 Task: Look for space in Sapucaia, Brazil from 1st June, 2023 to 9th June, 2023 for 6 adults in price range Rs.6000 to Rs.12000. Place can be entire place with 3 bedrooms having 3 beds and 3 bathrooms. Property type can be house, flat, guest house. Booking option can be shelf check-in. Required host language is Spanish.
Action: Mouse moved to (273, 134)
Screenshot: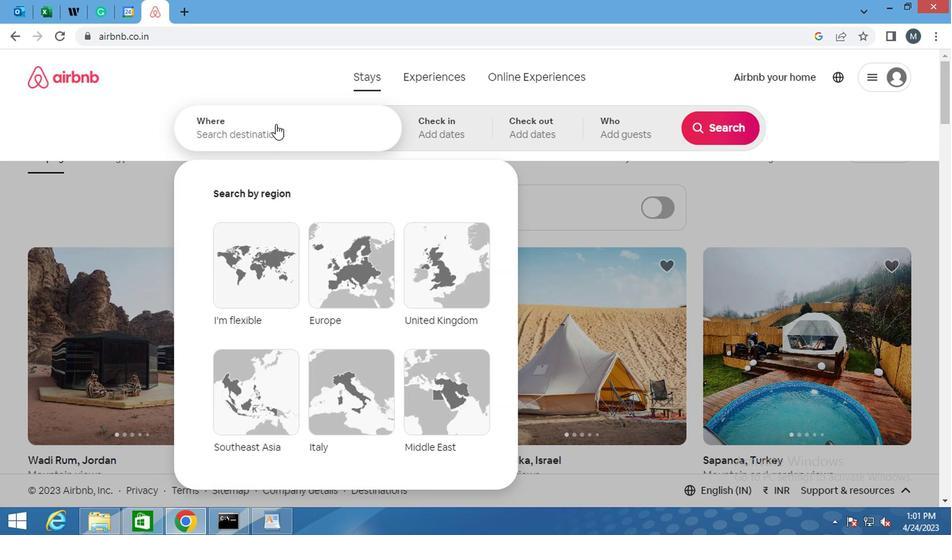 
Action: Key pressed <Key.shift>SAPUCAIA,<Key.shift>BRAZIL<Key.enter>
Screenshot: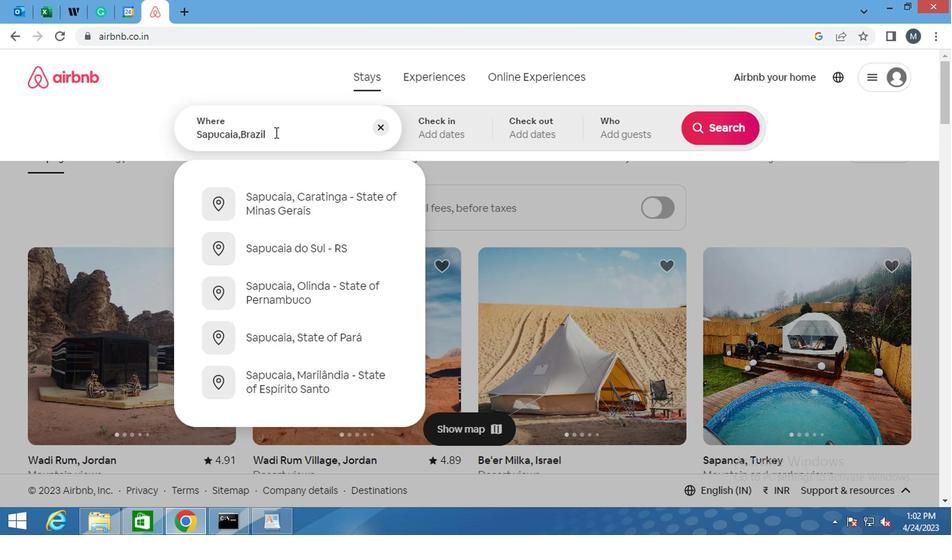 
Action: Mouse moved to (285, 156)
Screenshot: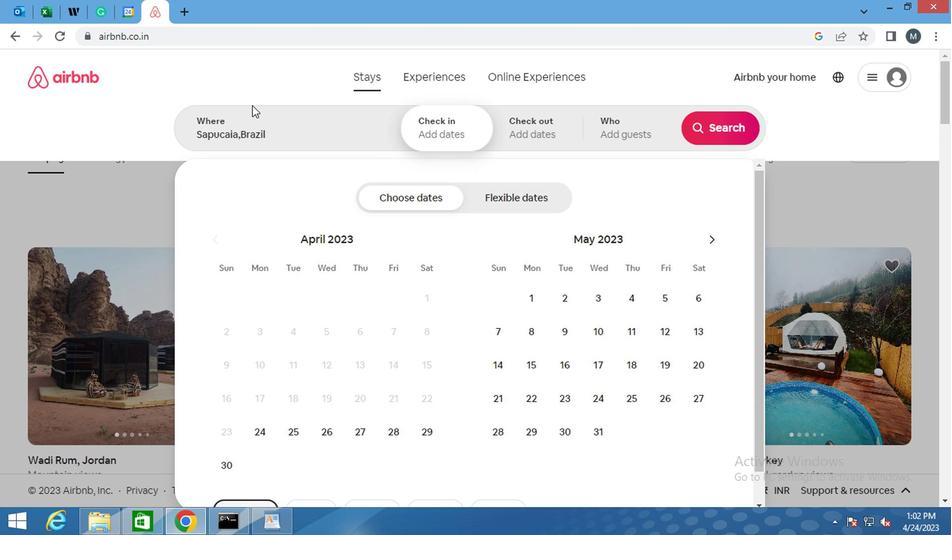 
Action: Mouse scrolled (285, 155) with delta (0, 0)
Screenshot: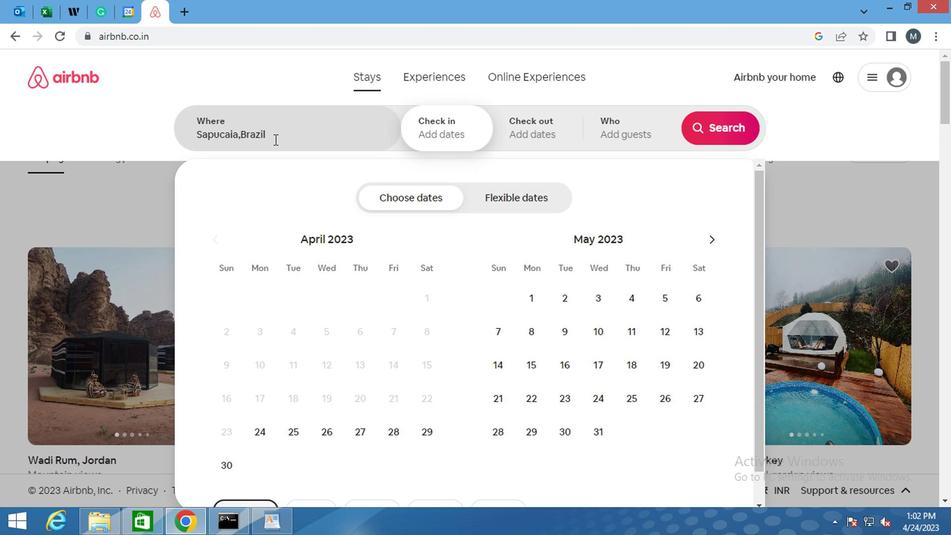 
Action: Mouse moved to (288, 142)
Screenshot: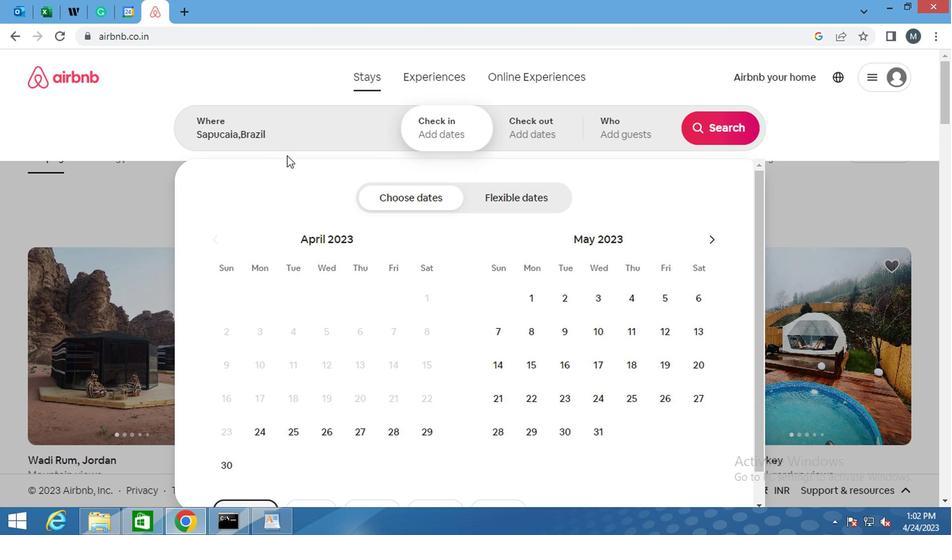 
Action: Mouse scrolled (288, 142) with delta (0, 0)
Screenshot: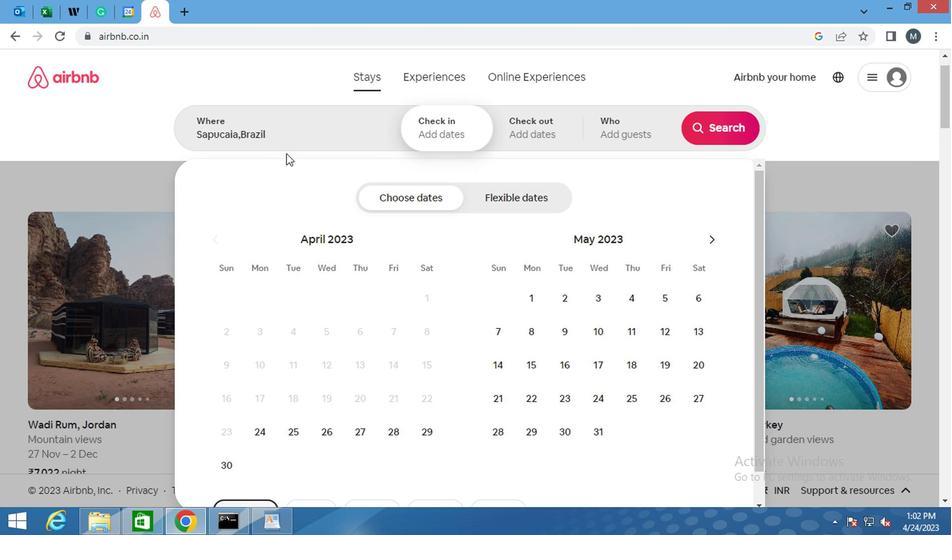 
Action: Mouse scrolled (288, 142) with delta (0, 0)
Screenshot: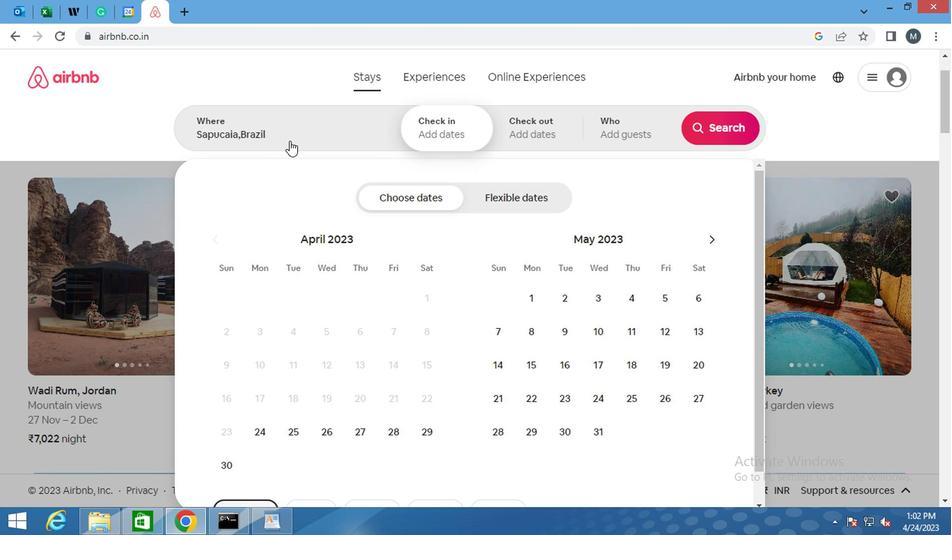 
Action: Mouse moved to (289, 142)
Screenshot: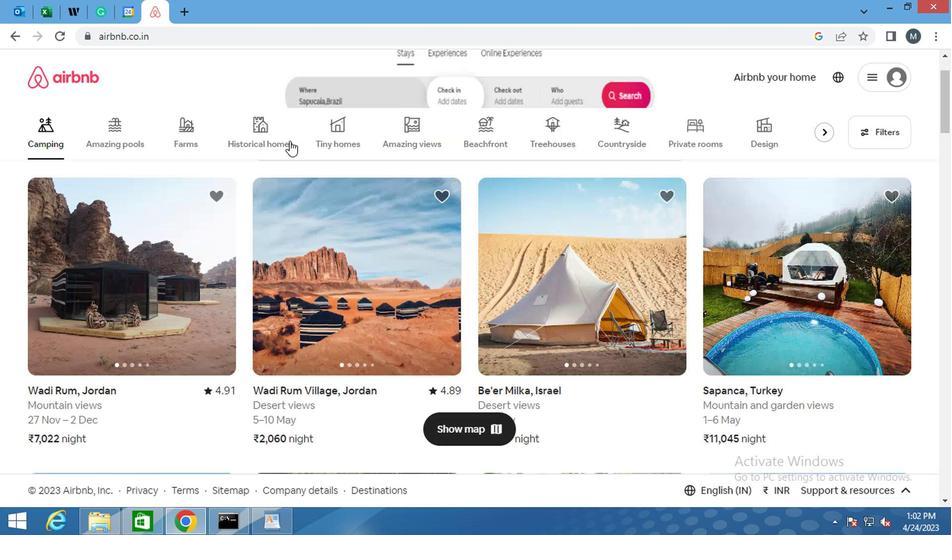 
Action: Mouse scrolled (289, 141) with delta (0, 0)
Screenshot: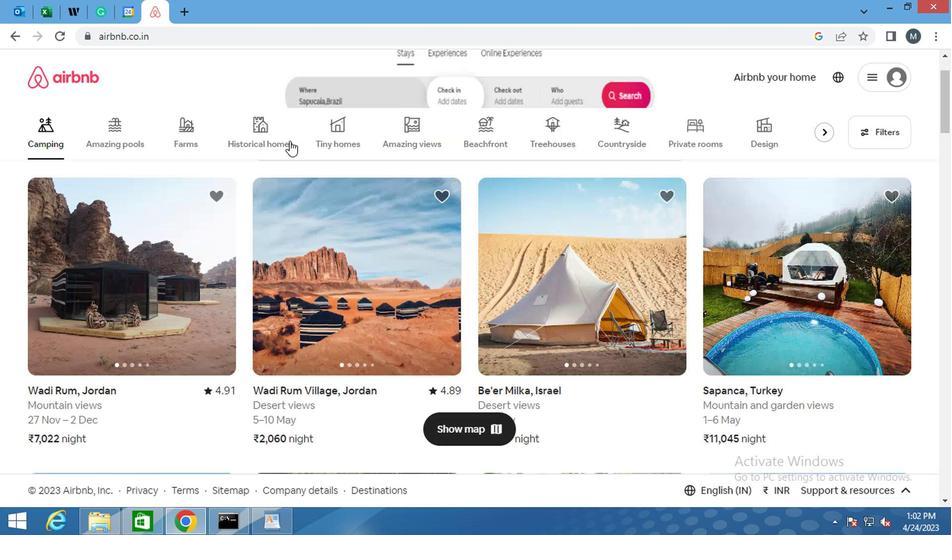 
Action: Mouse moved to (372, 163)
Screenshot: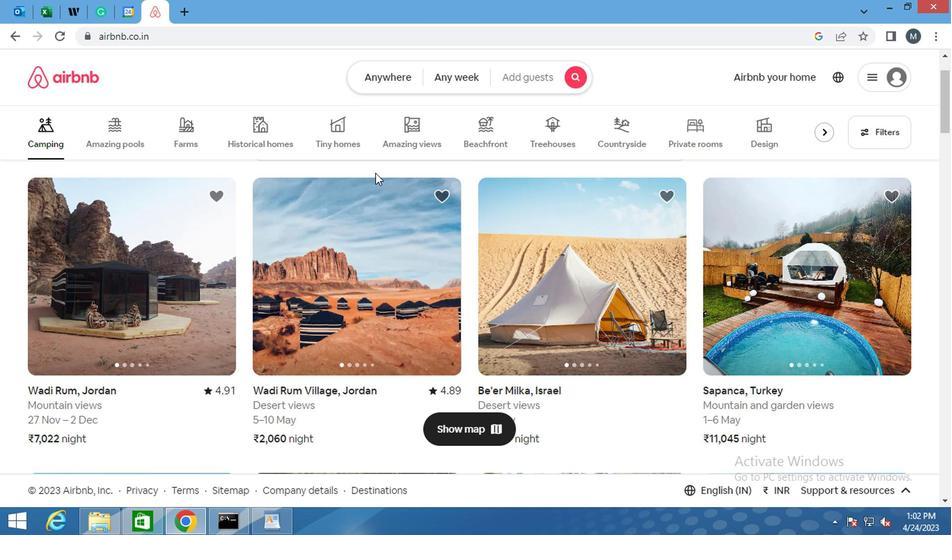 
Action: Mouse scrolled (372, 163) with delta (0, 0)
Screenshot: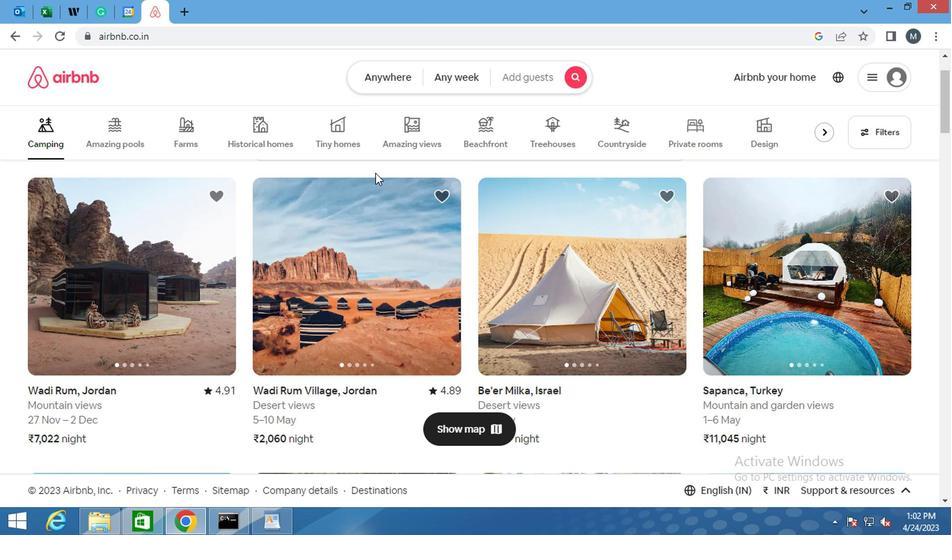 
Action: Mouse moved to (372, 159)
Screenshot: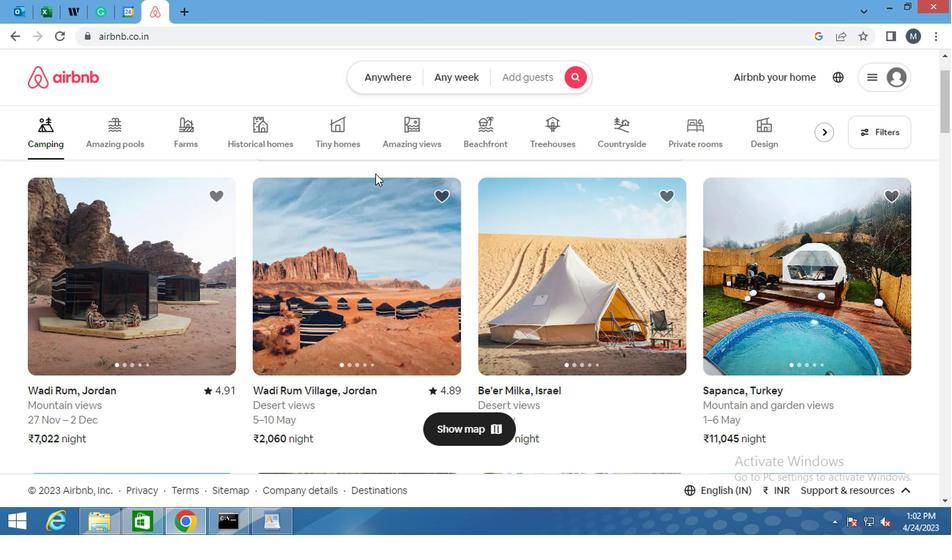 
Action: Mouse scrolled (372, 160) with delta (0, 0)
Screenshot: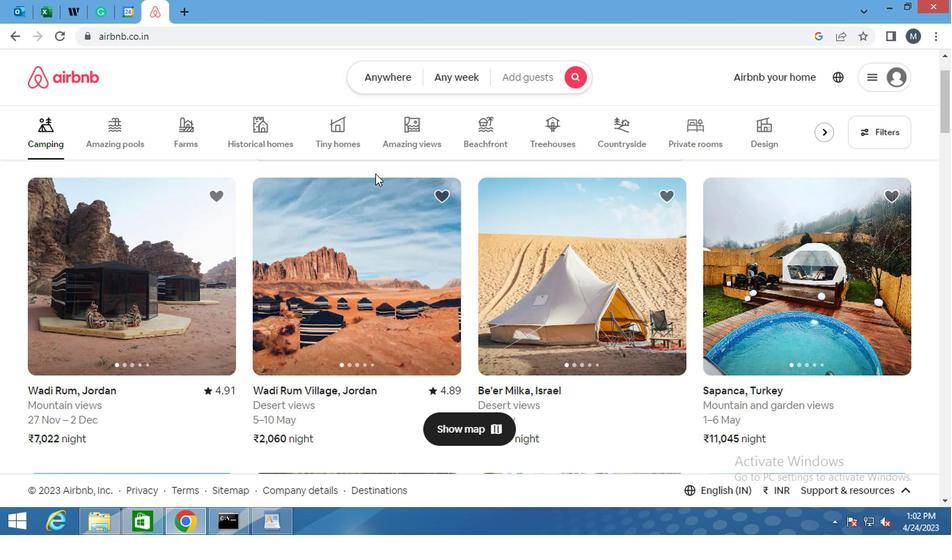 
Action: Mouse moved to (400, 174)
Screenshot: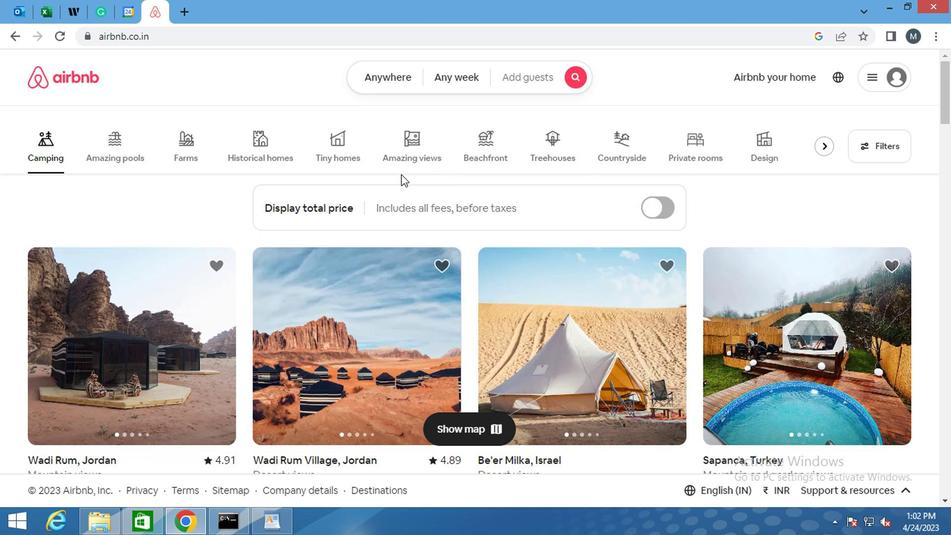 
Action: Mouse scrolled (400, 174) with delta (0, 0)
Screenshot: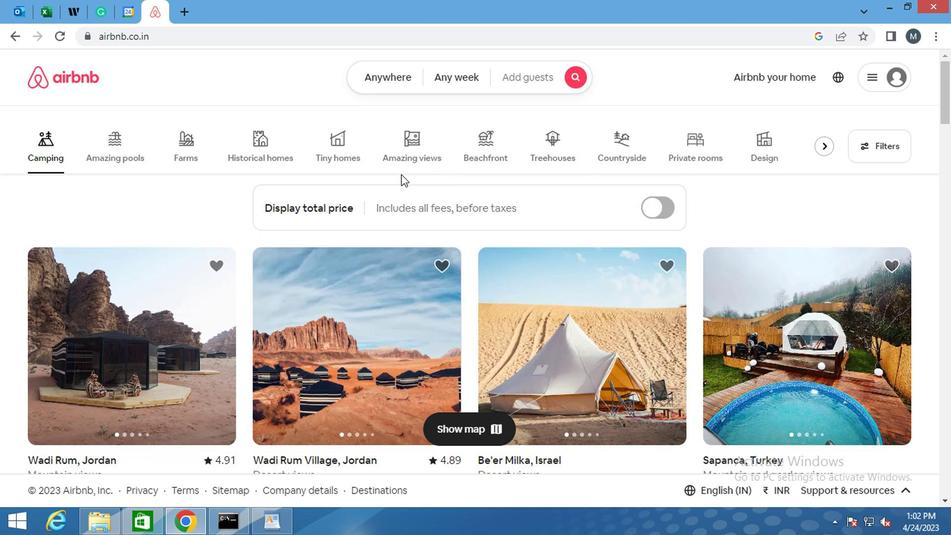 
Action: Mouse scrolled (400, 174) with delta (0, 0)
Screenshot: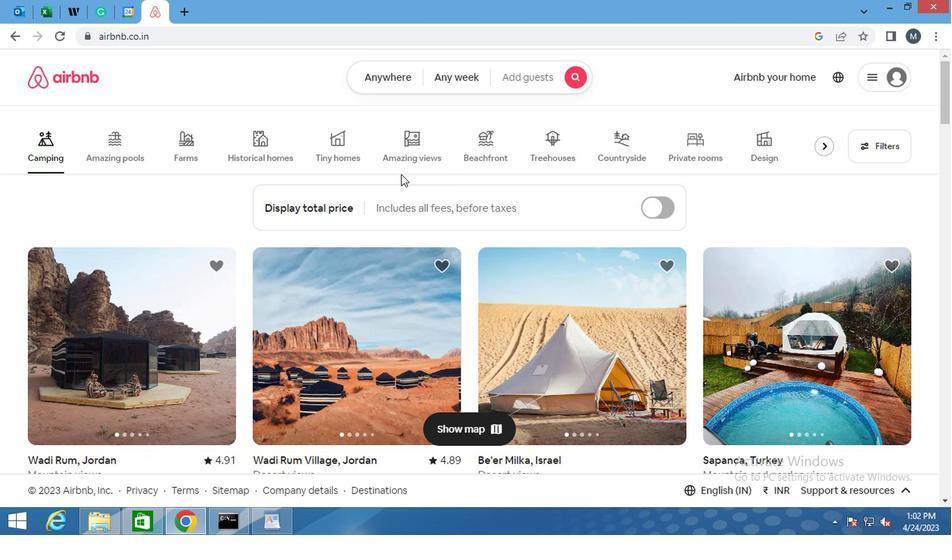 
Action: Mouse moved to (347, 174)
Screenshot: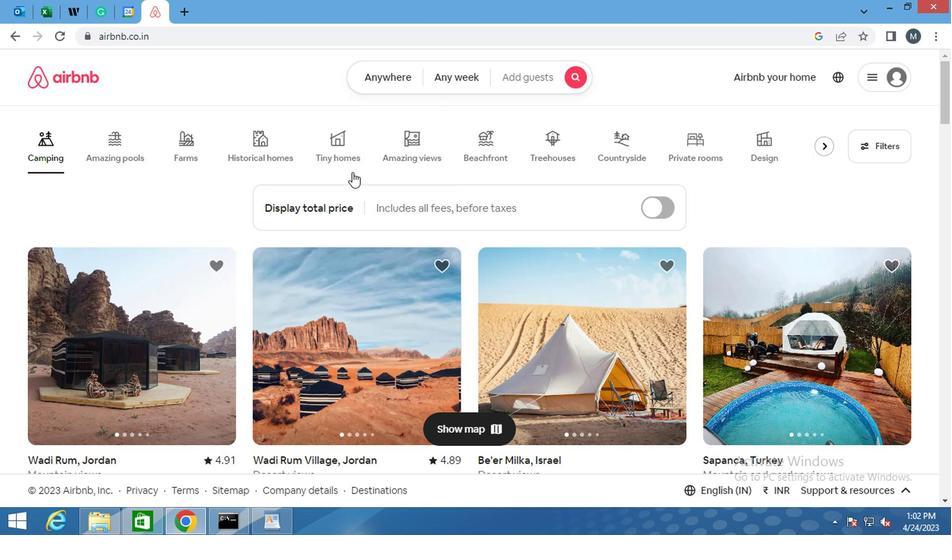 
Action: Mouse scrolled (347, 174) with delta (0, 0)
Screenshot: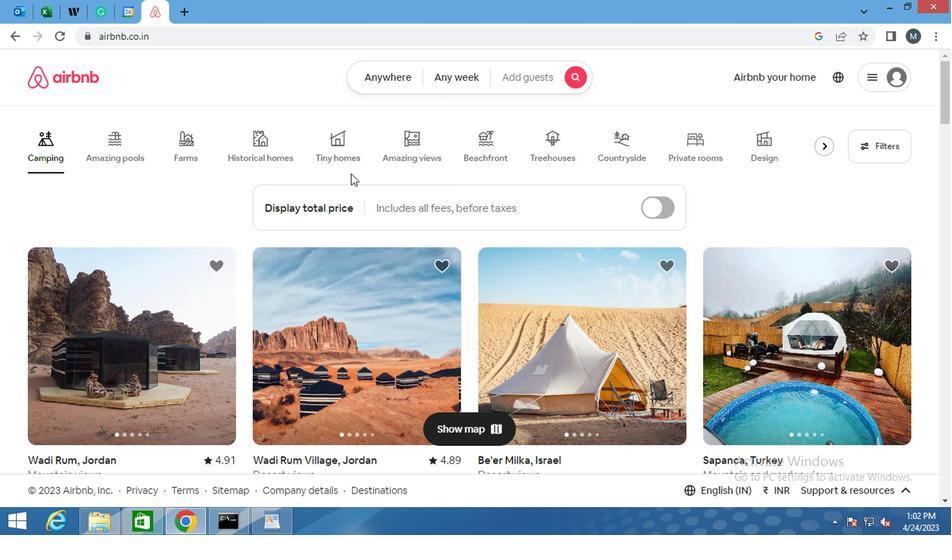 
Action: Mouse scrolled (347, 174) with delta (0, 0)
Screenshot: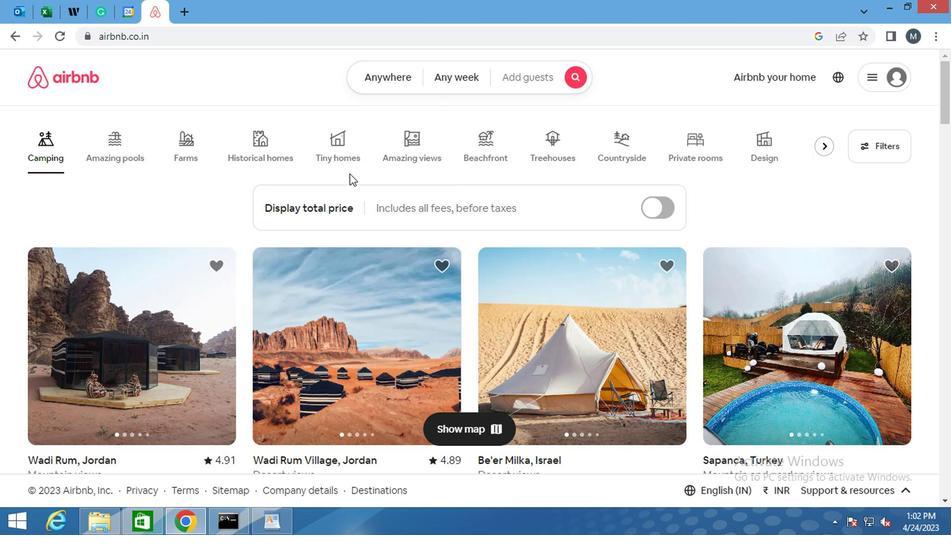 
Action: Mouse scrolled (347, 174) with delta (0, 0)
Screenshot: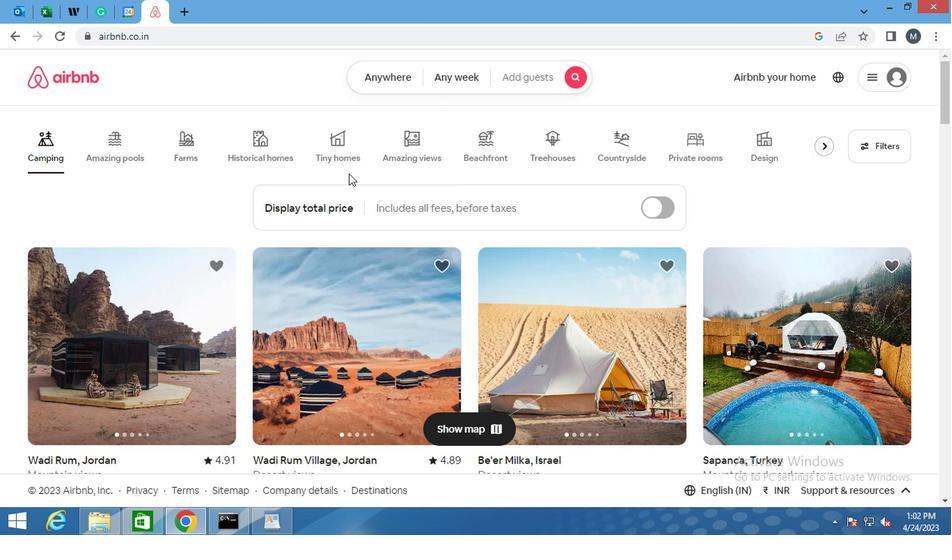 
Action: Mouse moved to (397, 81)
Screenshot: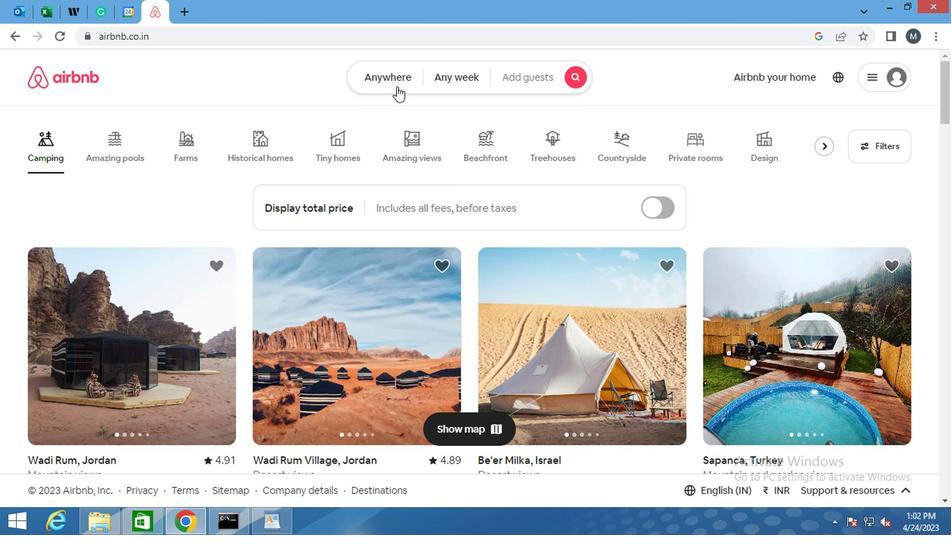 
Action: Mouse pressed left at (397, 81)
Screenshot: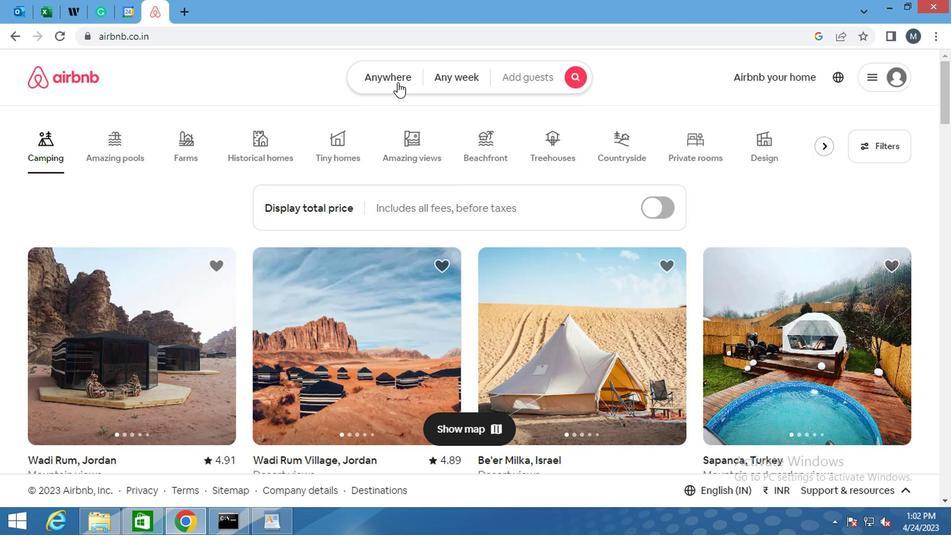 
Action: Mouse moved to (433, 136)
Screenshot: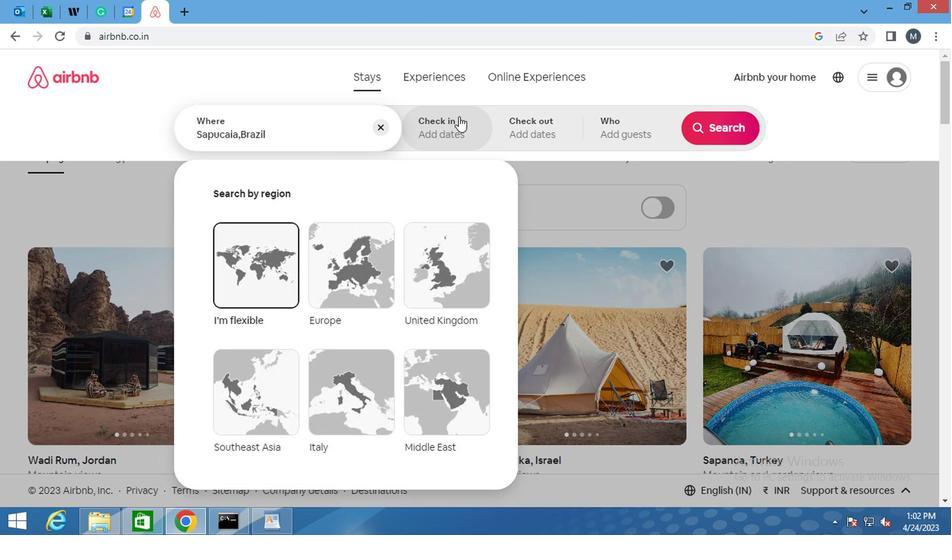 
Action: Mouse pressed left at (433, 136)
Screenshot: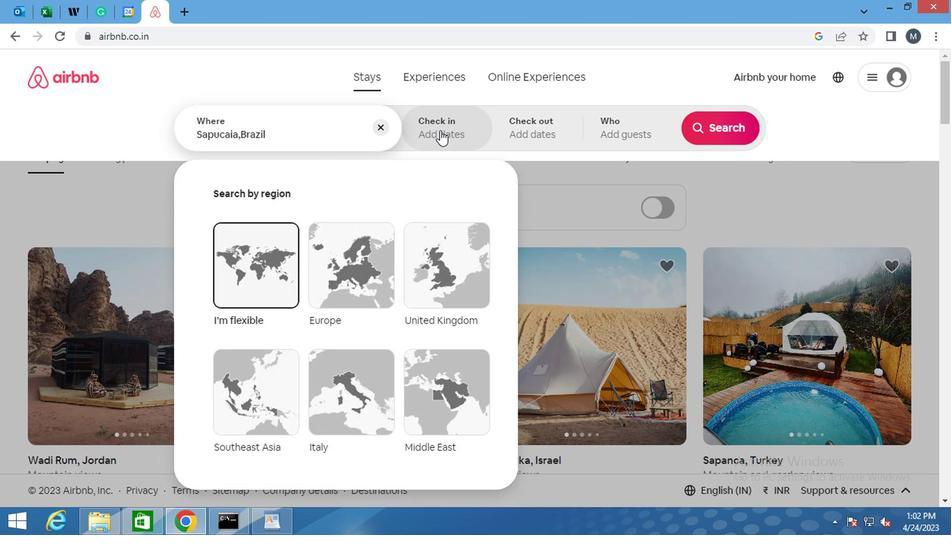 
Action: Mouse moved to (706, 233)
Screenshot: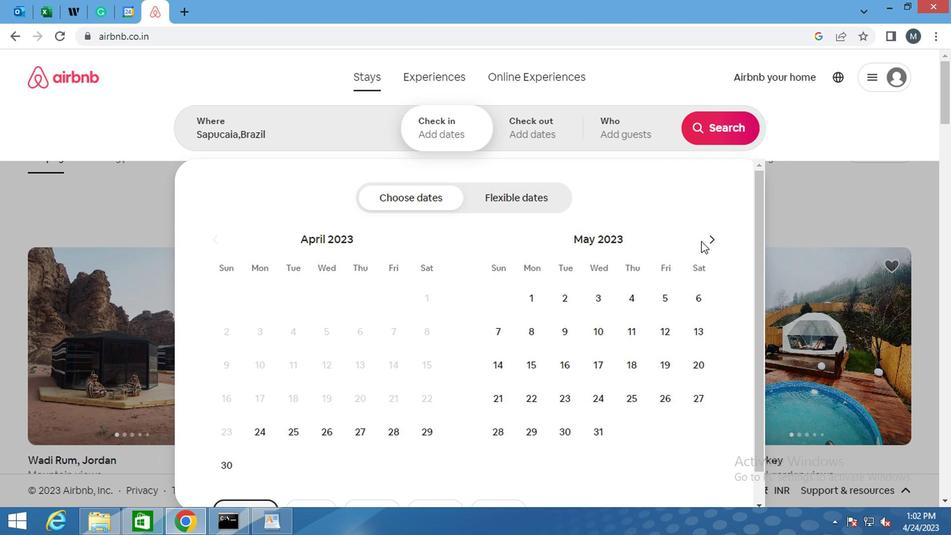 
Action: Mouse pressed left at (706, 233)
Screenshot: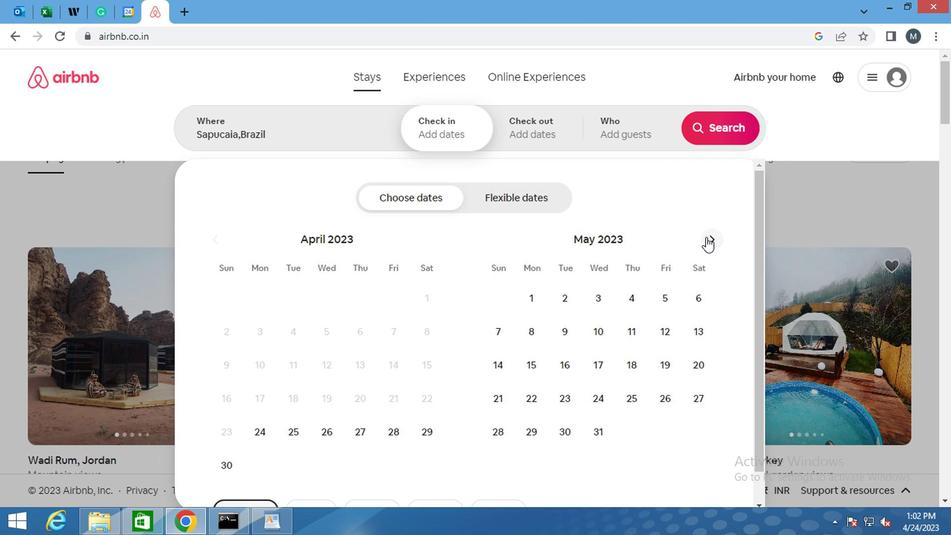 
Action: Mouse moved to (629, 287)
Screenshot: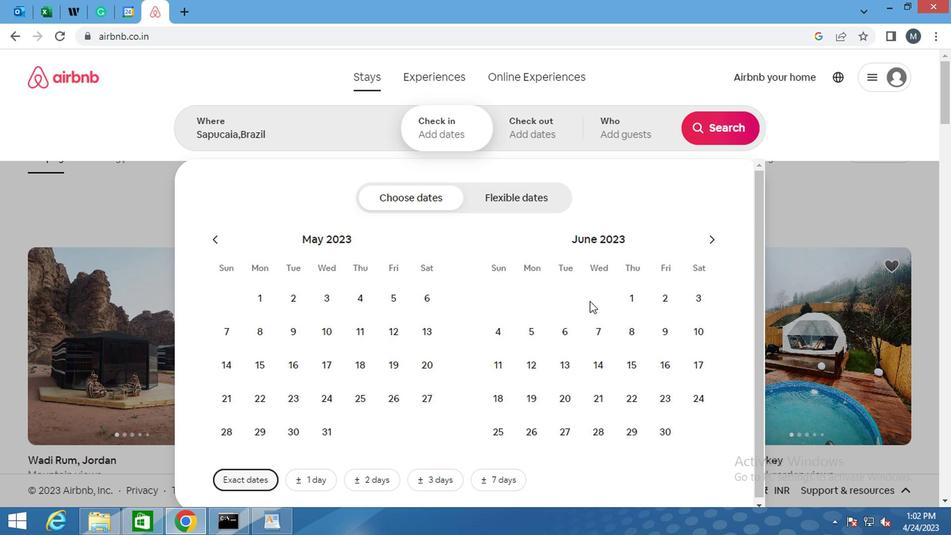 
Action: Mouse pressed left at (629, 287)
Screenshot: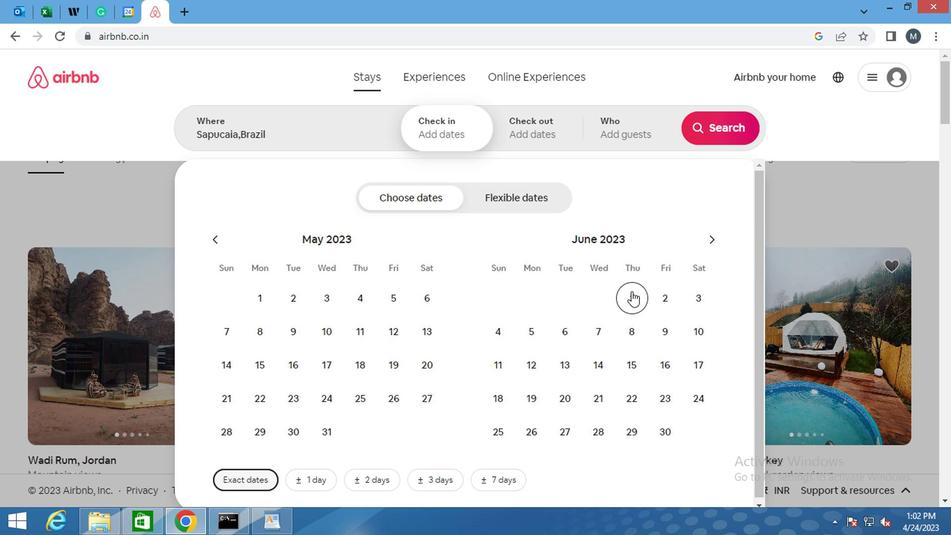 
Action: Mouse moved to (663, 326)
Screenshot: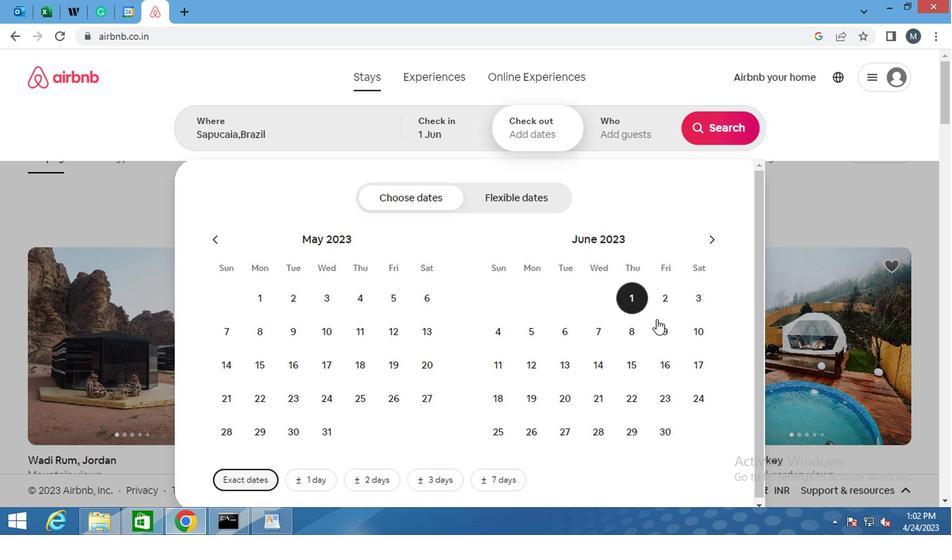 
Action: Mouse pressed left at (663, 326)
Screenshot: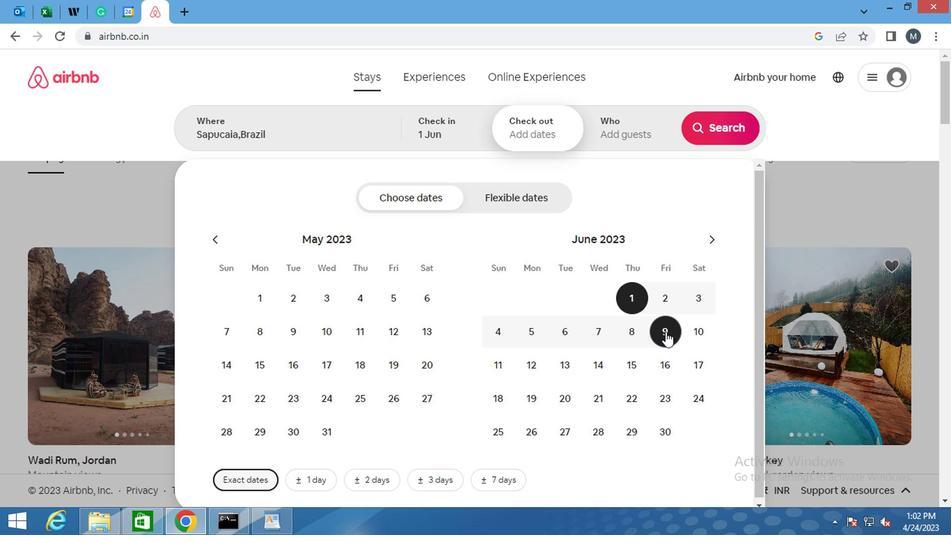 
Action: Mouse moved to (609, 131)
Screenshot: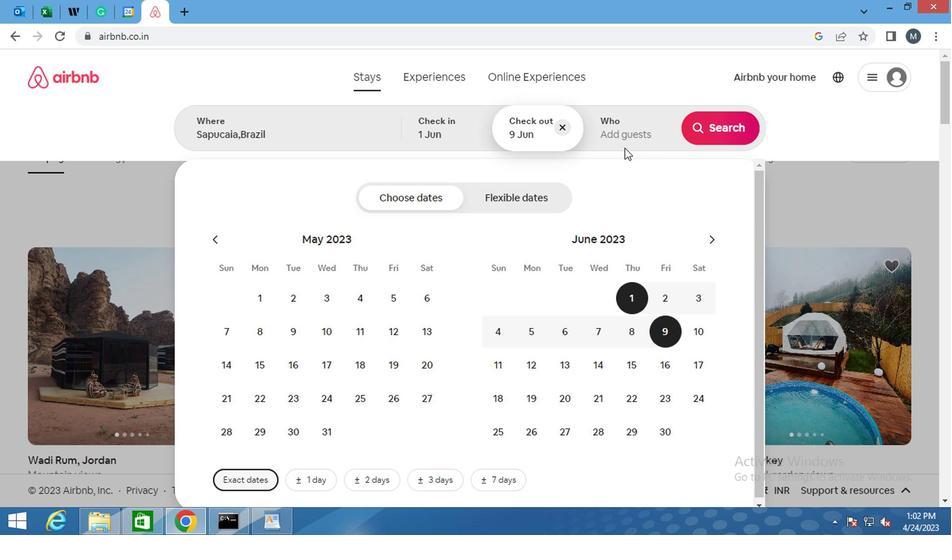
Action: Mouse pressed left at (609, 131)
Screenshot: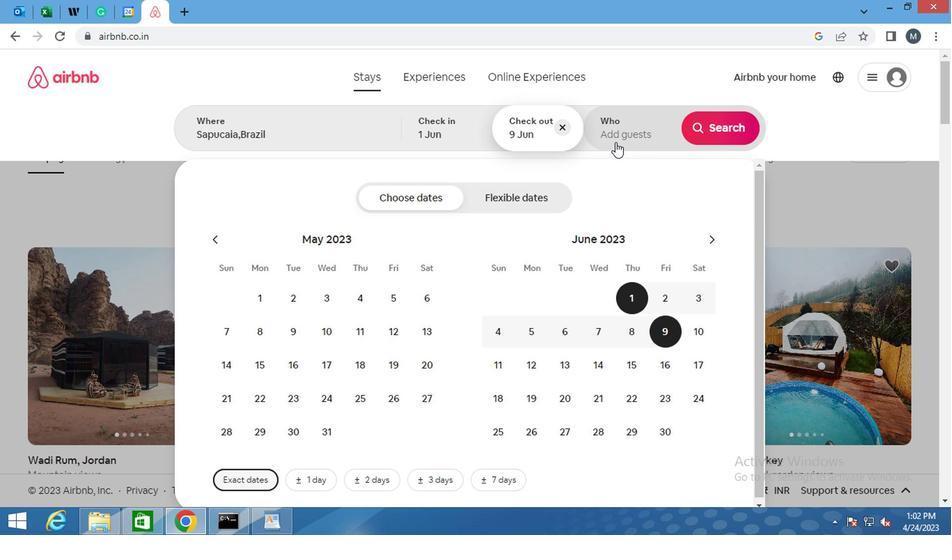 
Action: Mouse moved to (721, 202)
Screenshot: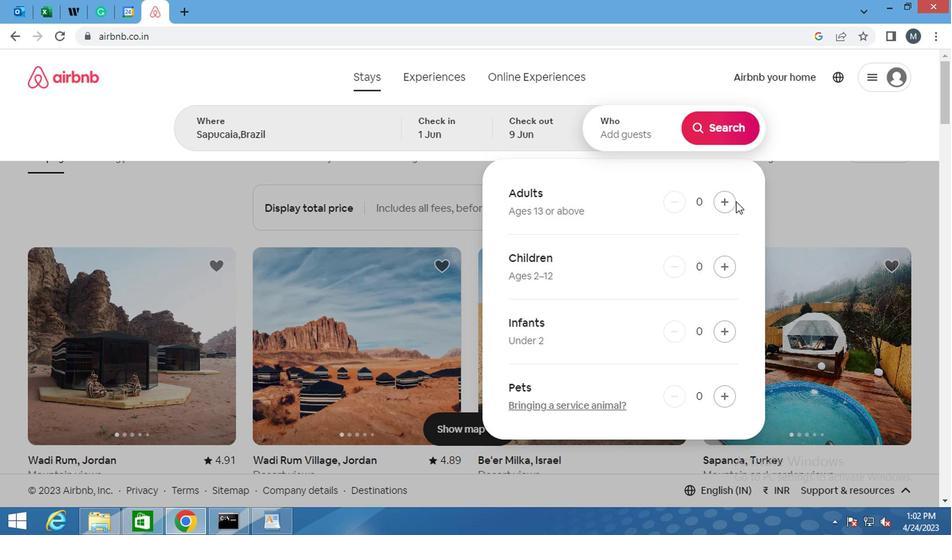 
Action: Mouse pressed left at (721, 202)
Screenshot: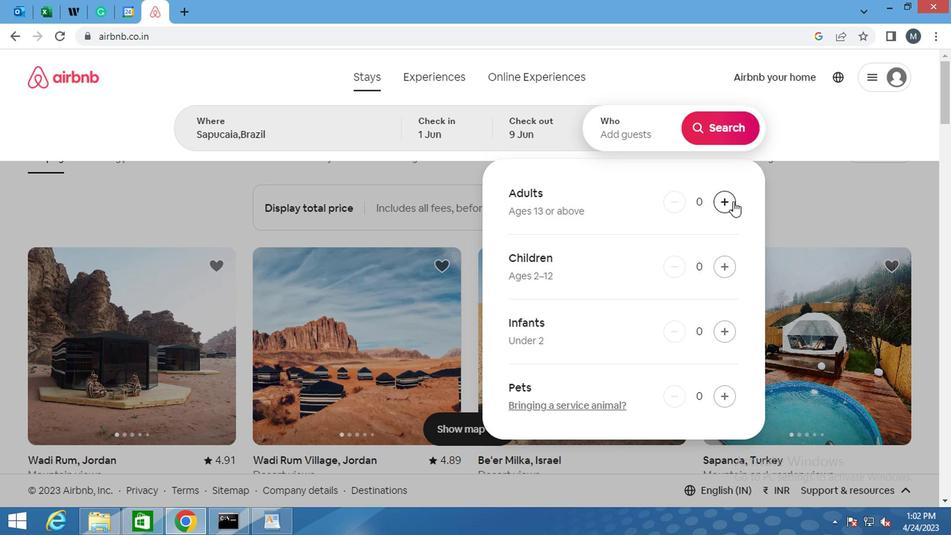 
Action: Mouse pressed left at (721, 202)
Screenshot: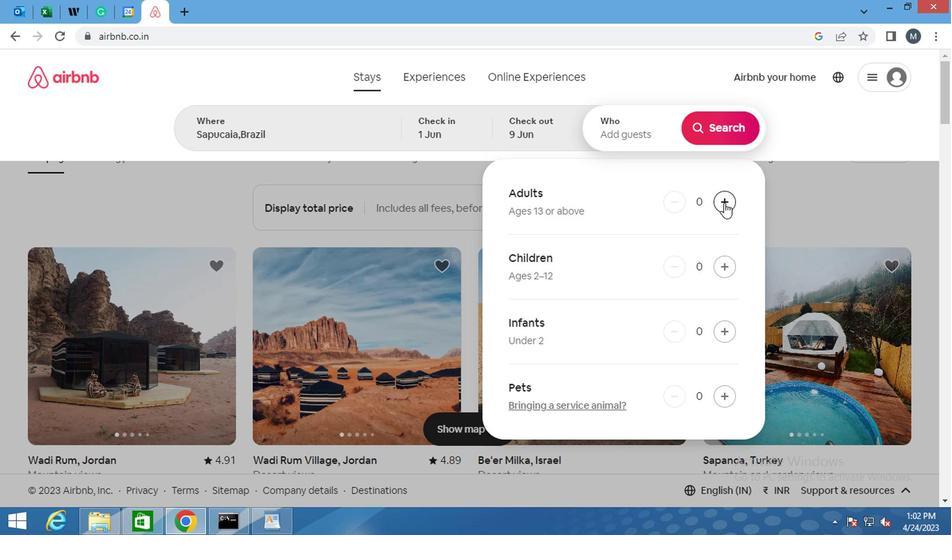 
Action: Mouse moved to (721, 202)
Screenshot: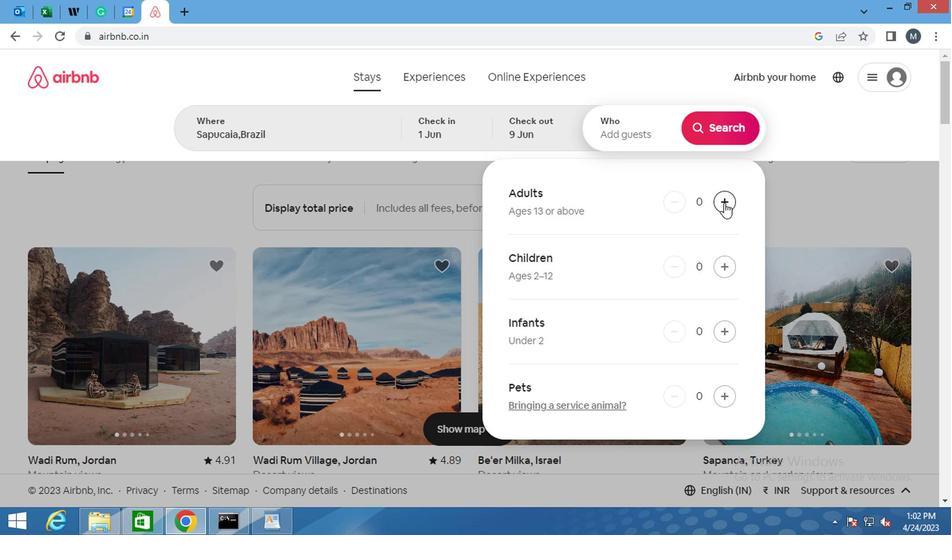
Action: Mouse pressed left at (721, 202)
Screenshot: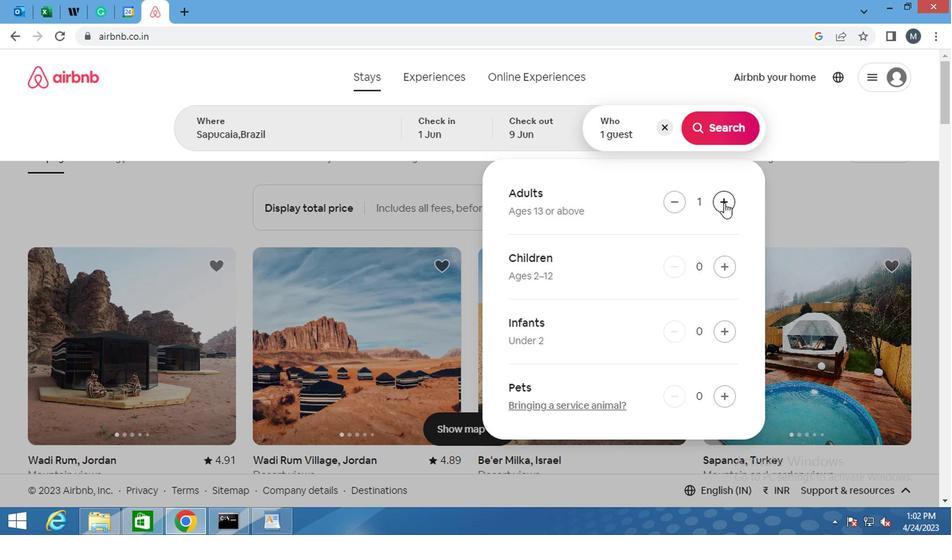 
Action: Mouse moved to (723, 202)
Screenshot: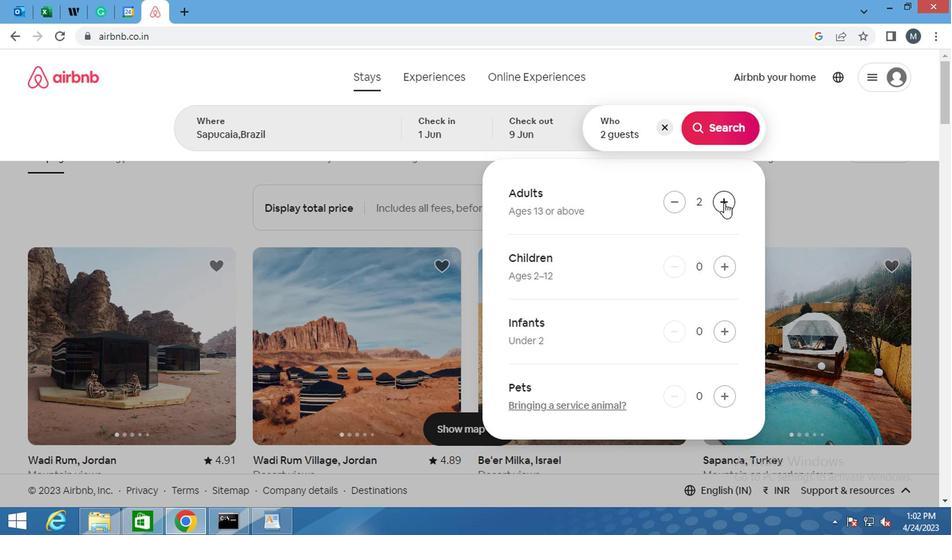 
Action: Mouse pressed left at (723, 202)
Screenshot: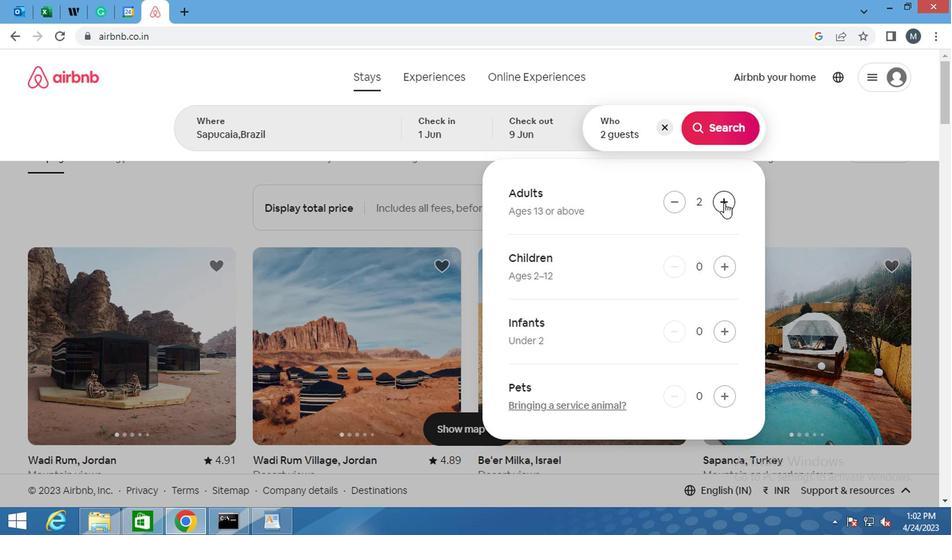 
Action: Mouse moved to (723, 202)
Screenshot: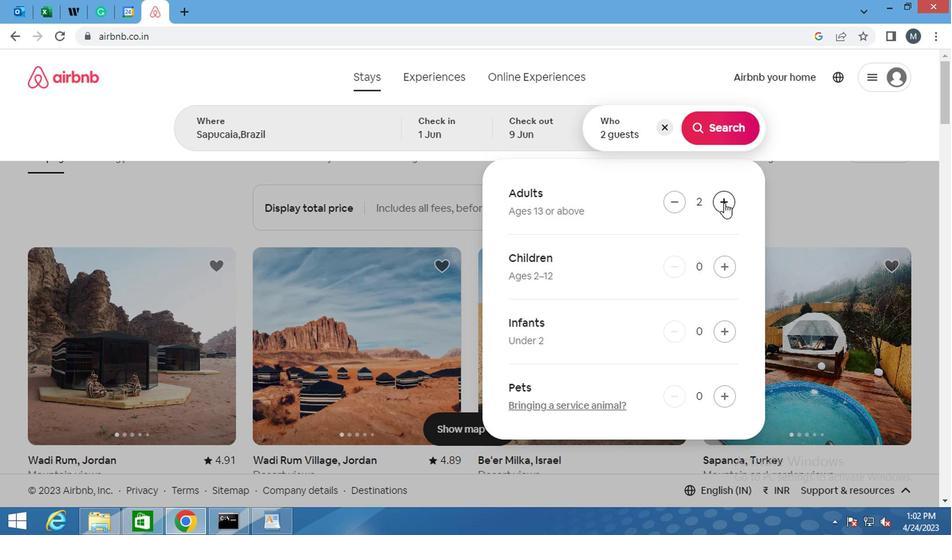 
Action: Mouse pressed left at (723, 202)
Screenshot: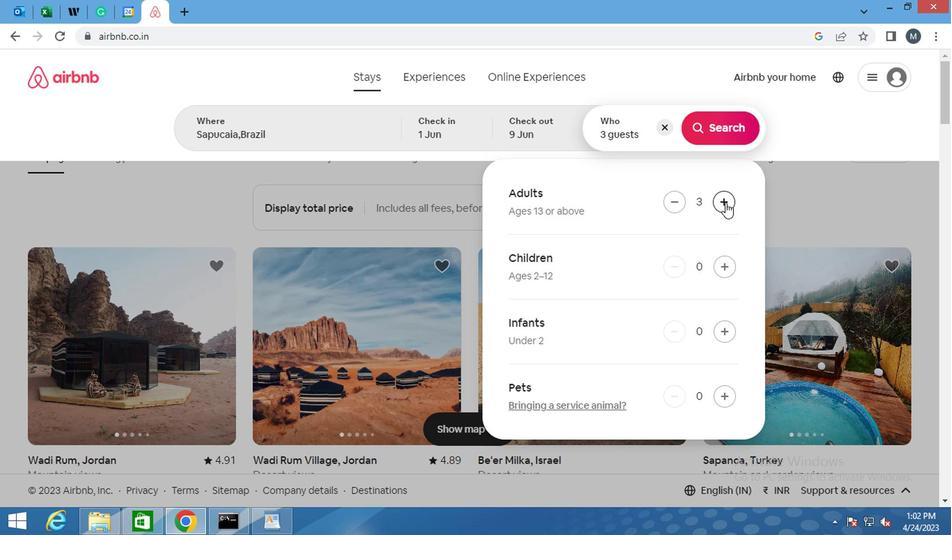 
Action: Mouse moved to (724, 203)
Screenshot: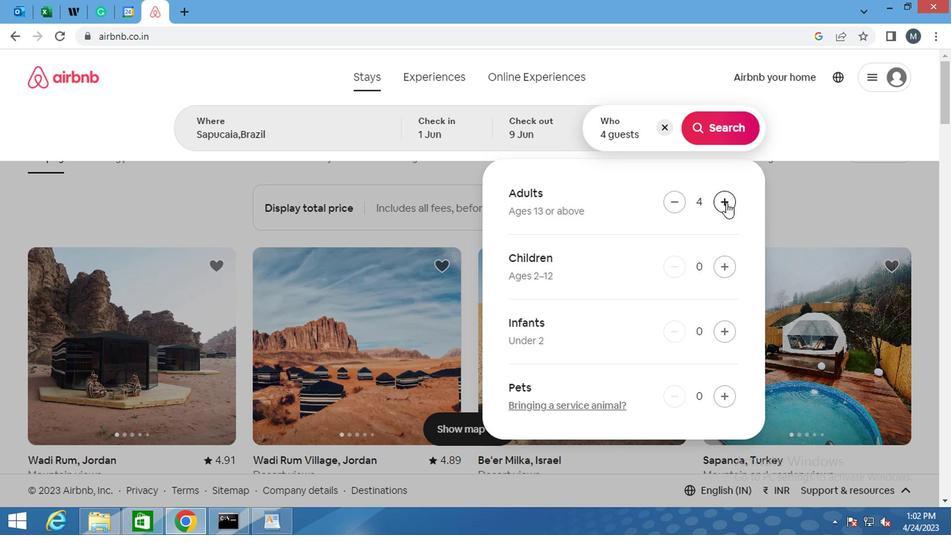 
Action: Mouse pressed left at (724, 203)
Screenshot: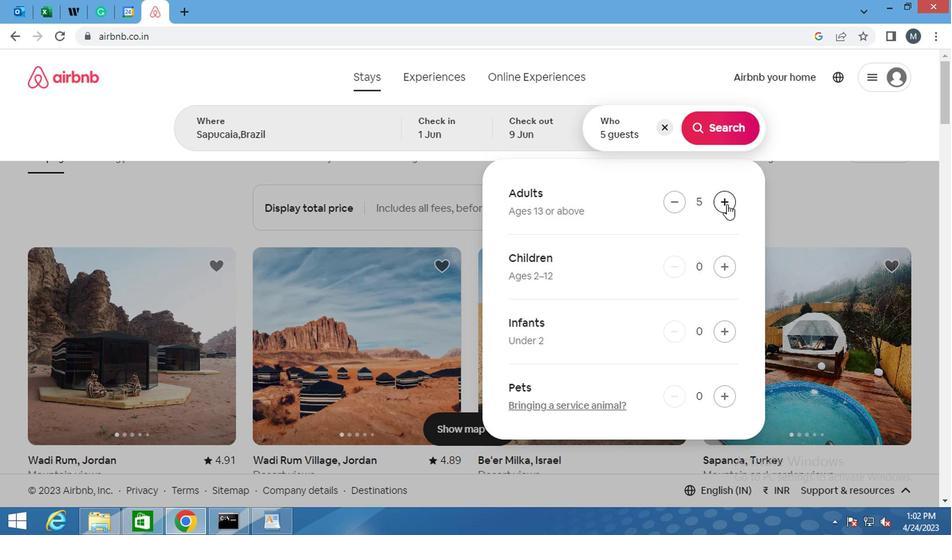 
Action: Mouse moved to (819, 136)
Screenshot: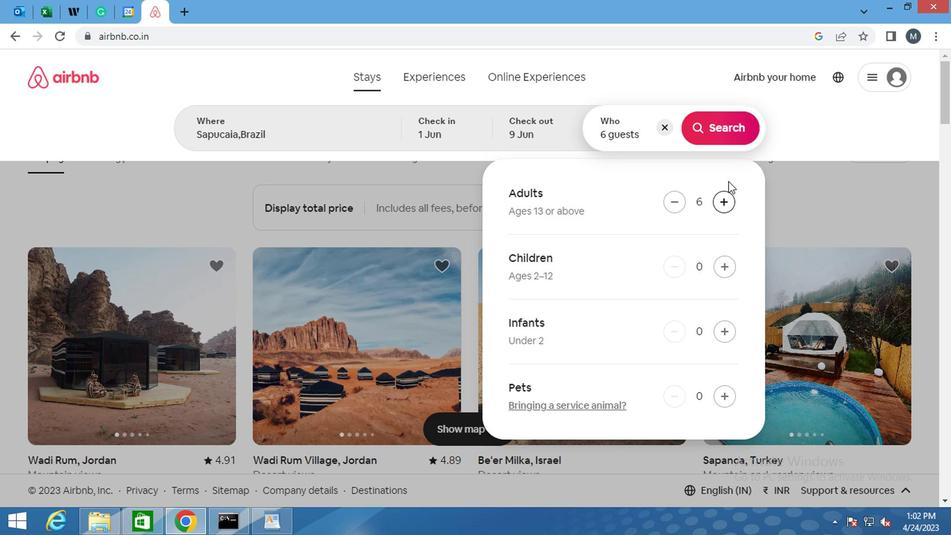 
Action: Mouse pressed left at (819, 136)
Screenshot: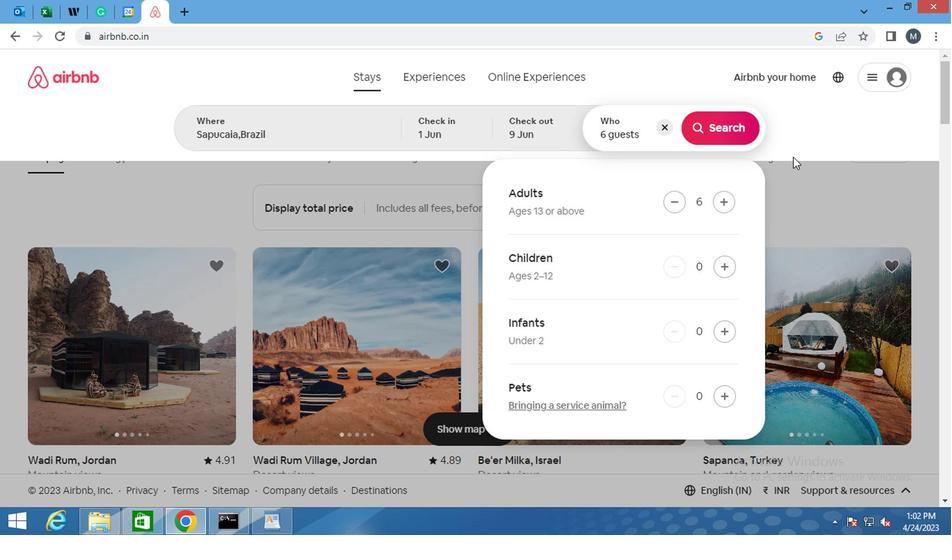 
Action: Mouse moved to (807, 164)
Screenshot: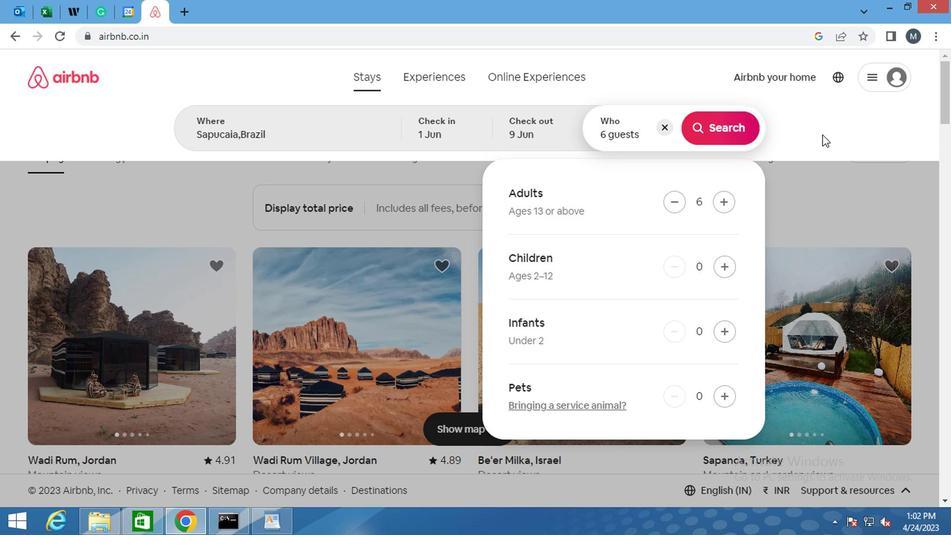 
Action: Mouse scrolled (807, 165) with delta (0, 0)
Screenshot: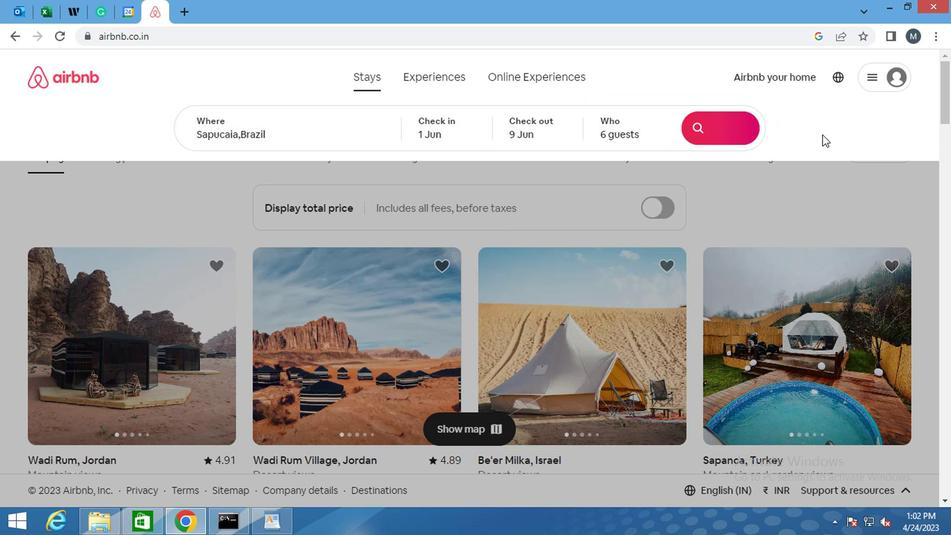 
Action: Mouse scrolled (807, 165) with delta (0, 0)
Screenshot: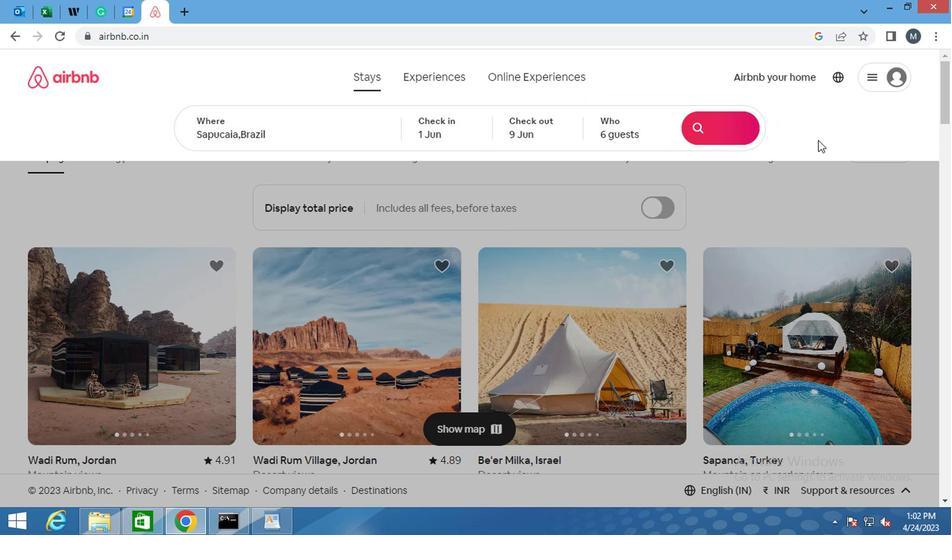 
Action: Mouse moved to (807, 164)
Screenshot: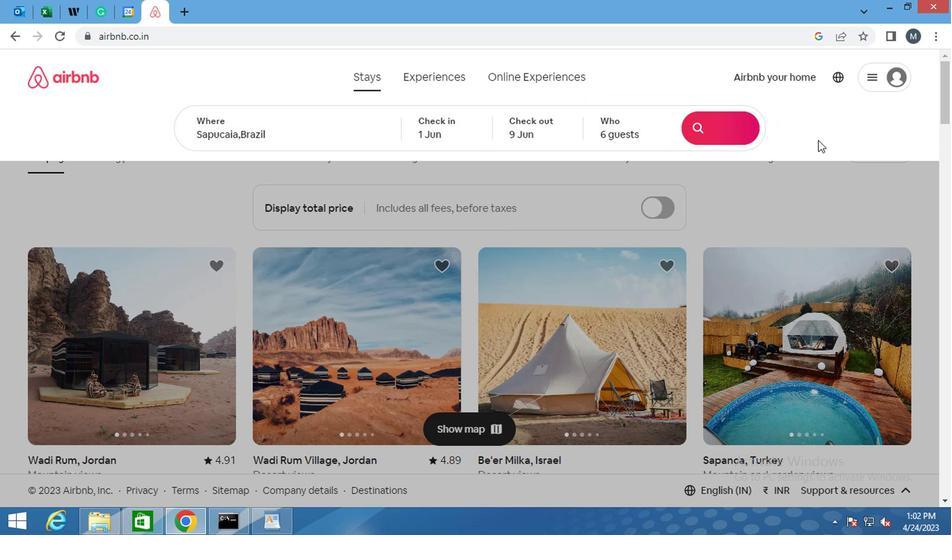 
Action: Mouse scrolled (807, 165) with delta (0, 0)
Screenshot: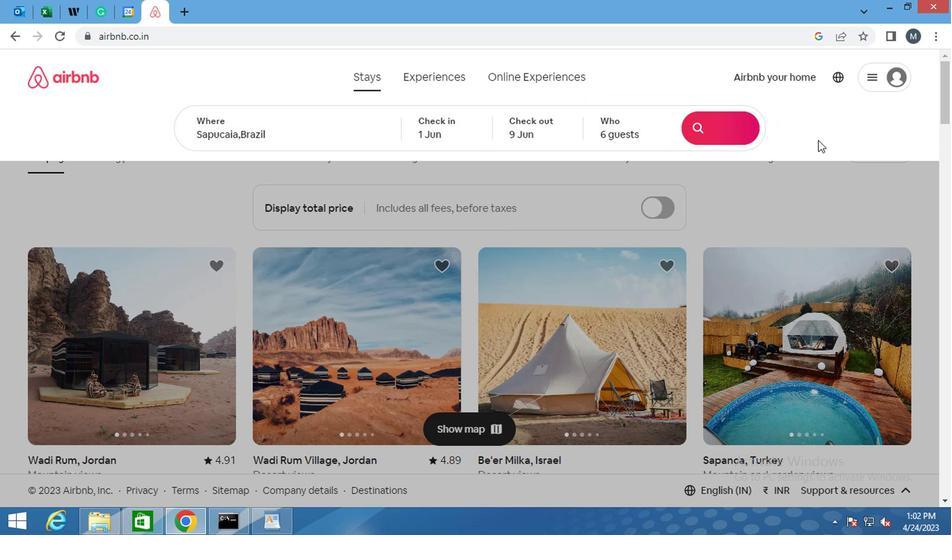 
Action: Mouse moved to (807, 166)
Screenshot: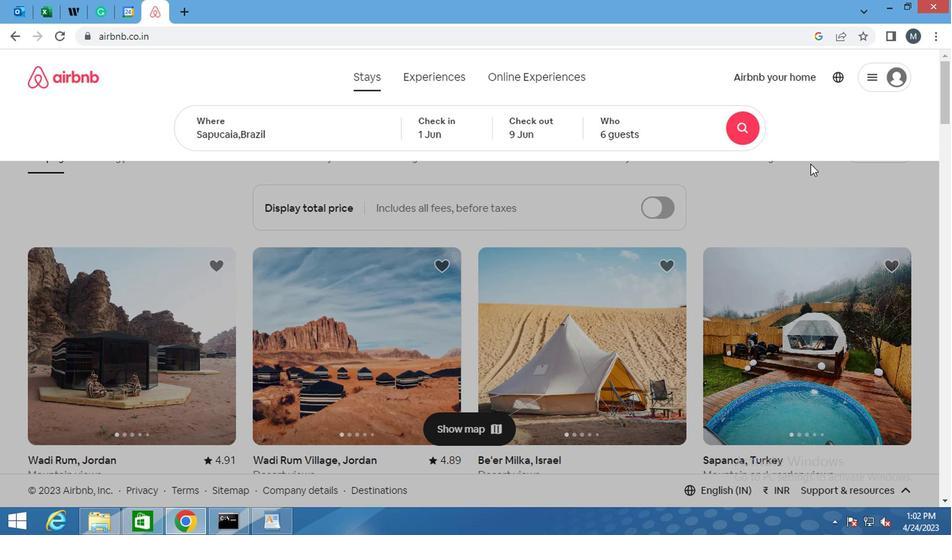 
Action: Mouse scrolled (807, 165) with delta (0, 0)
Screenshot: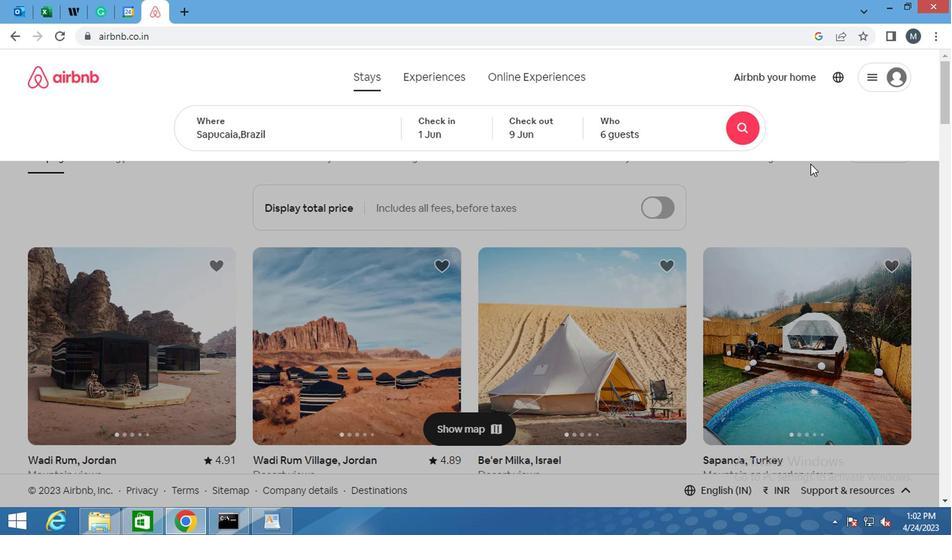 
Action: Mouse moved to (806, 169)
Screenshot: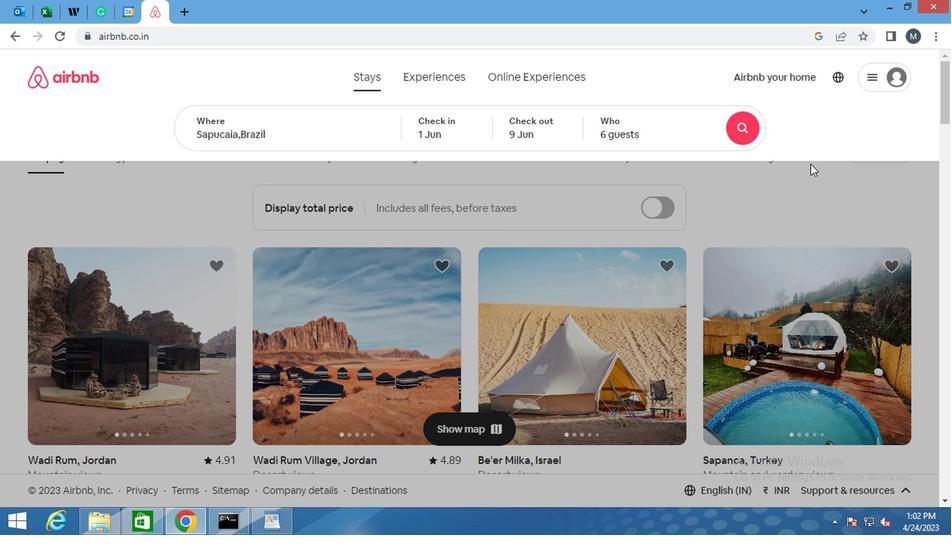 
Action: Mouse scrolled (806, 168) with delta (0, 0)
Screenshot: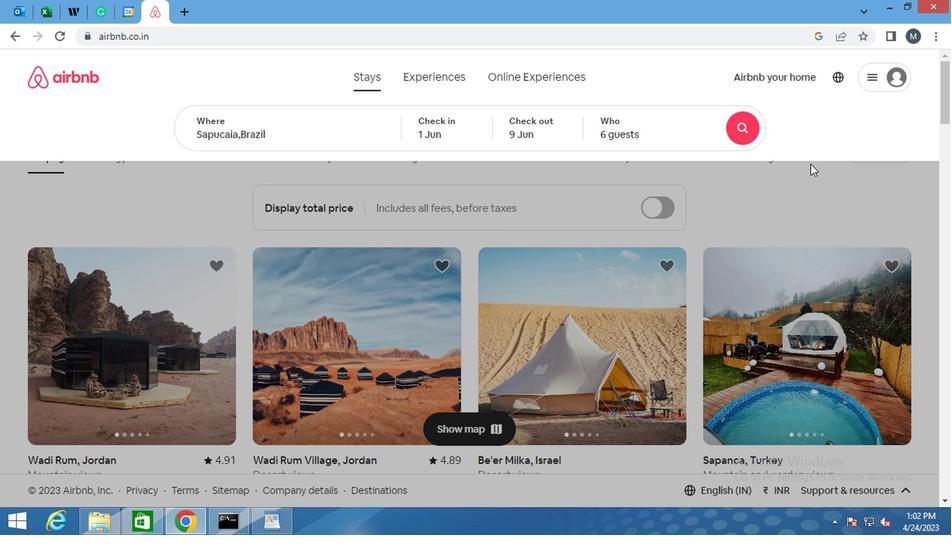 
Action: Mouse moved to (806, 170)
Screenshot: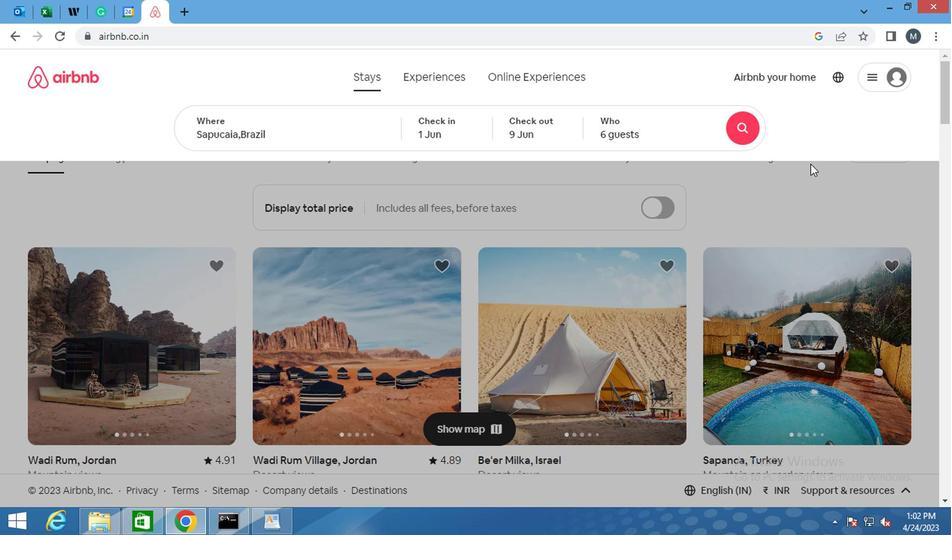 
Action: Mouse scrolled (806, 170) with delta (0, 0)
Screenshot: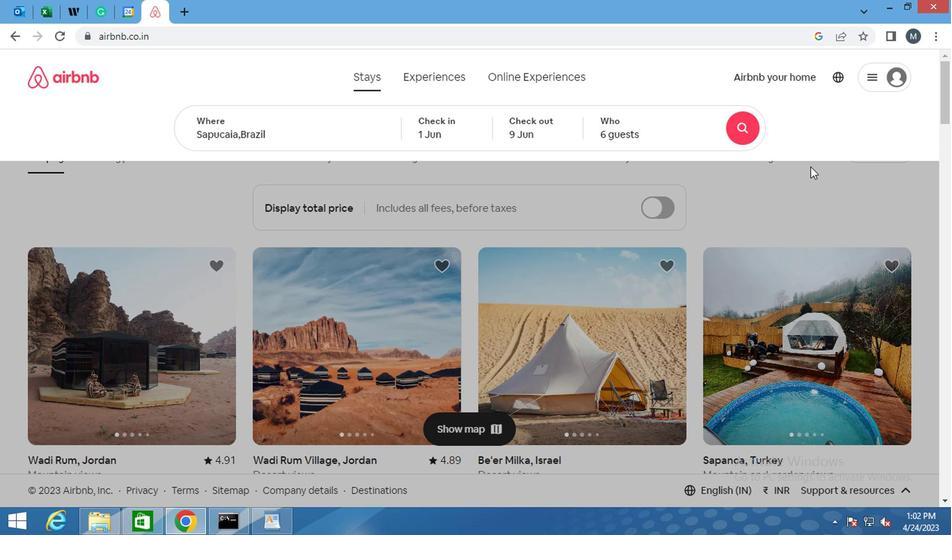 
Action: Mouse scrolled (806, 170) with delta (0, 0)
Screenshot: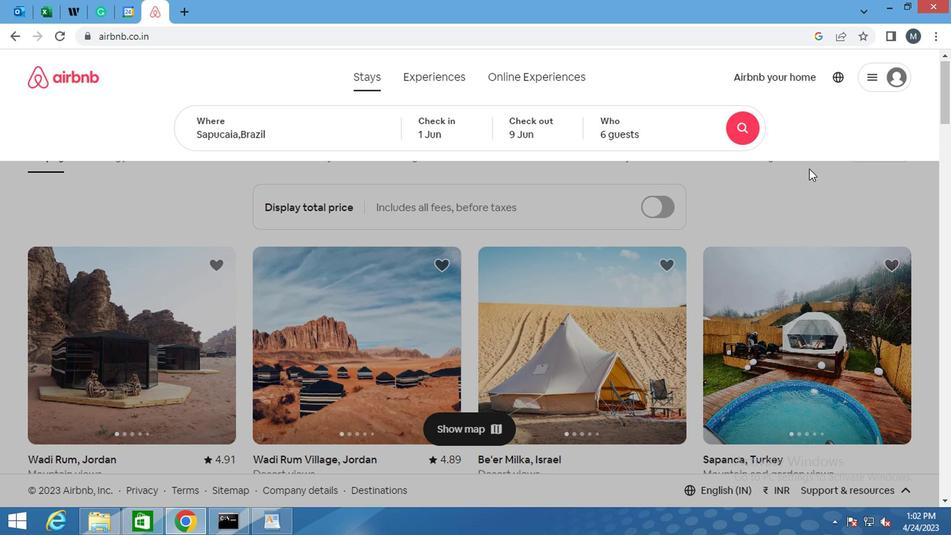 
Action: Mouse moved to (876, 148)
Screenshot: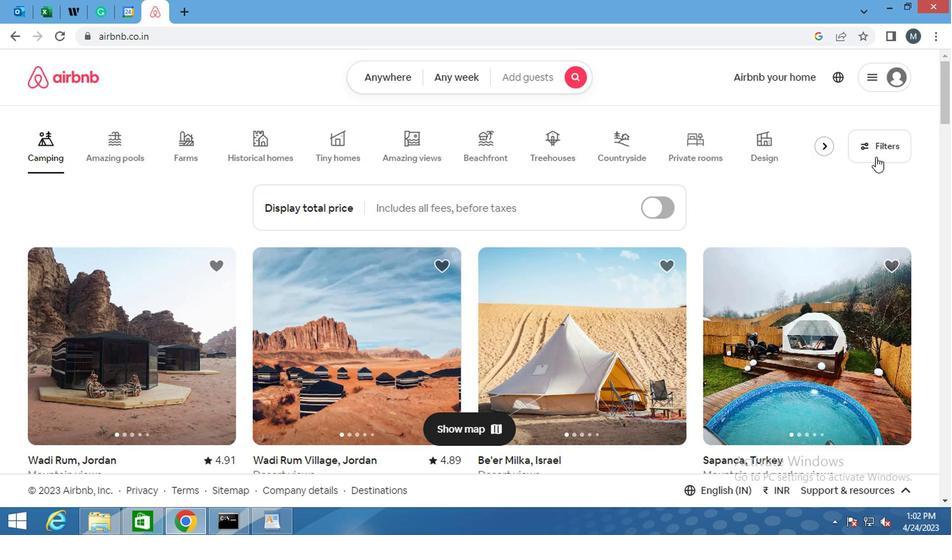 
Action: Mouse pressed left at (876, 148)
Screenshot: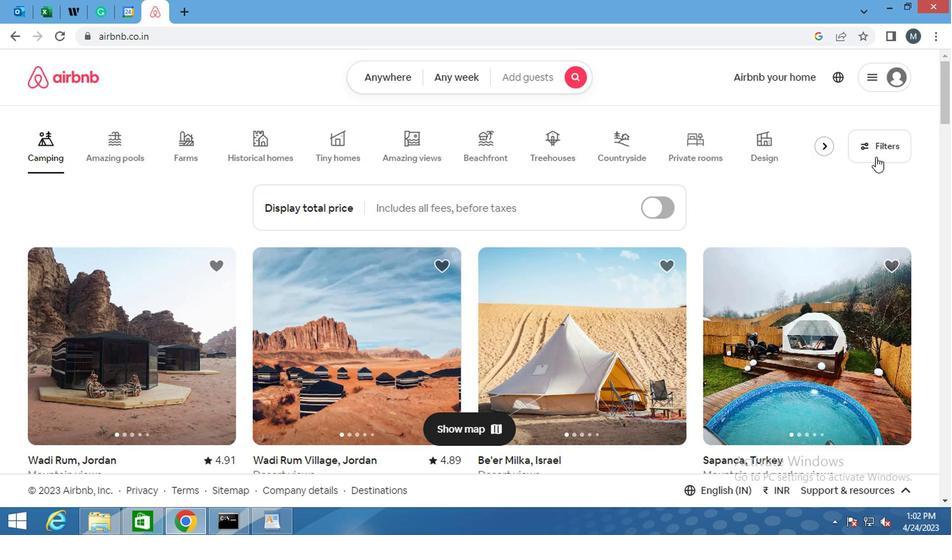 
Action: Mouse moved to (739, 153)
Screenshot: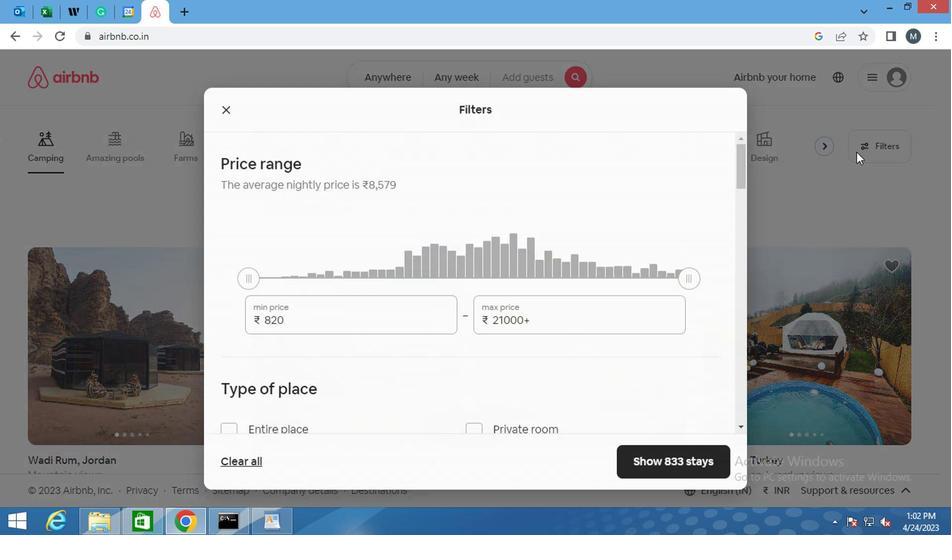 
Action: Mouse scrolled (739, 152) with delta (0, 0)
Screenshot: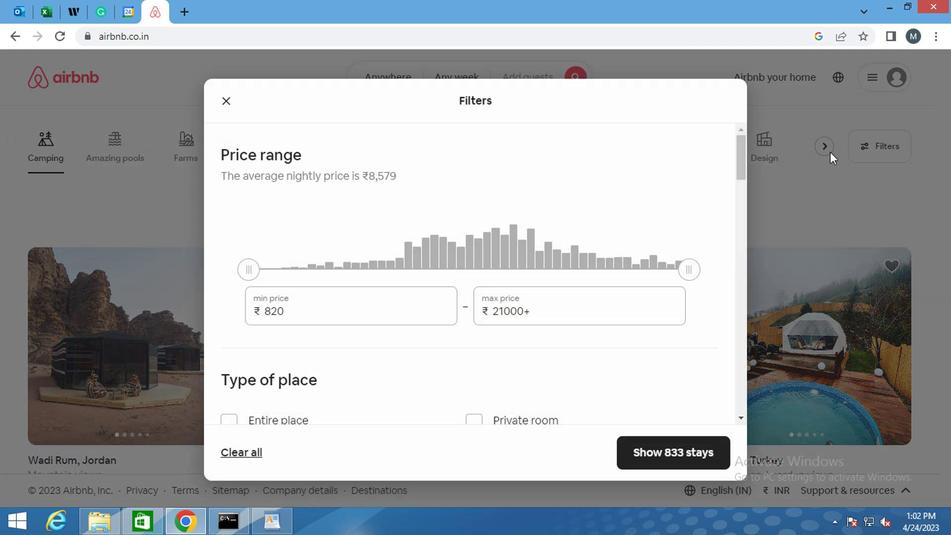 
Action: Mouse moved to (724, 170)
Screenshot: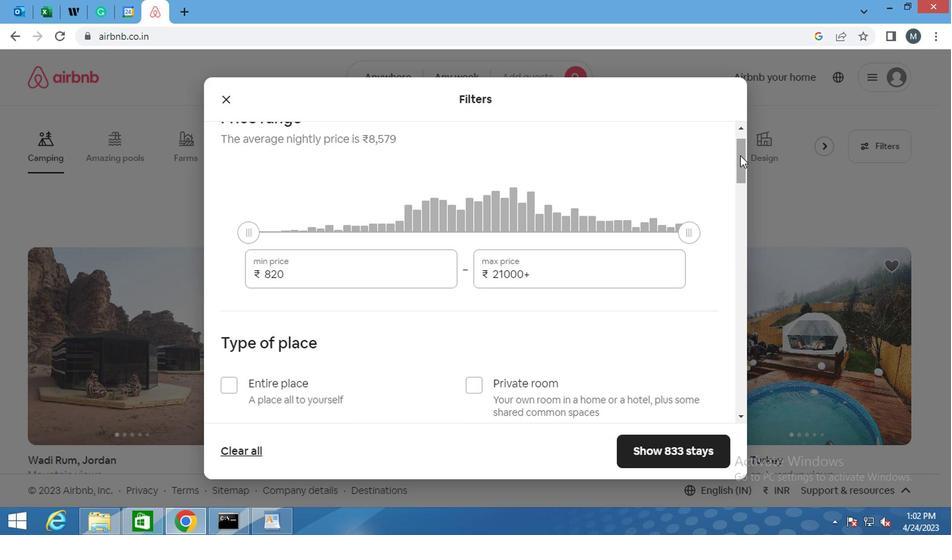 
Action: Mouse scrolled (724, 170) with delta (0, 0)
Screenshot: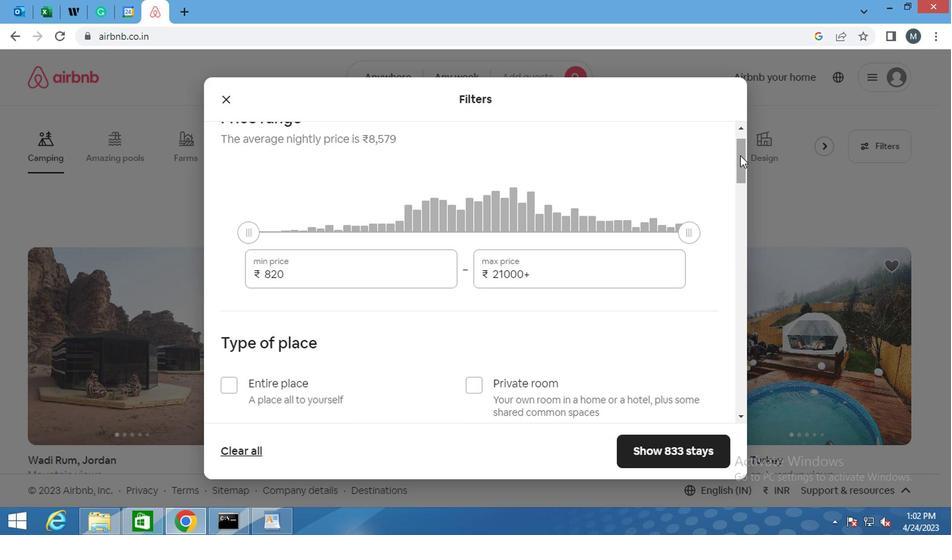 
Action: Mouse moved to (721, 174)
Screenshot: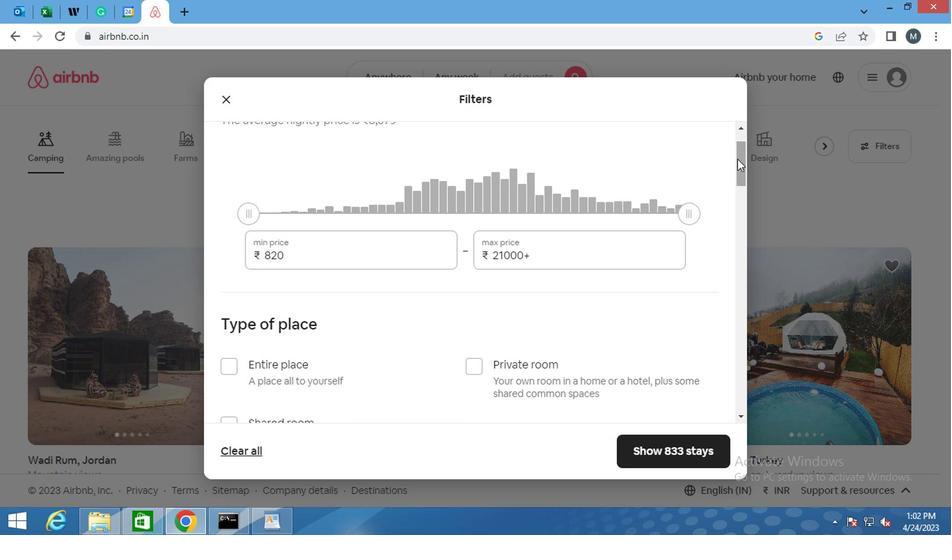 
Action: Mouse scrolled (721, 173) with delta (0, 0)
Screenshot: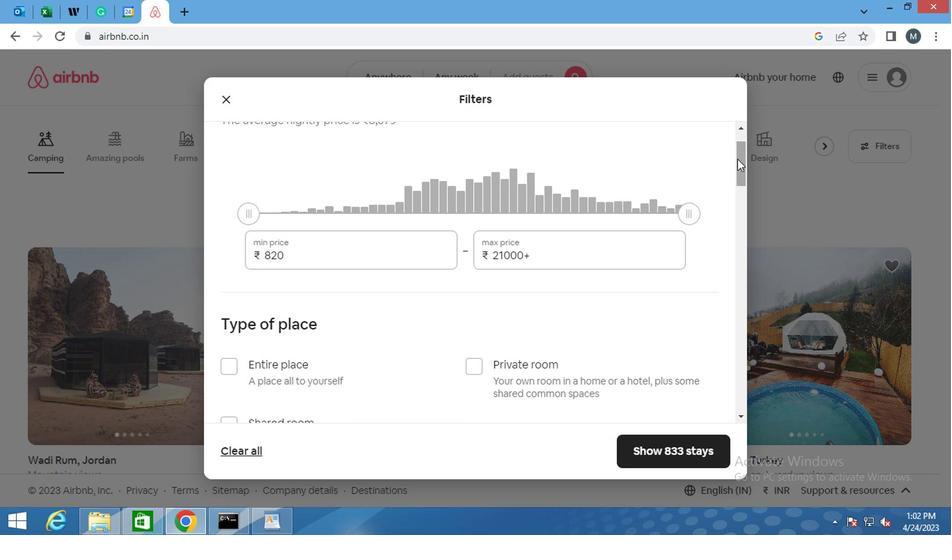 
Action: Mouse moved to (398, 210)
Screenshot: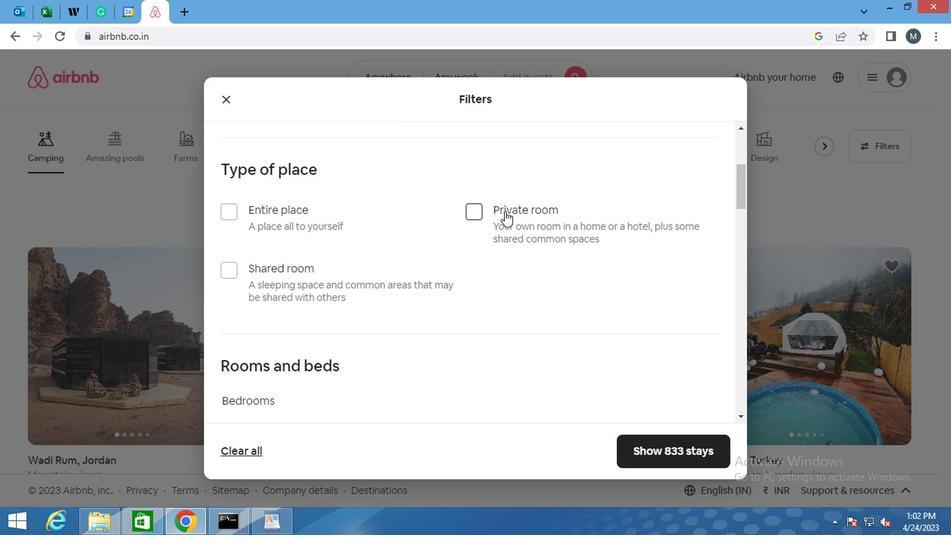 
Action: Mouse scrolled (398, 210) with delta (0, 0)
Screenshot: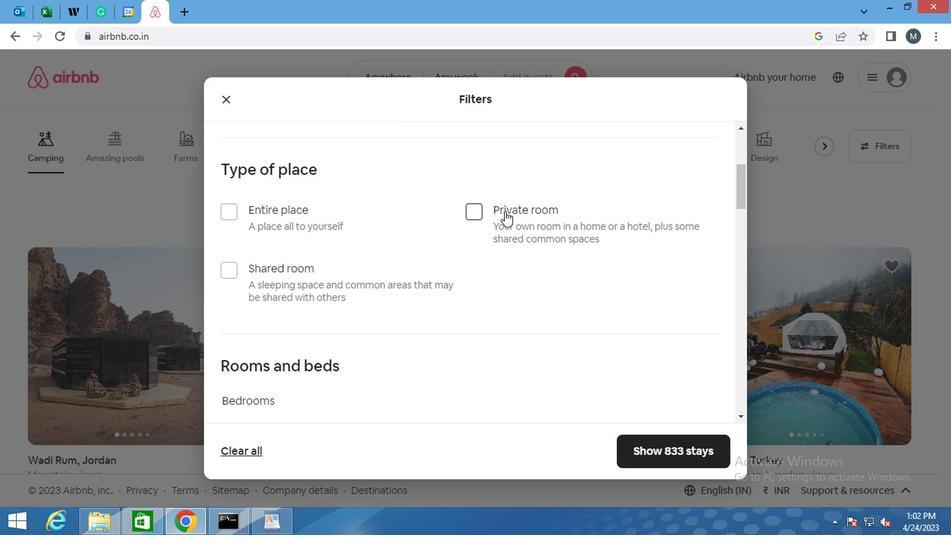 
Action: Mouse moved to (395, 210)
Screenshot: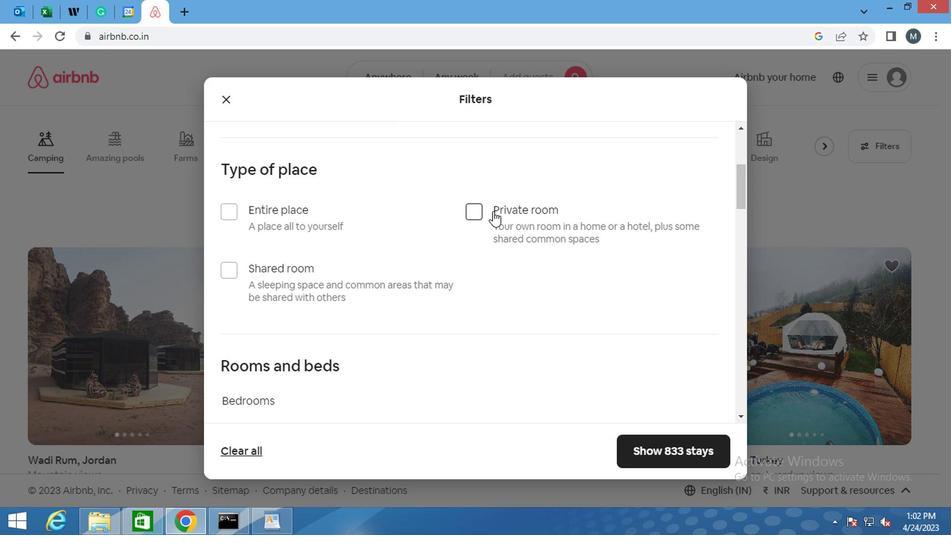 
Action: Mouse scrolled (395, 211) with delta (0, 0)
Screenshot: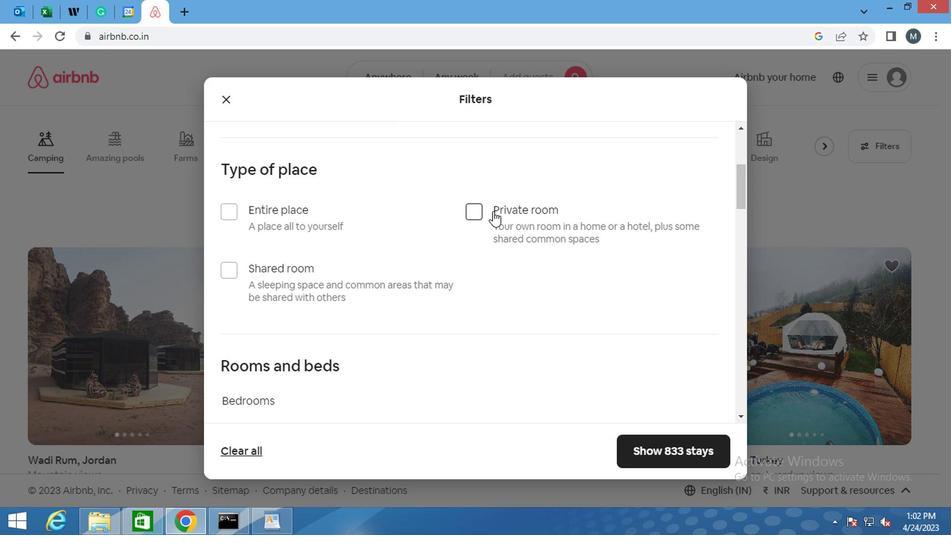 
Action: Mouse moved to (294, 241)
Screenshot: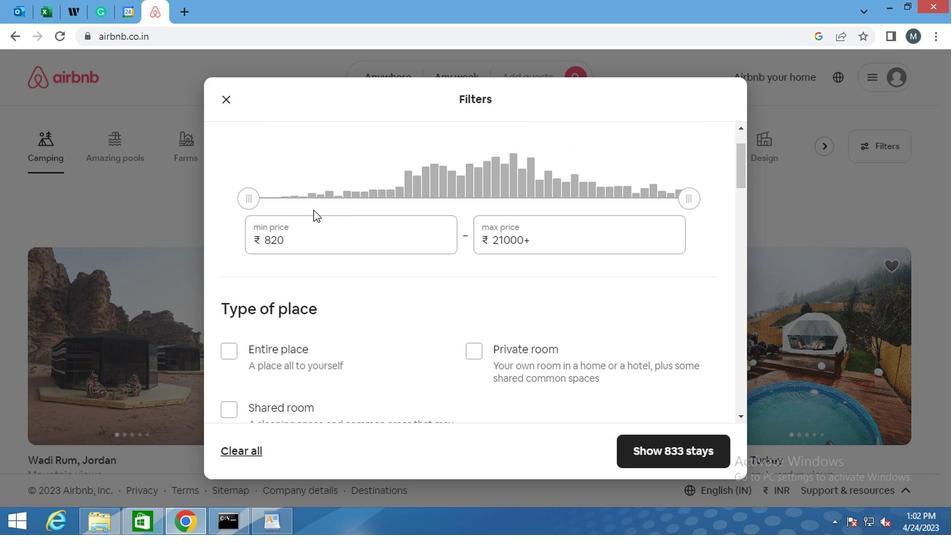 
Action: Mouse pressed left at (294, 241)
Screenshot: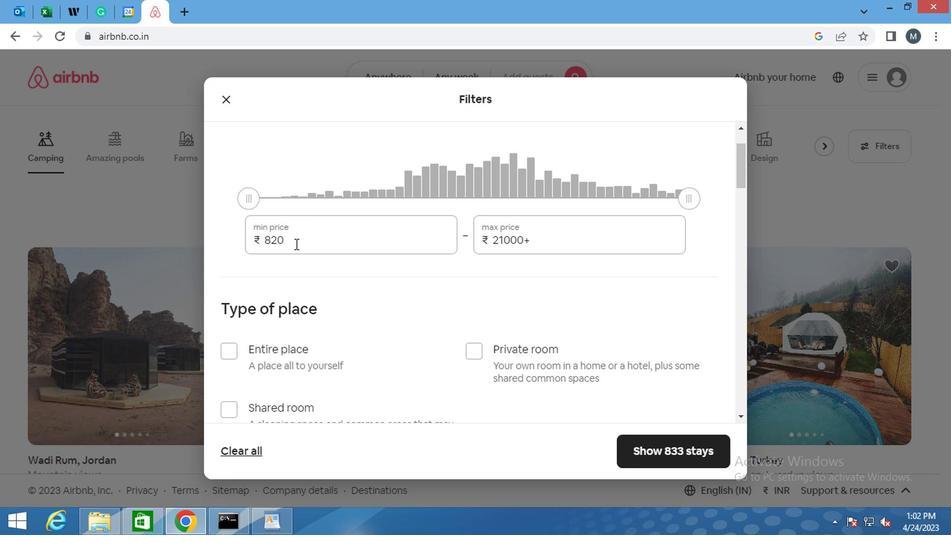 
Action: Mouse pressed left at (294, 241)
Screenshot: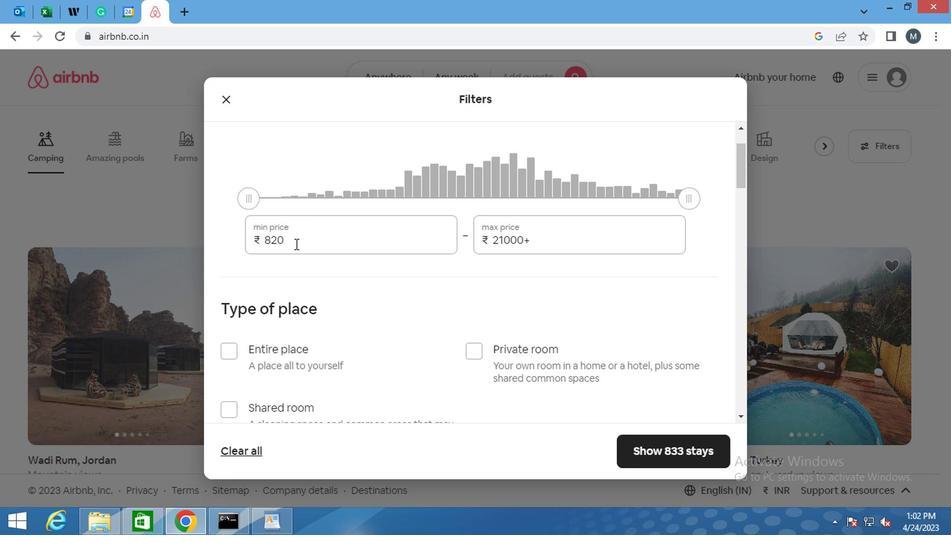 
Action: Mouse moved to (291, 239)
Screenshot: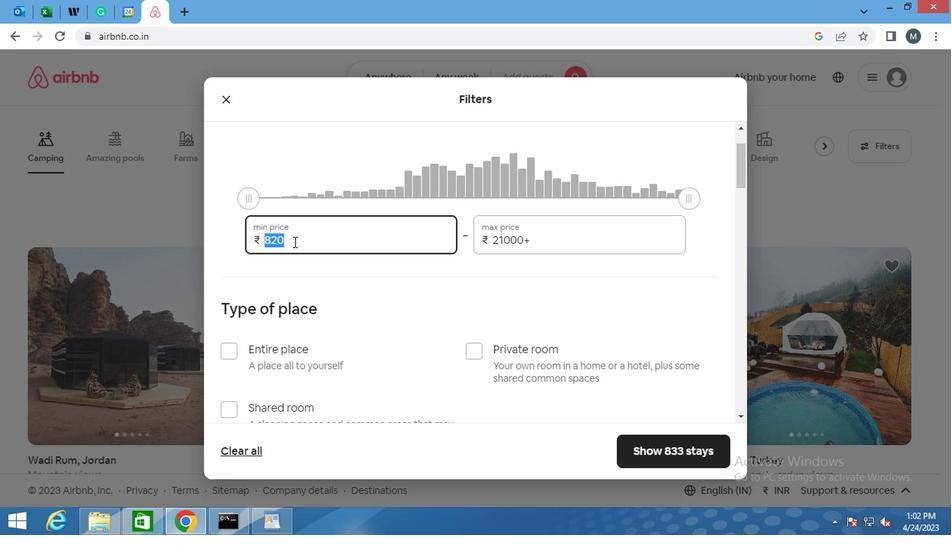 
Action: Key pressed 6000
Screenshot: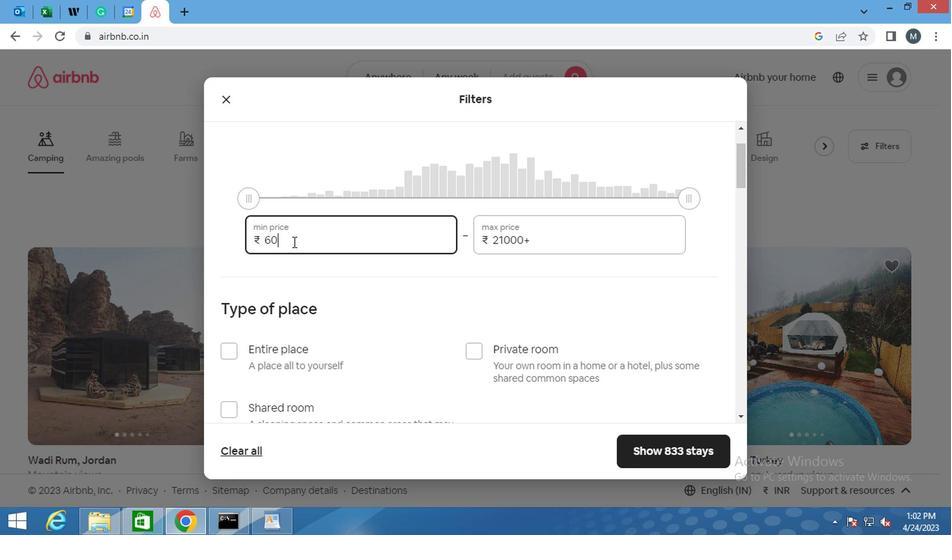 
Action: Mouse moved to (604, 229)
Screenshot: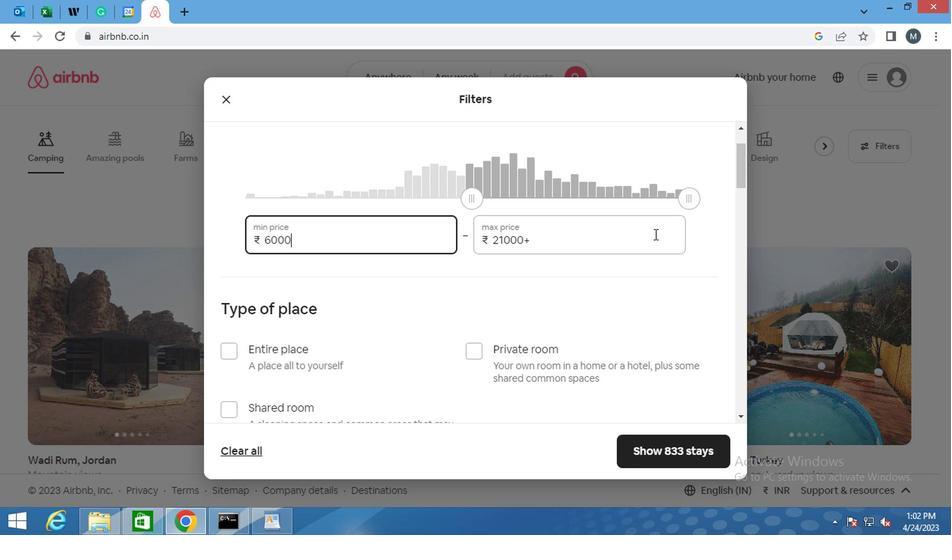
Action: Mouse pressed left at (604, 229)
Screenshot: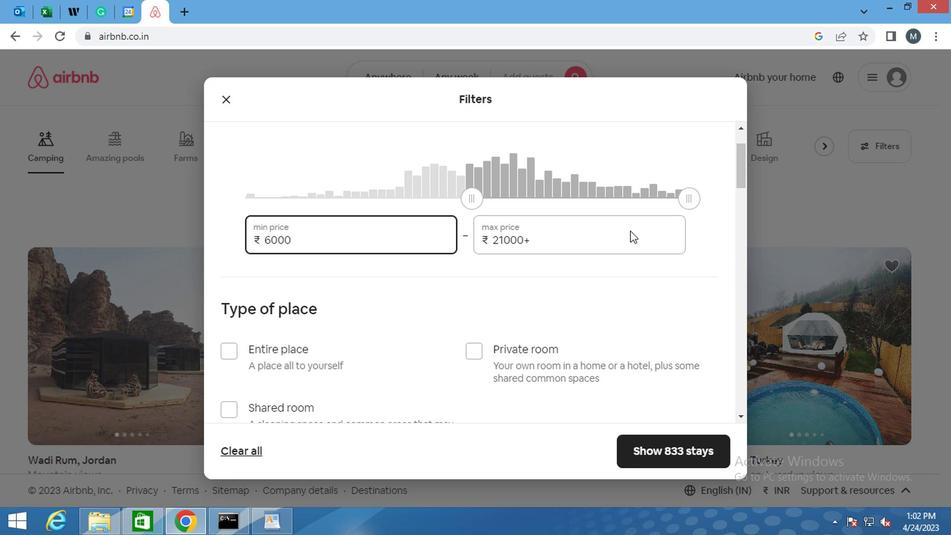 
Action: Mouse pressed left at (604, 229)
Screenshot: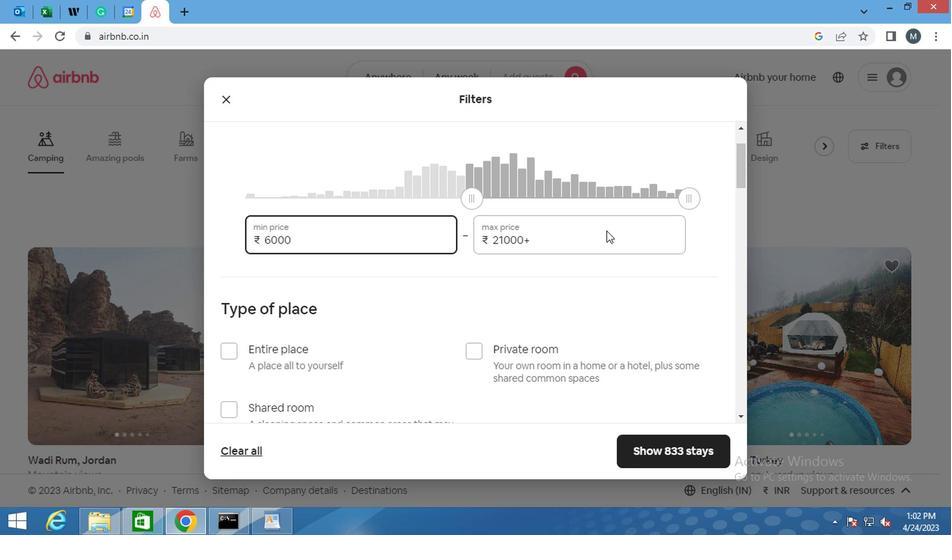 
Action: Mouse moved to (604, 229)
Screenshot: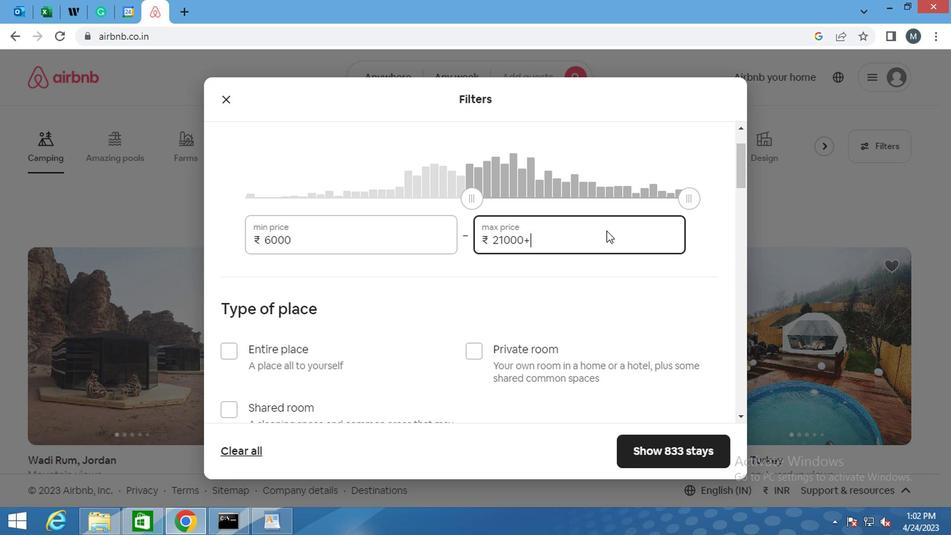 
Action: Mouse pressed left at (604, 229)
Screenshot: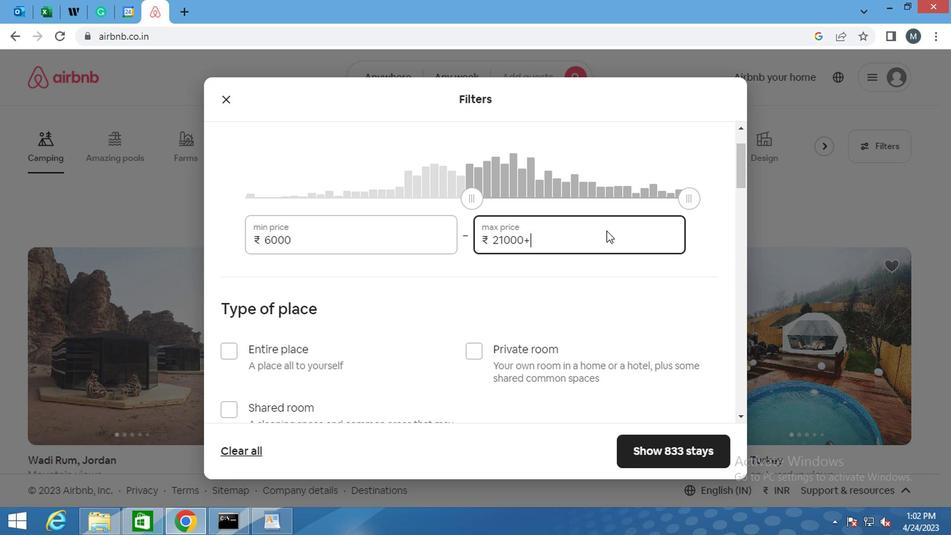 
Action: Mouse pressed left at (604, 229)
Screenshot: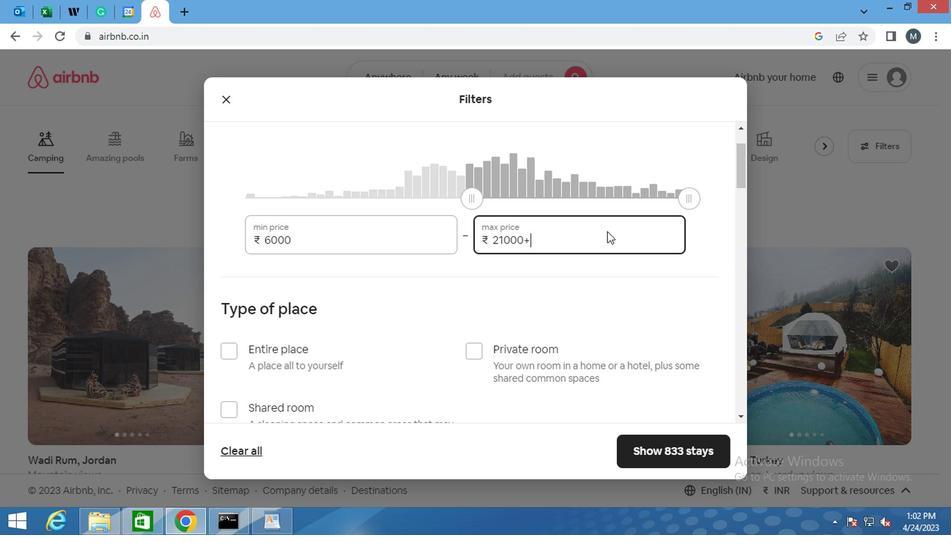 
Action: Mouse moved to (604, 230)
Screenshot: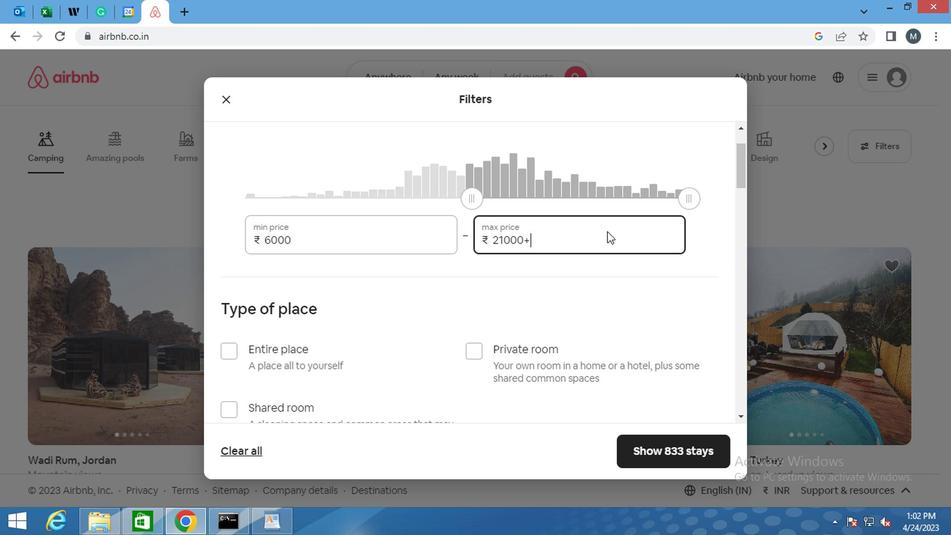 
Action: Mouse pressed left at (604, 230)
Screenshot: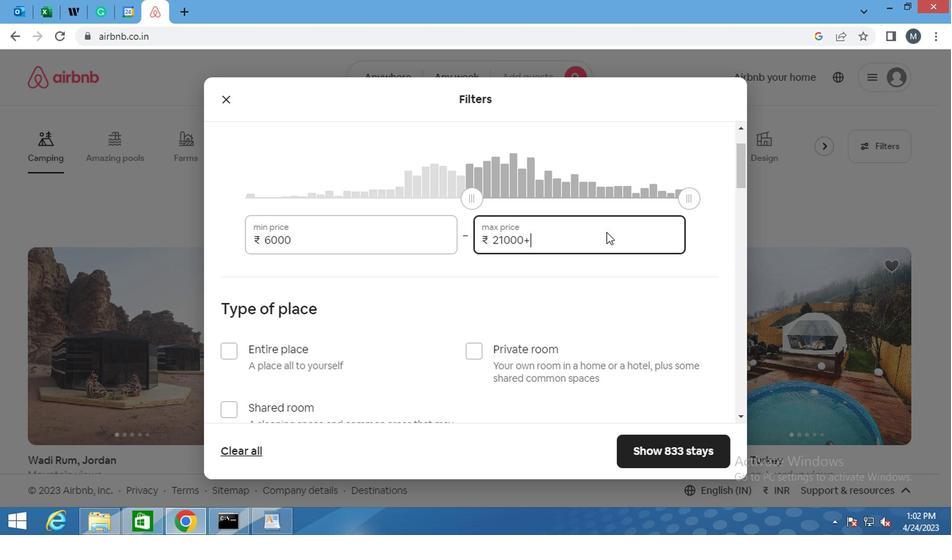 
Action: Mouse pressed left at (604, 230)
Screenshot: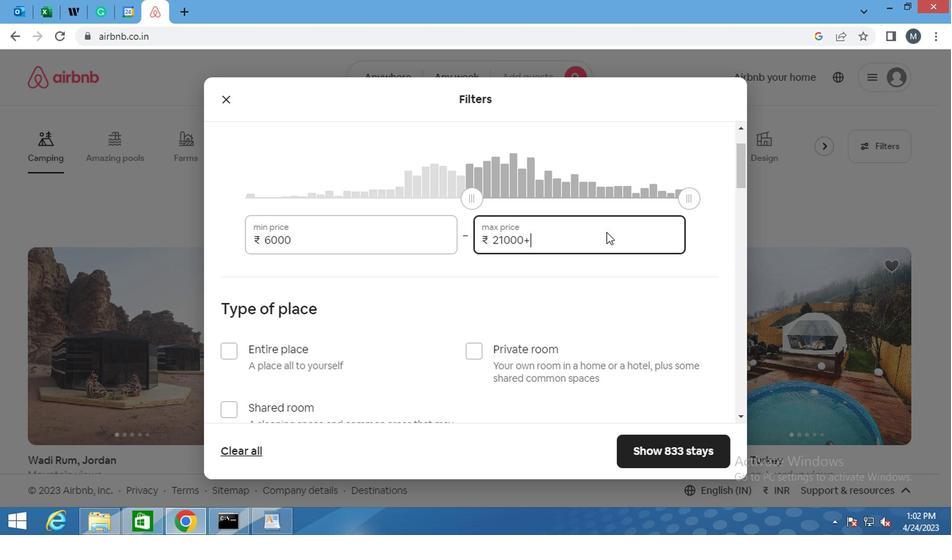 
Action: Mouse moved to (604, 231)
Screenshot: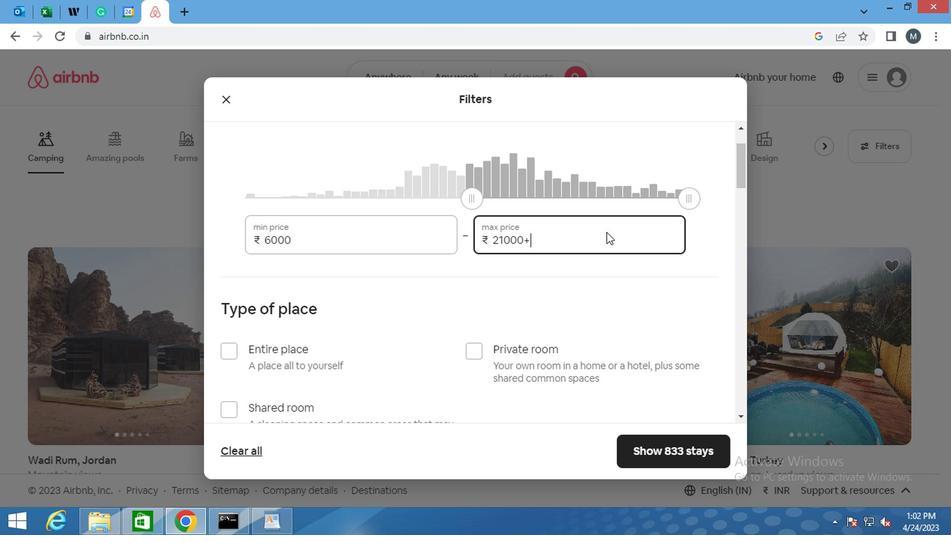 
Action: Mouse pressed left at (604, 231)
Screenshot: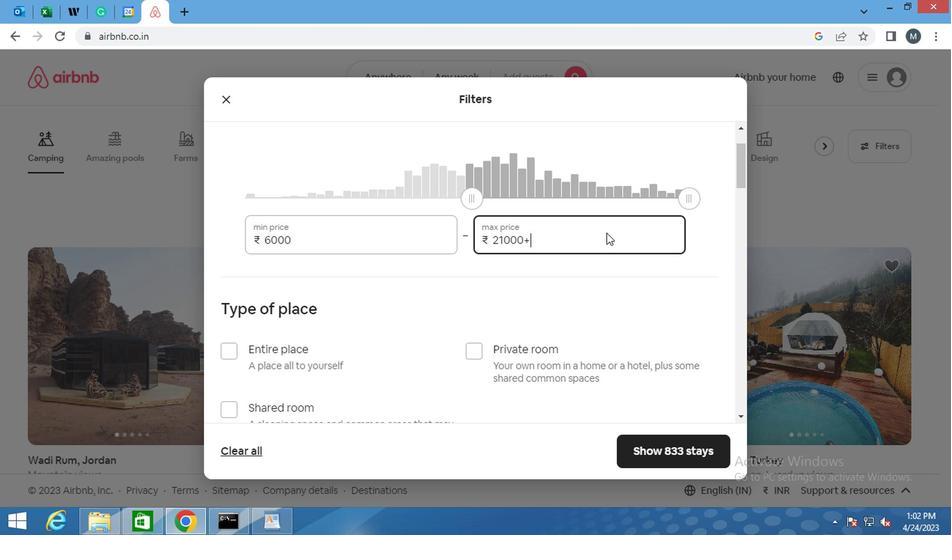 
Action: Mouse pressed left at (604, 231)
Screenshot: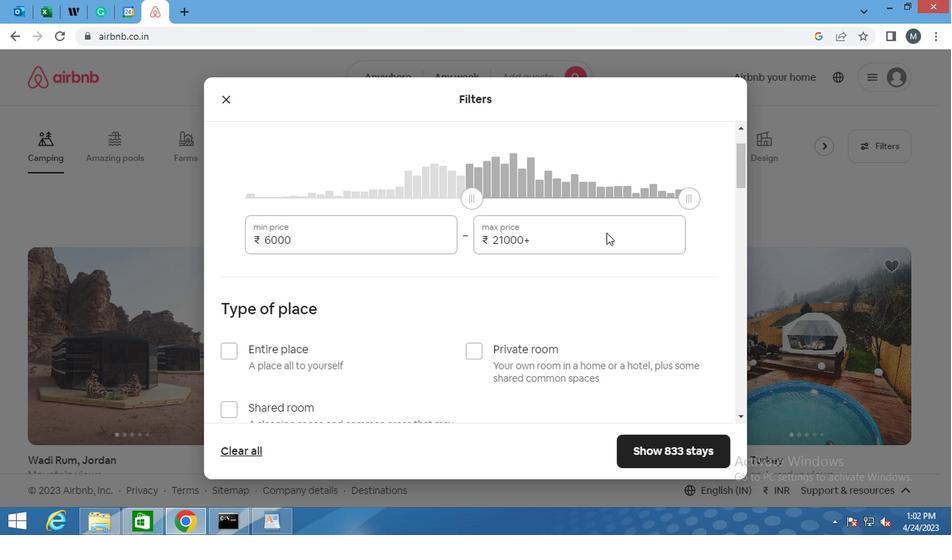 
Action: Mouse pressed left at (604, 231)
Screenshot: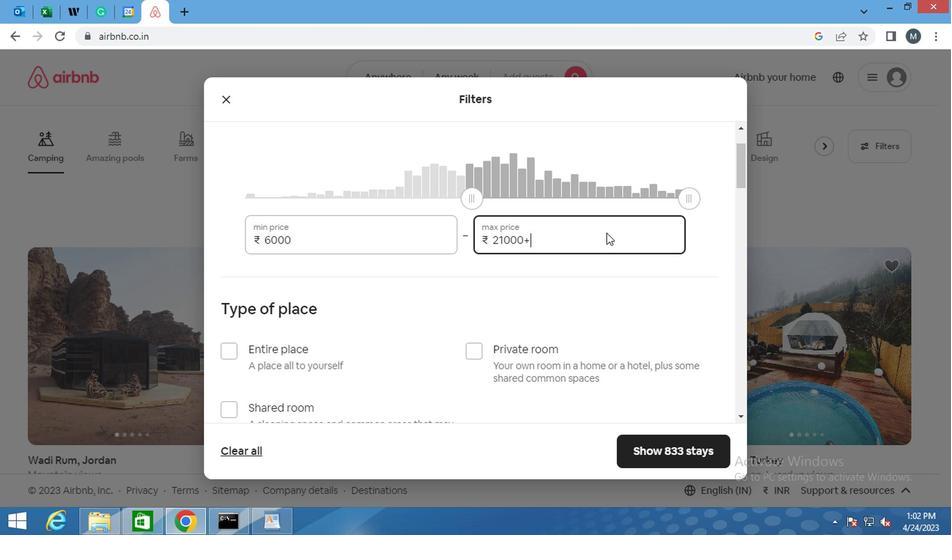 
Action: Mouse moved to (514, 242)
Screenshot: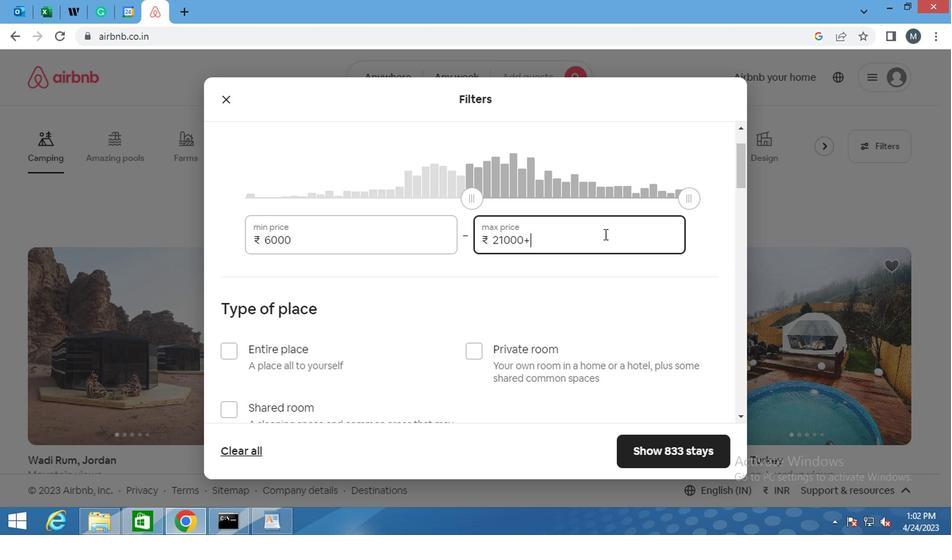 
Action: Mouse pressed left at (514, 242)
Screenshot: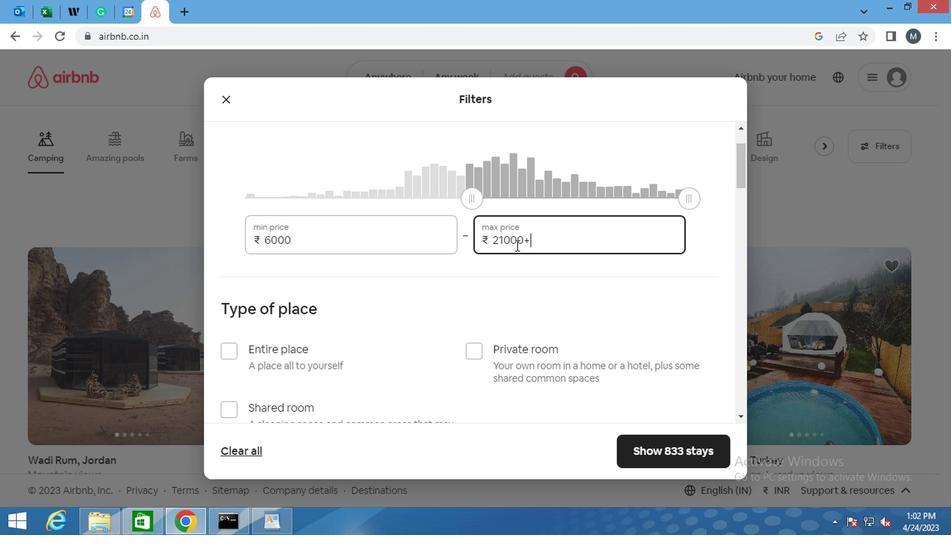
Action: Mouse moved to (512, 242)
Screenshot: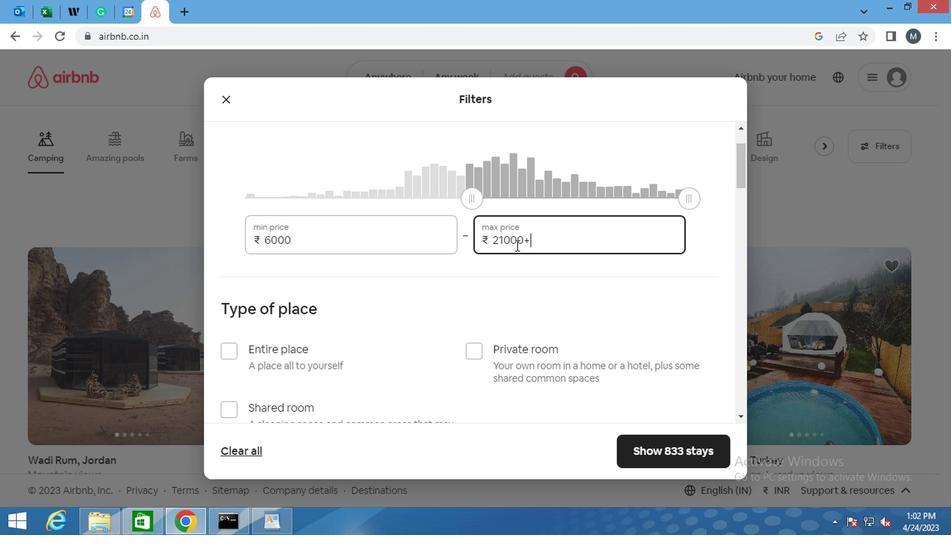 
Action: Mouse pressed left at (512, 242)
Screenshot: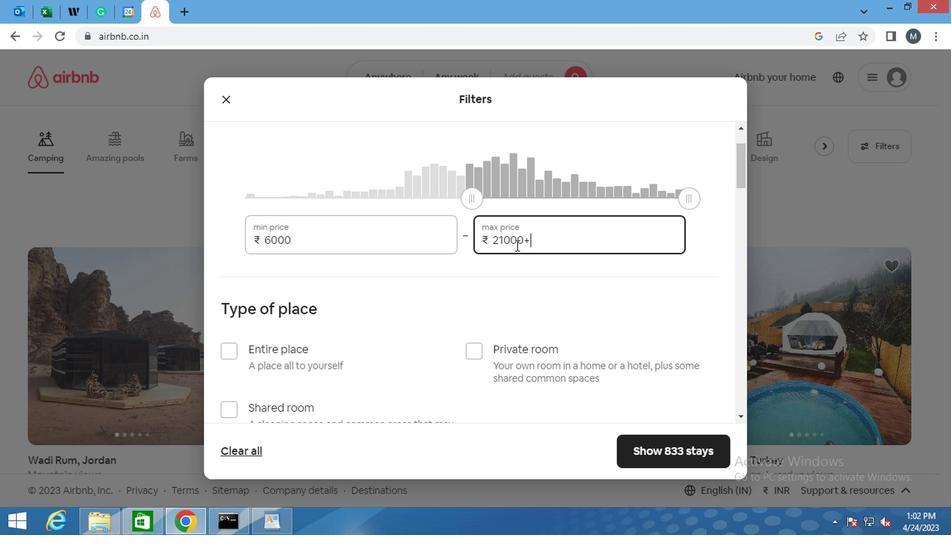 
Action: Mouse moved to (508, 243)
Screenshot: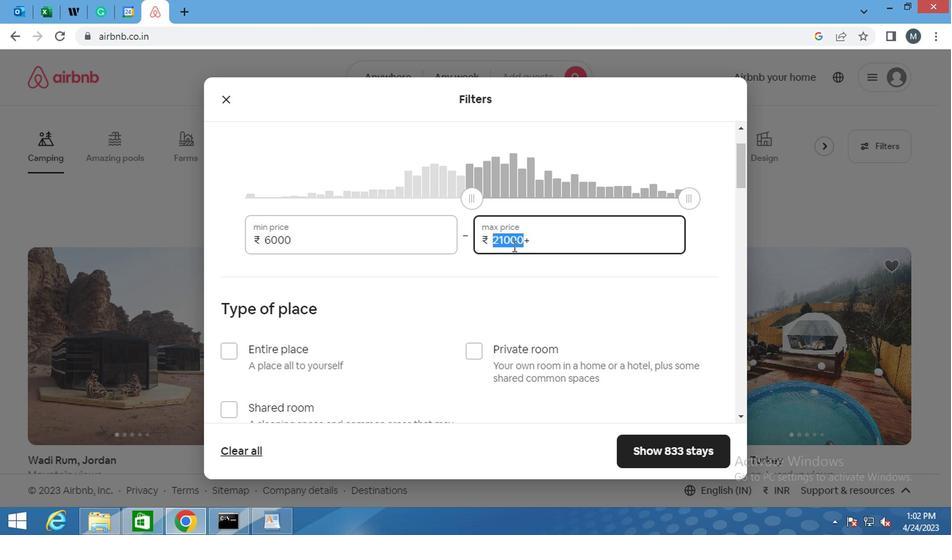 
Action: Key pressed 1200
Screenshot: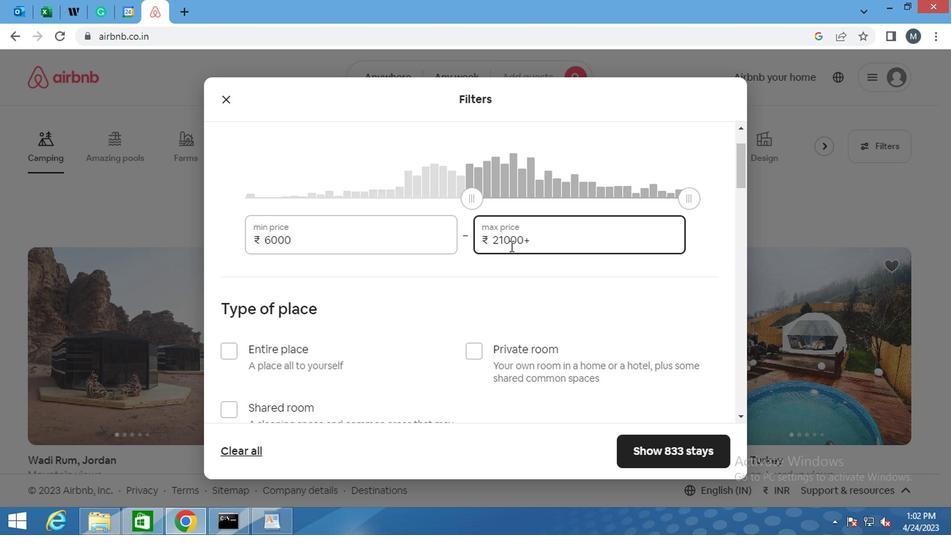 
Action: Mouse moved to (516, 239)
Screenshot: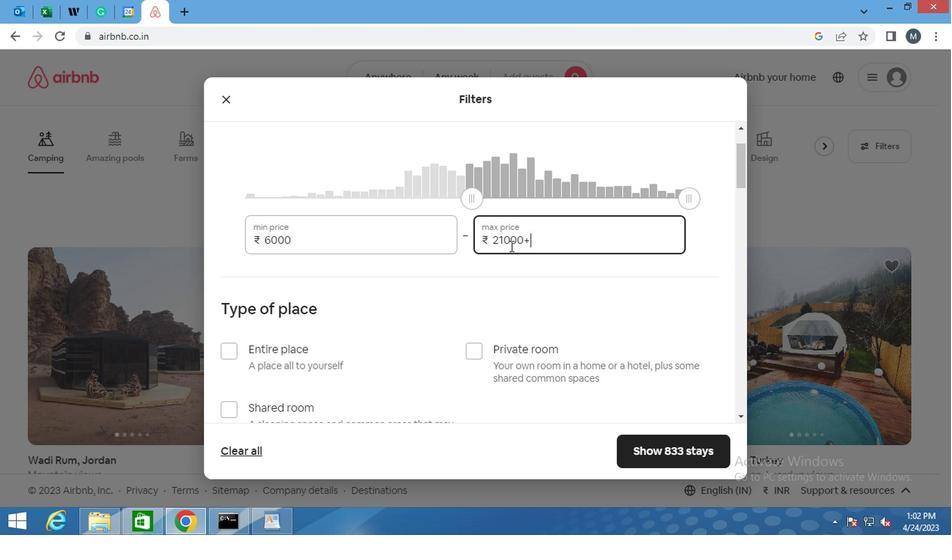 
Action: Mouse pressed left at (516, 239)
Screenshot: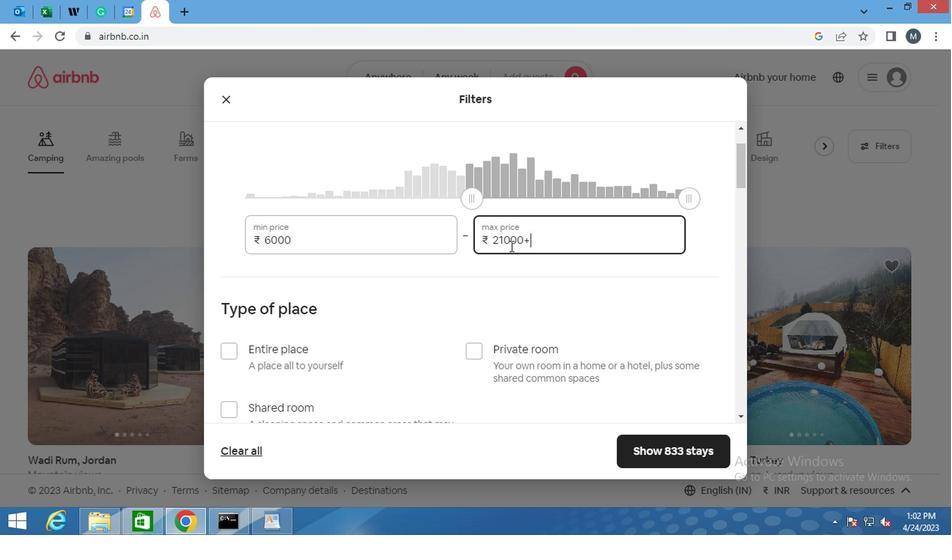 
Action: Mouse moved to (516, 239)
Screenshot: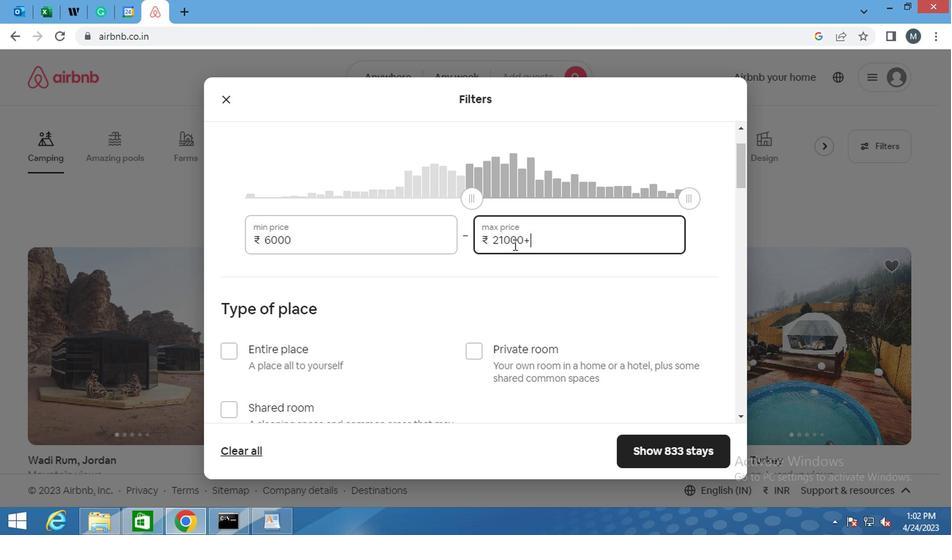 
Action: Mouse pressed left at (516, 239)
Screenshot: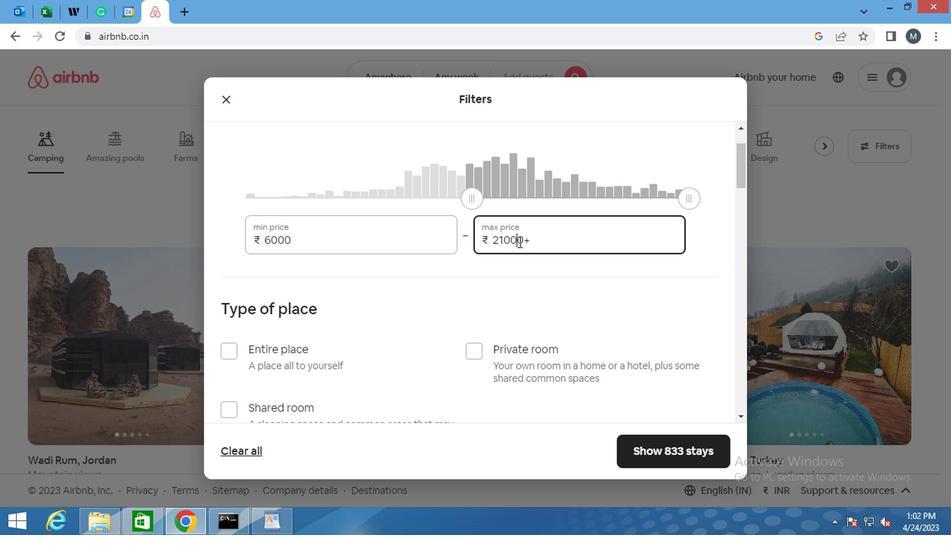 
Action: Mouse pressed left at (516, 239)
Screenshot: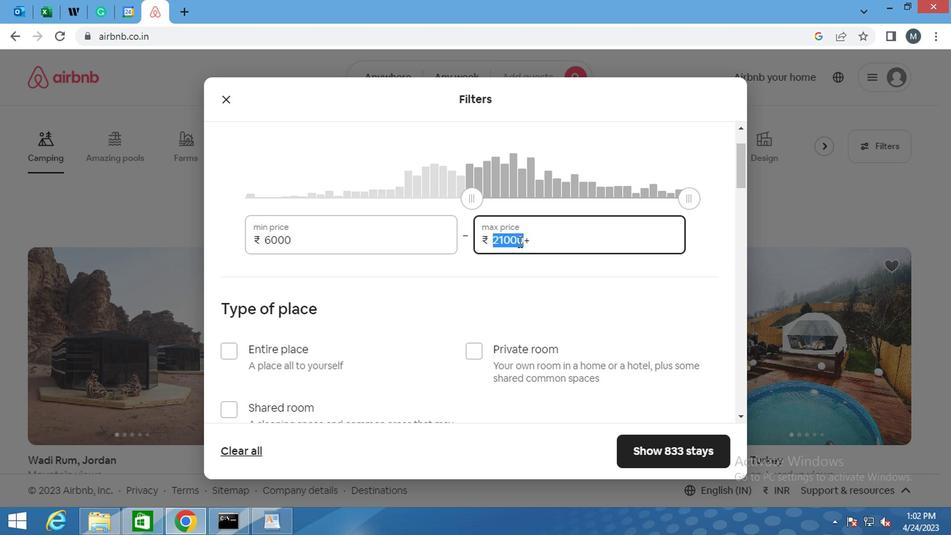 
Action: Mouse pressed right at (516, 239)
Screenshot: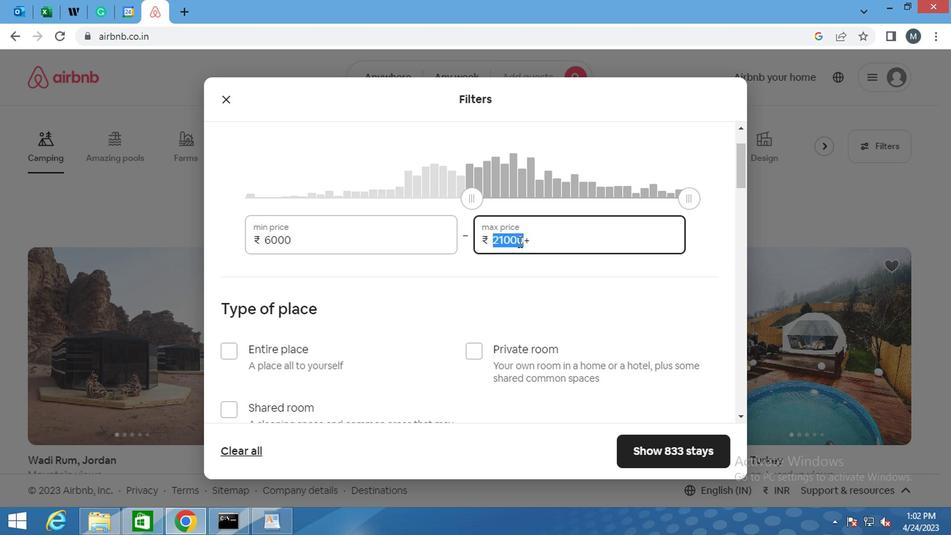
Action: Mouse pressed left at (516, 239)
Screenshot: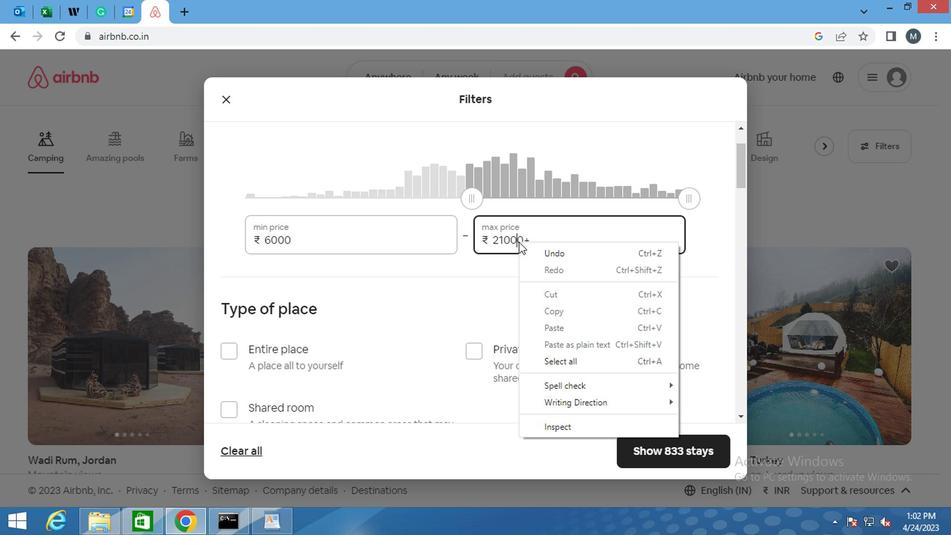
Action: Mouse moved to (509, 238)
Screenshot: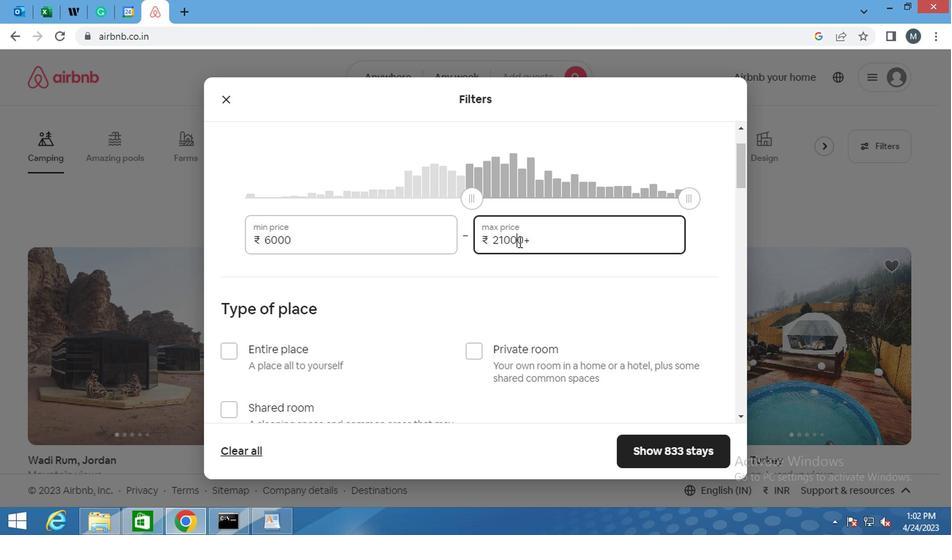 
Action: Mouse pressed left at (509, 238)
Screenshot: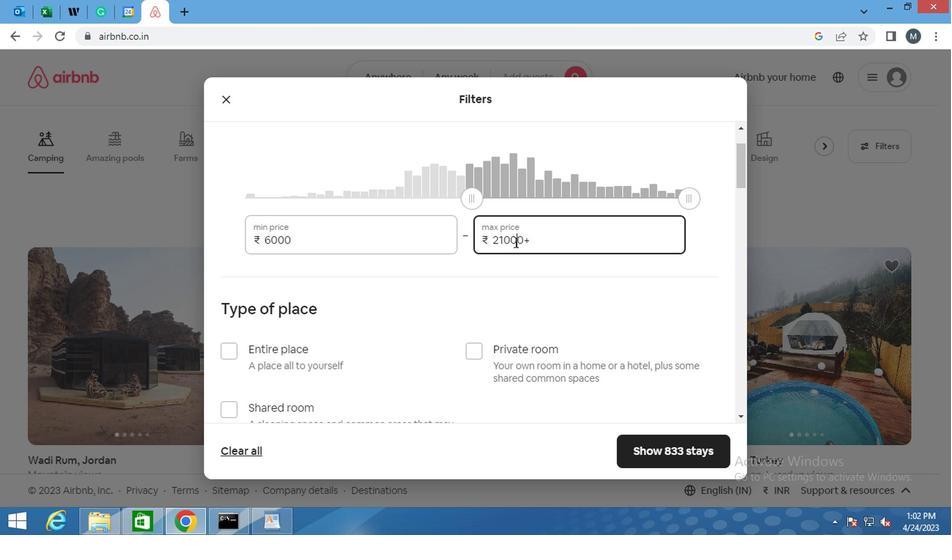 
Action: Mouse pressed left at (509, 238)
Screenshot: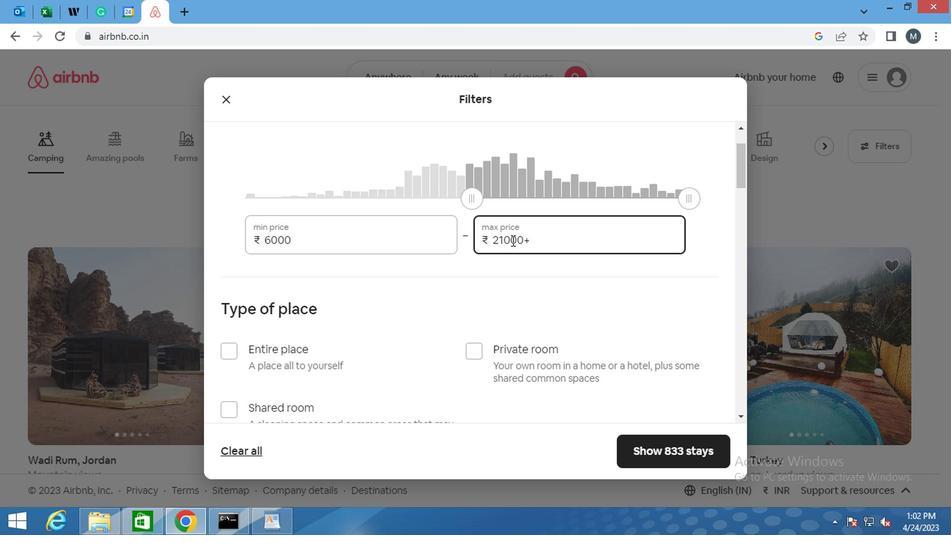 
Action: Key pressed 12
Screenshot: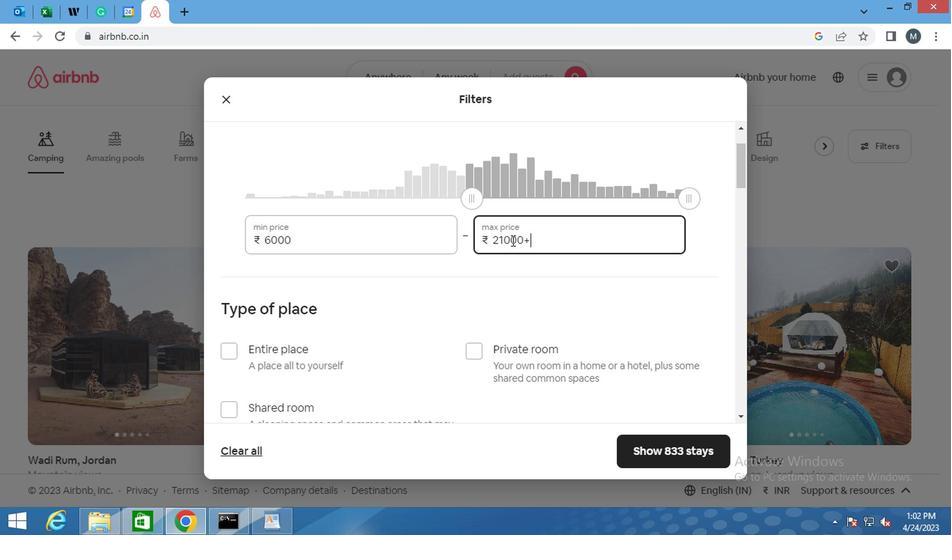 
Action: Mouse moved to (510, 236)
Screenshot: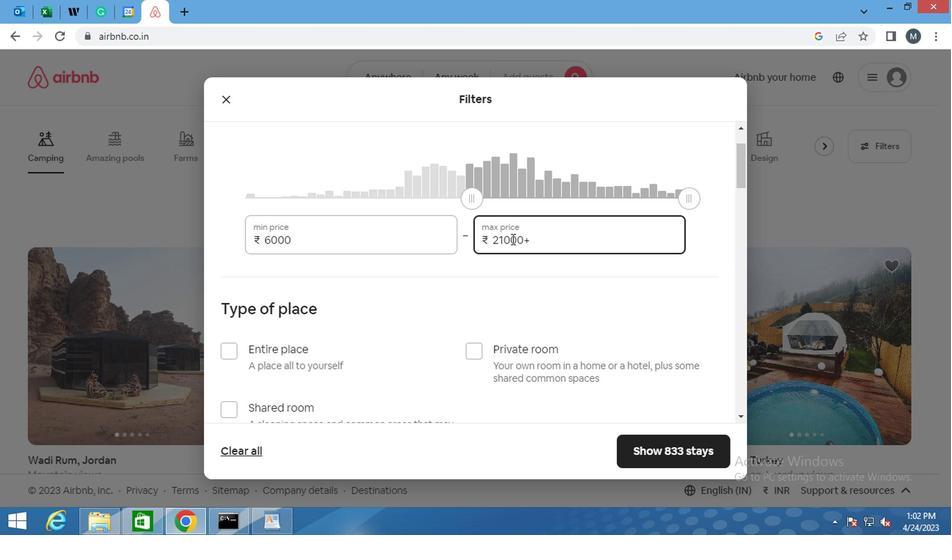 
Action: Mouse pressed left at (510, 236)
Screenshot: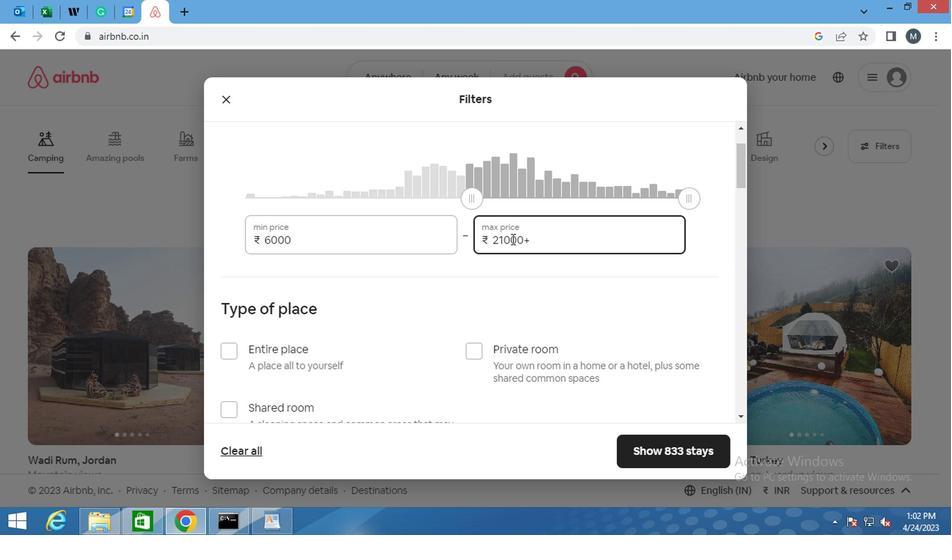 
Action: Mouse moved to (510, 236)
Screenshot: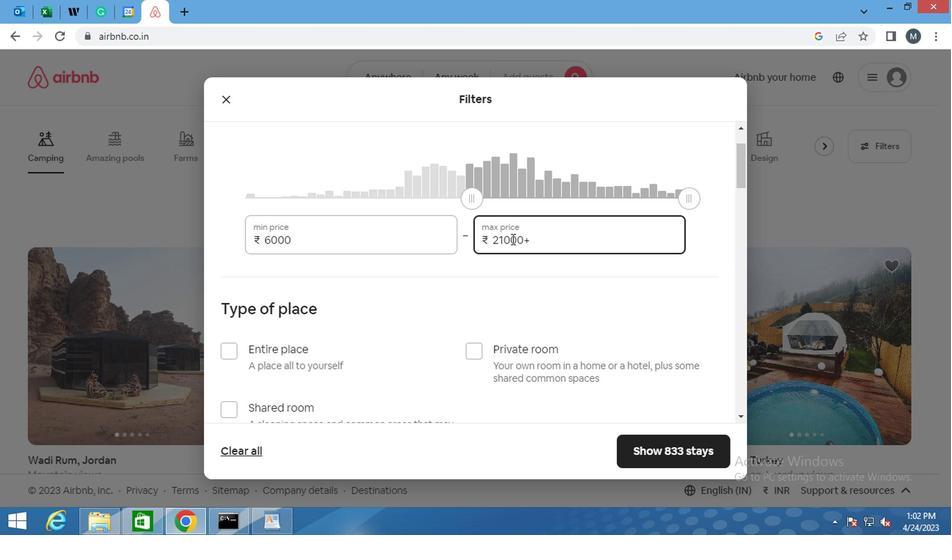 
Action: Mouse pressed left at (510, 236)
Screenshot: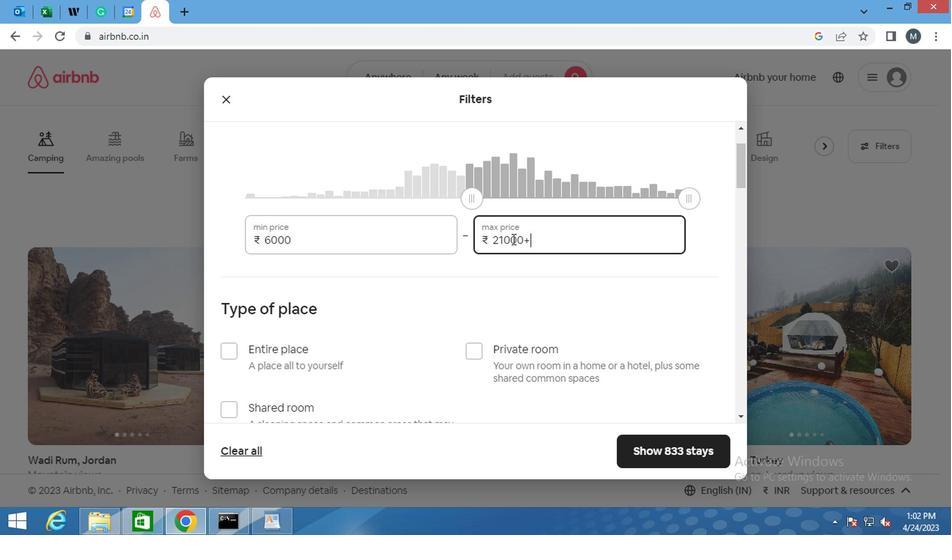 
Action: Key pressed 12
Screenshot: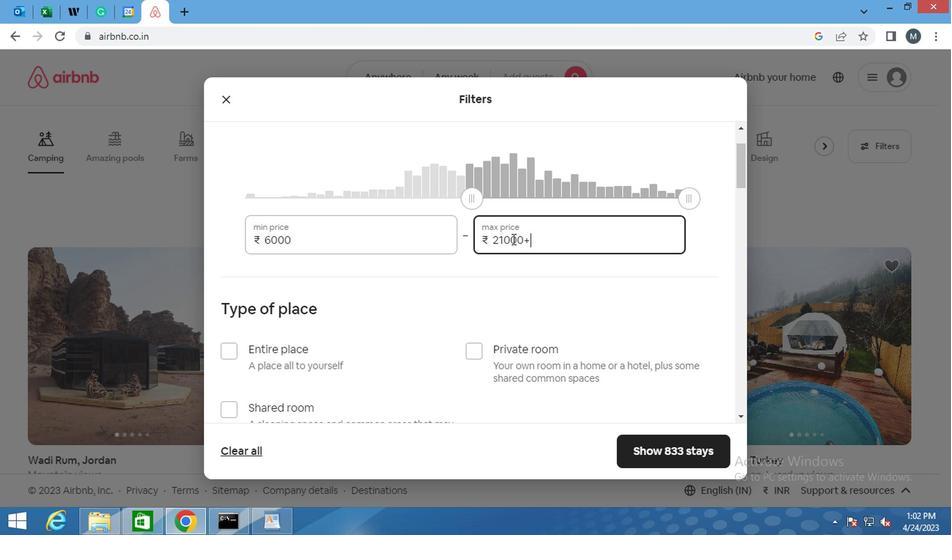 
Action: Mouse pressed left at (510, 236)
Screenshot: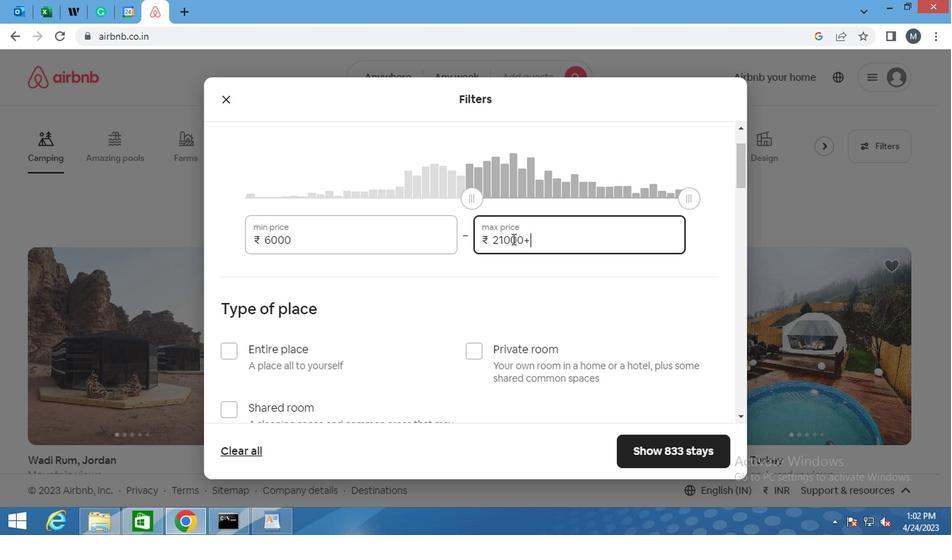 
Action: Mouse pressed left at (510, 236)
Screenshot: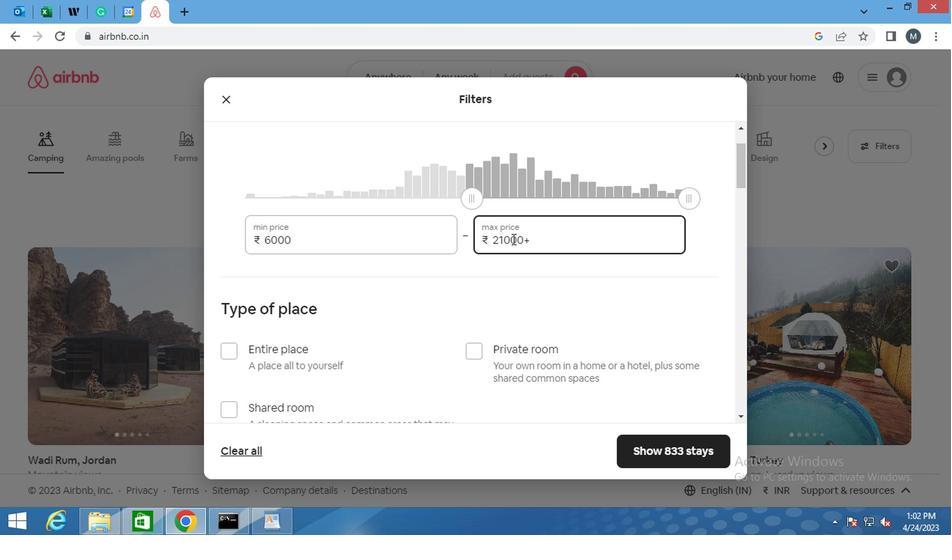 
Action: Mouse moved to (510, 236)
Screenshot: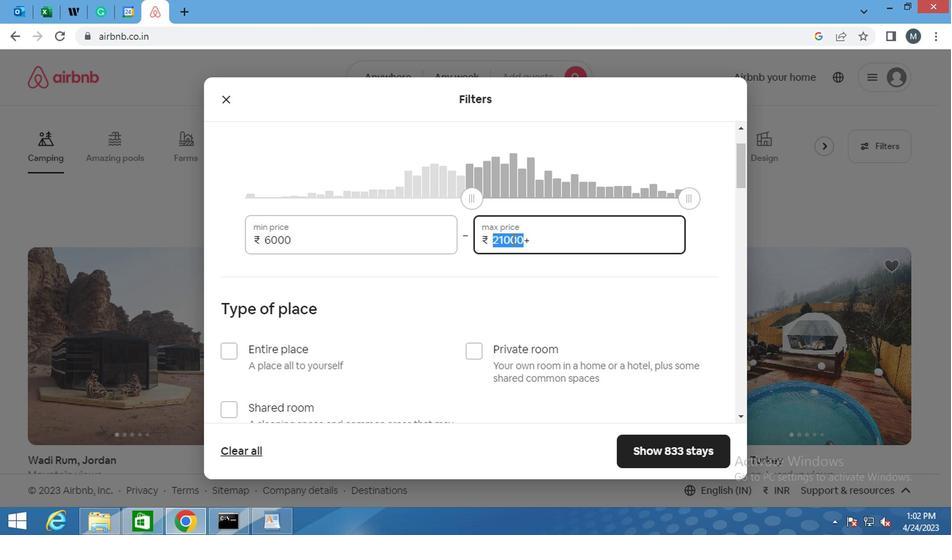 
Action: Key pressed <Key.delete>
Screenshot: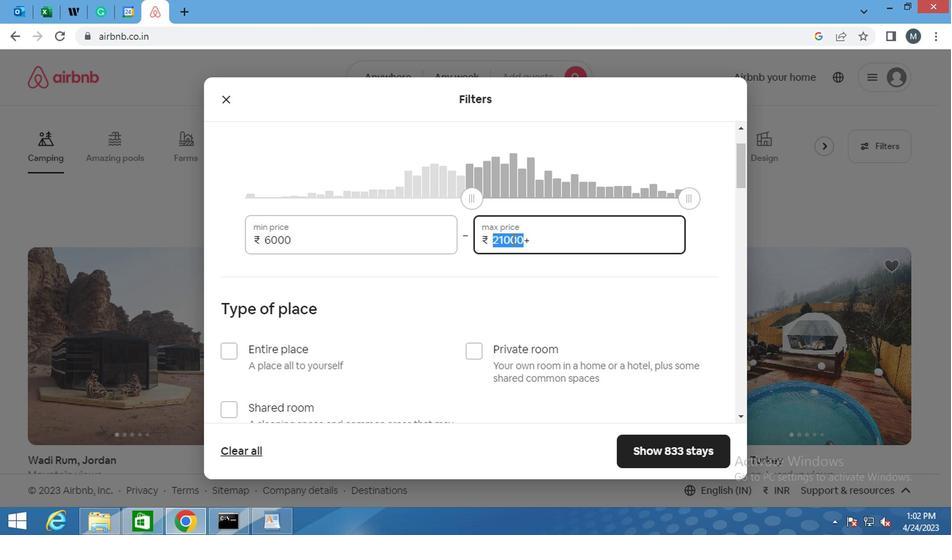 
Action: Mouse moved to (556, 233)
Screenshot: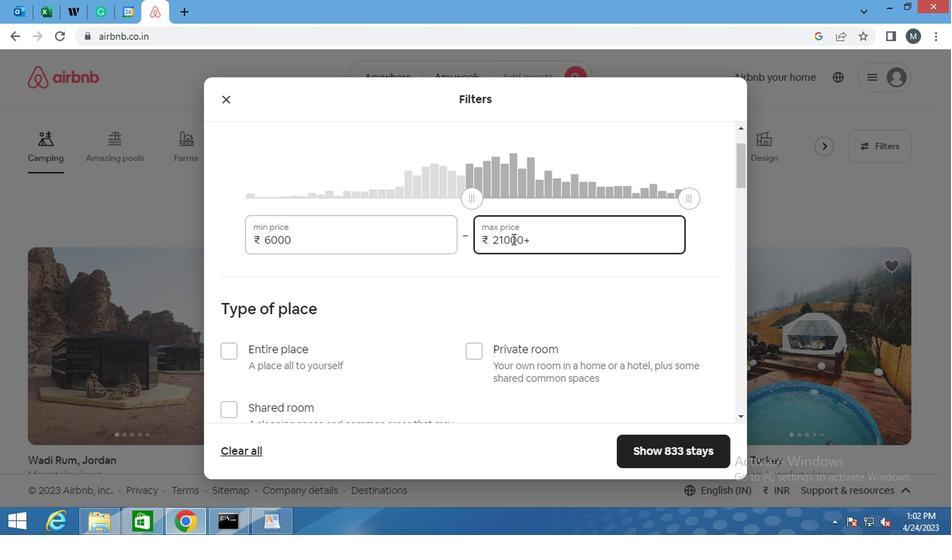 
Action: Mouse pressed left at (556, 233)
Screenshot: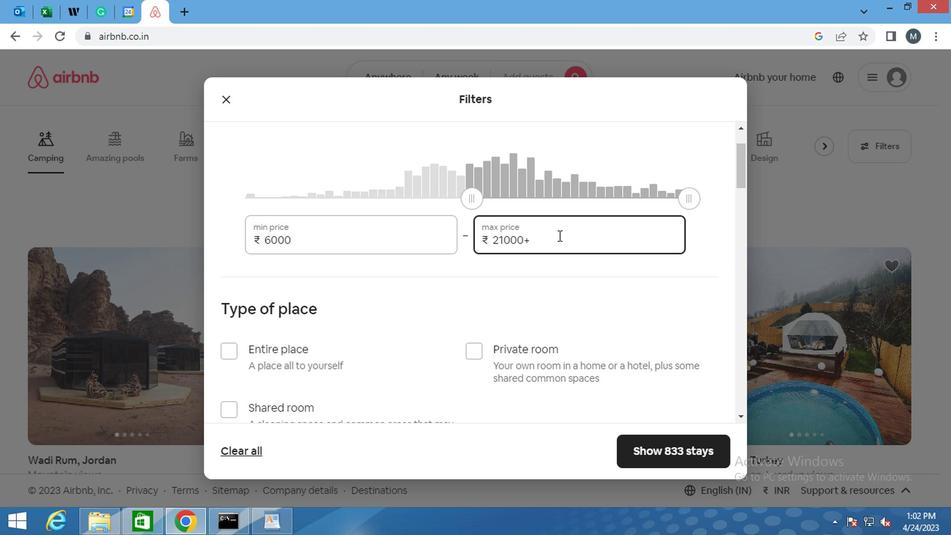 
Action: Mouse moved to (375, 234)
Screenshot: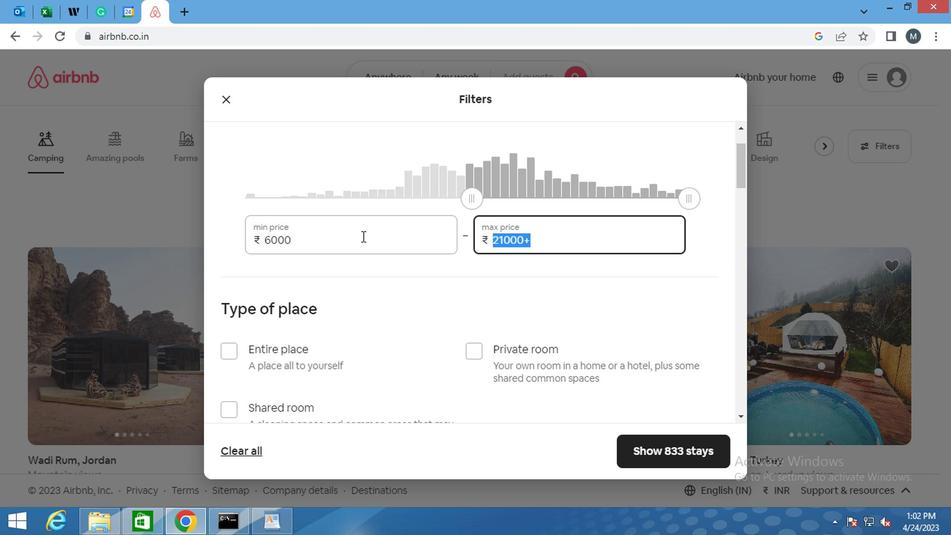 
Action: Key pressed <Key.delete>12000
Screenshot: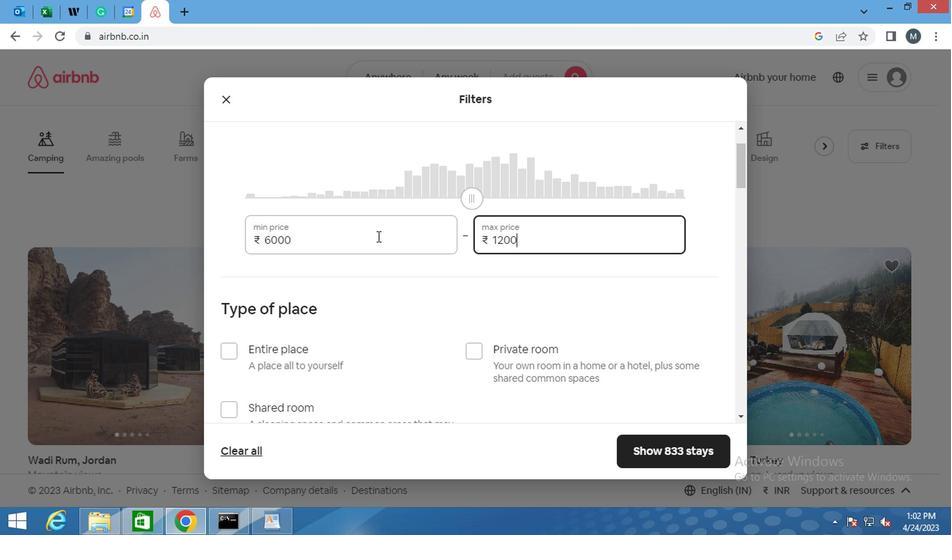 
Action: Mouse moved to (488, 282)
Screenshot: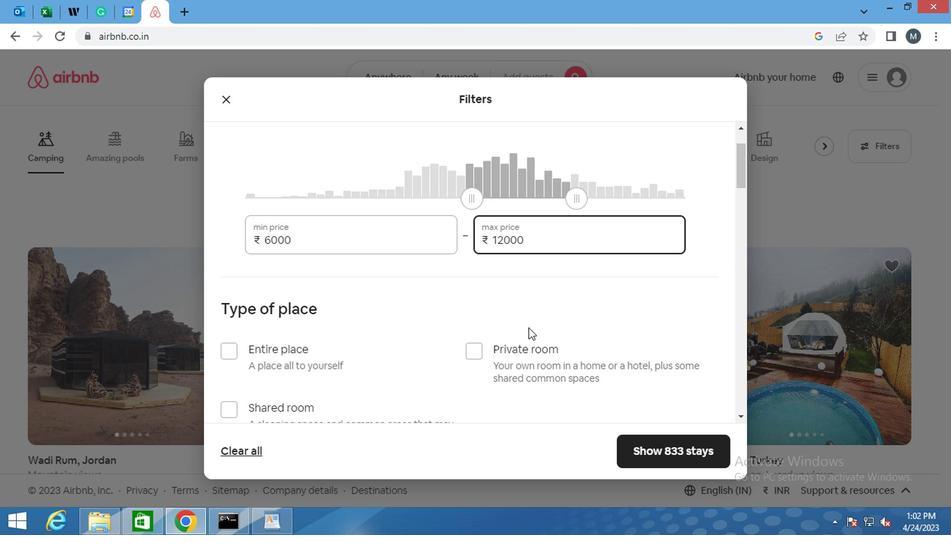 
Action: Mouse scrolled (488, 281) with delta (0, 0)
Screenshot: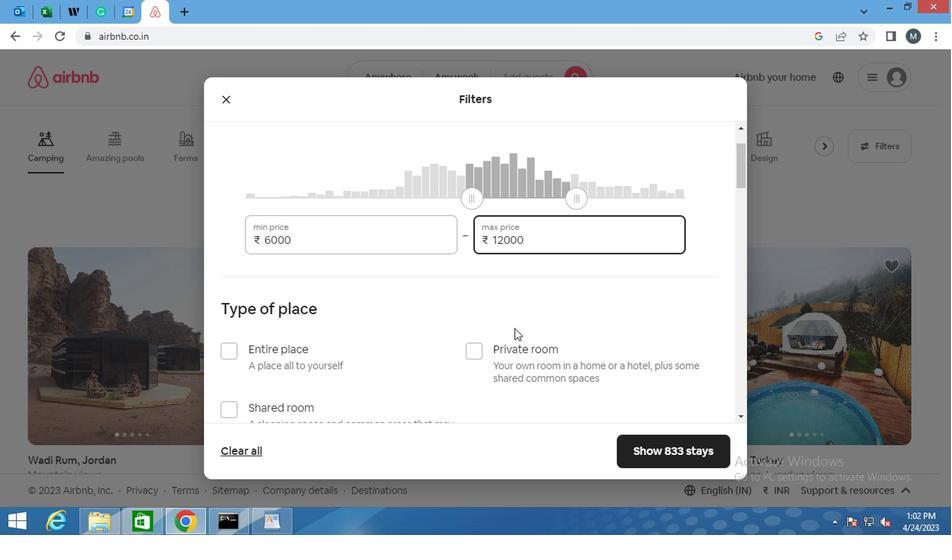 
Action: Mouse moved to (488, 282)
Screenshot: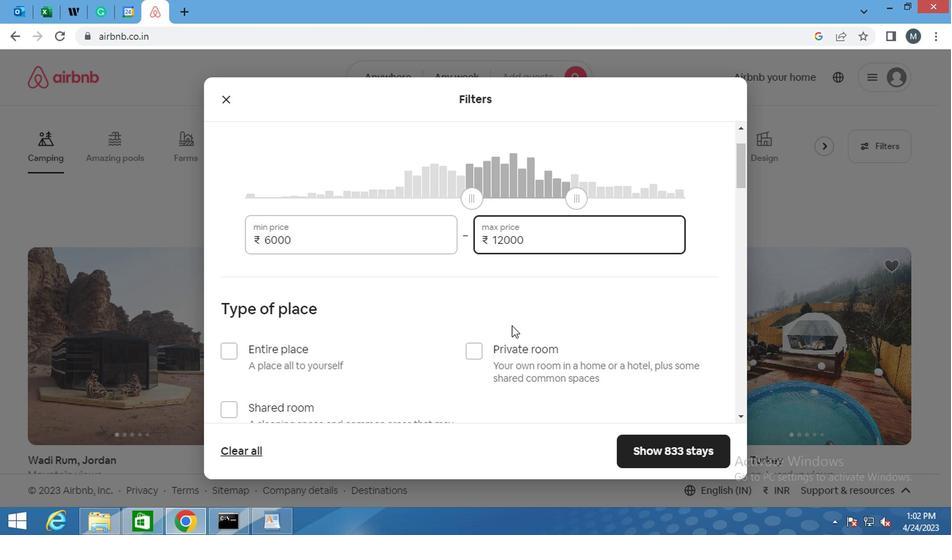 
Action: Mouse scrolled (488, 281) with delta (0, 0)
Screenshot: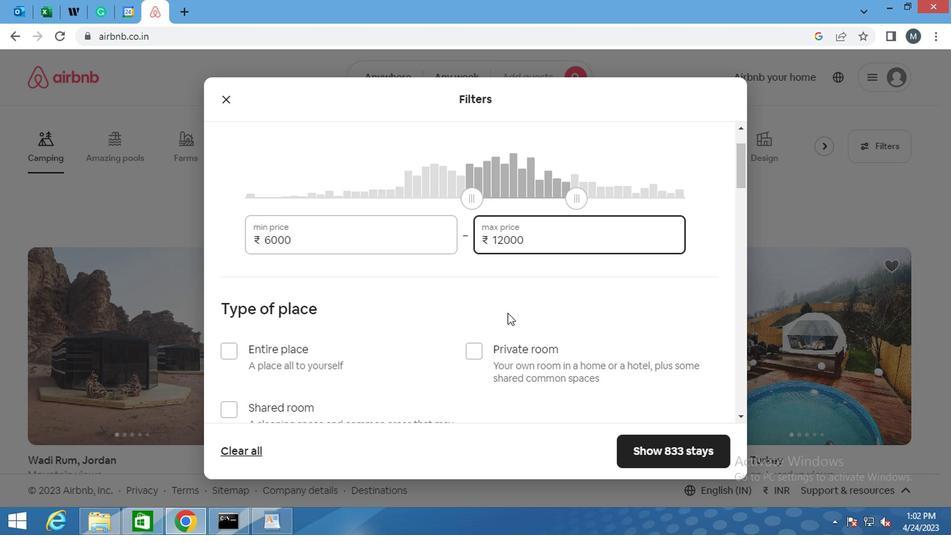 
Action: Mouse moved to (440, 281)
Screenshot: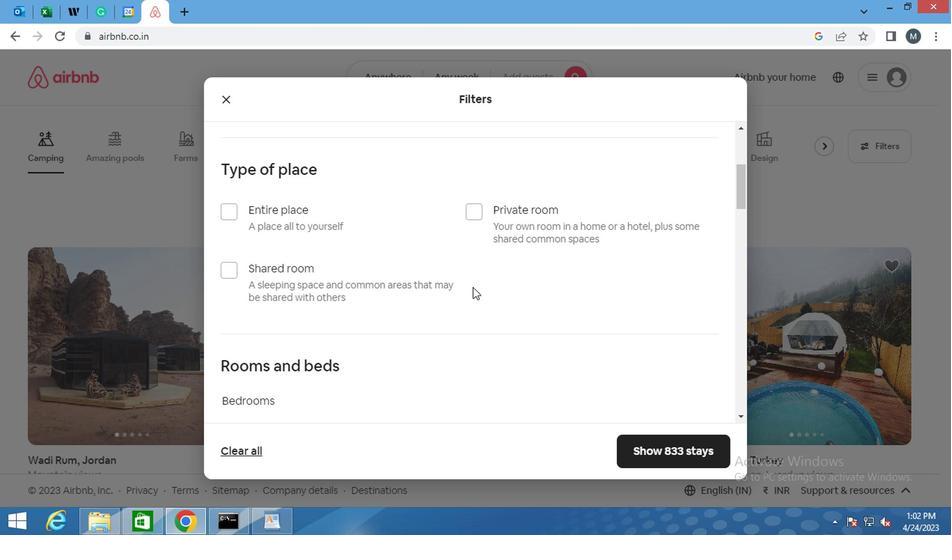 
Action: Mouse scrolled (440, 280) with delta (0, 0)
Screenshot: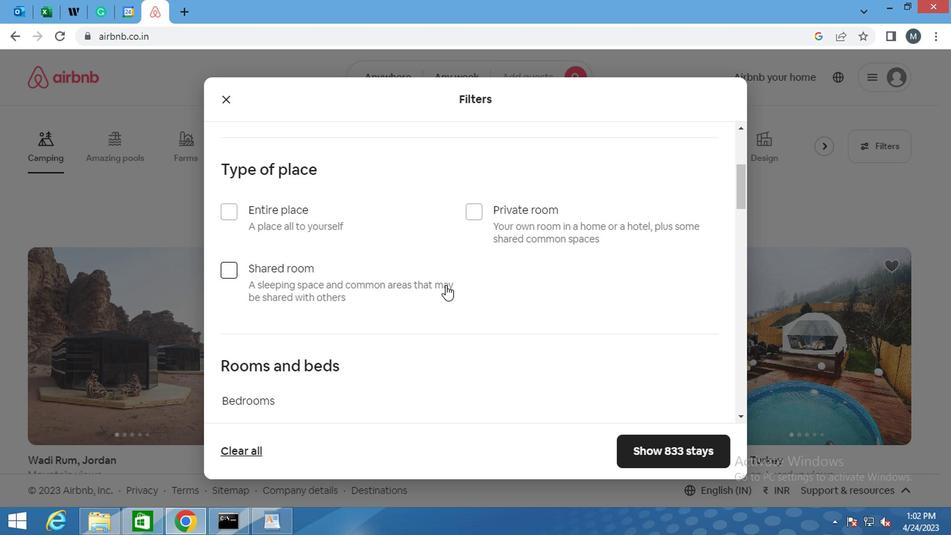 
Action: Mouse scrolled (440, 280) with delta (0, 0)
Screenshot: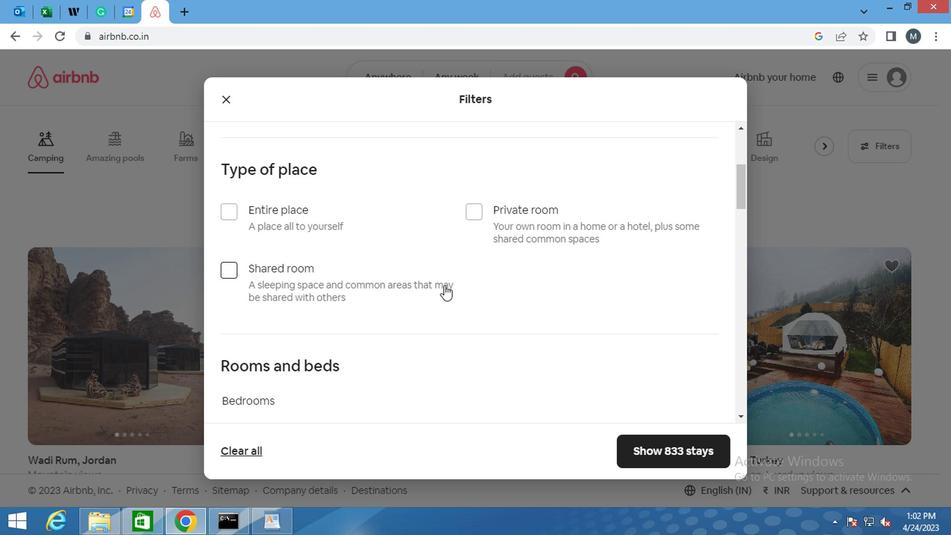 
Action: Mouse moved to (324, 268)
Screenshot: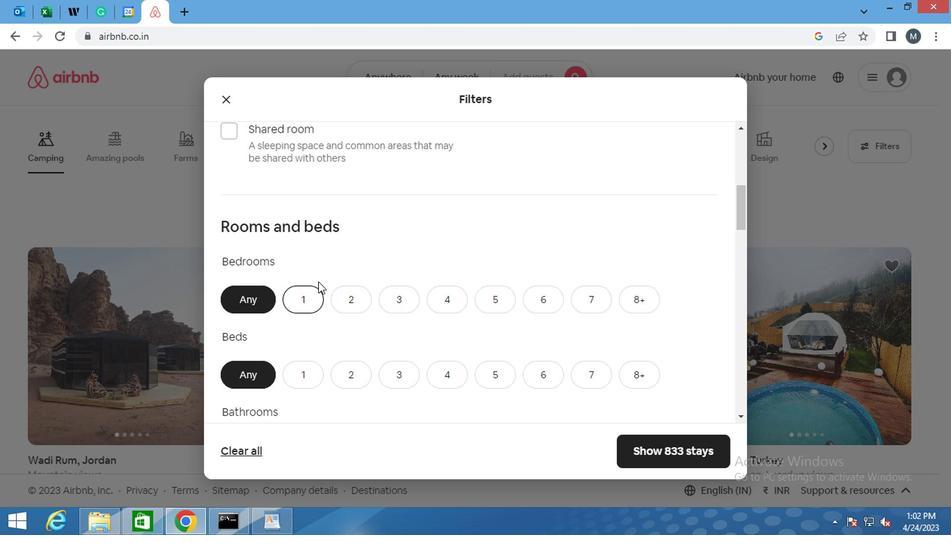
Action: Mouse scrolled (324, 269) with delta (0, 0)
Screenshot: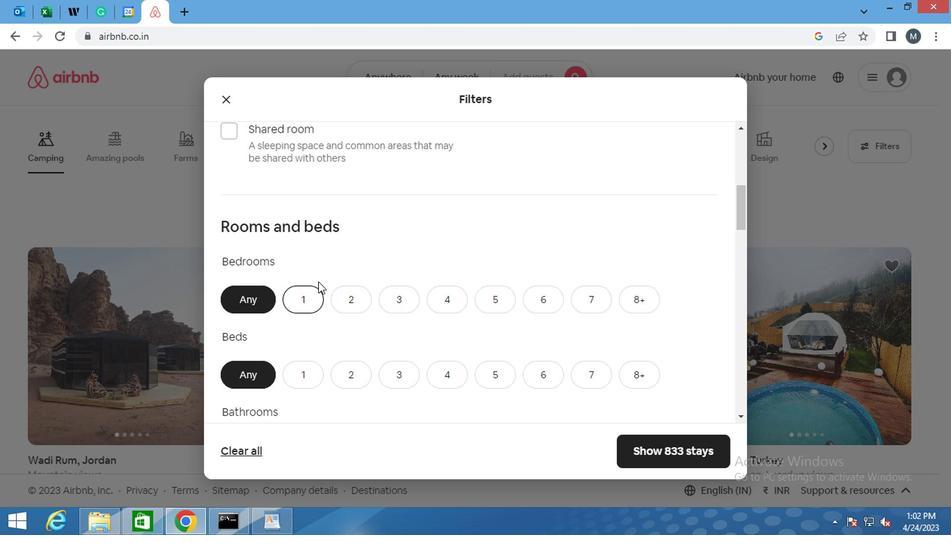 
Action: Mouse moved to (224, 147)
Screenshot: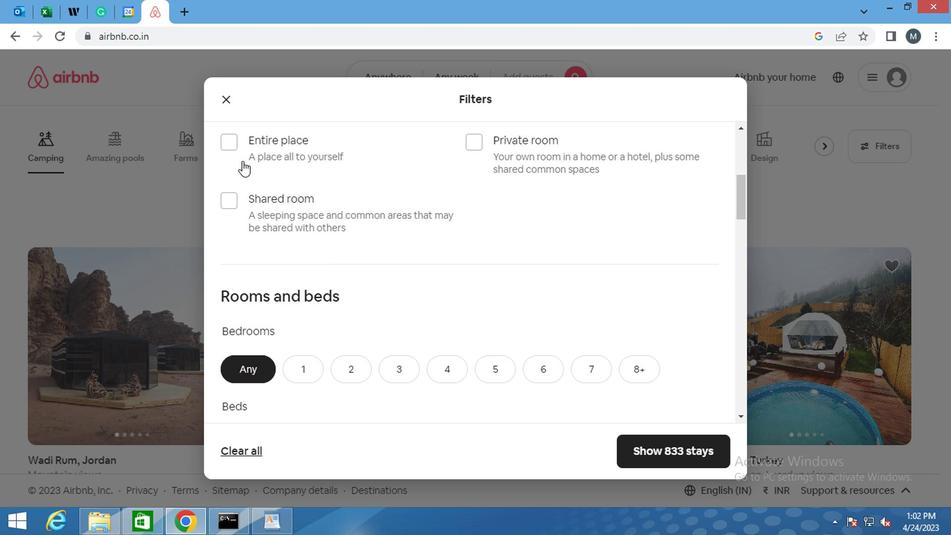 
Action: Mouse pressed left at (224, 147)
Screenshot: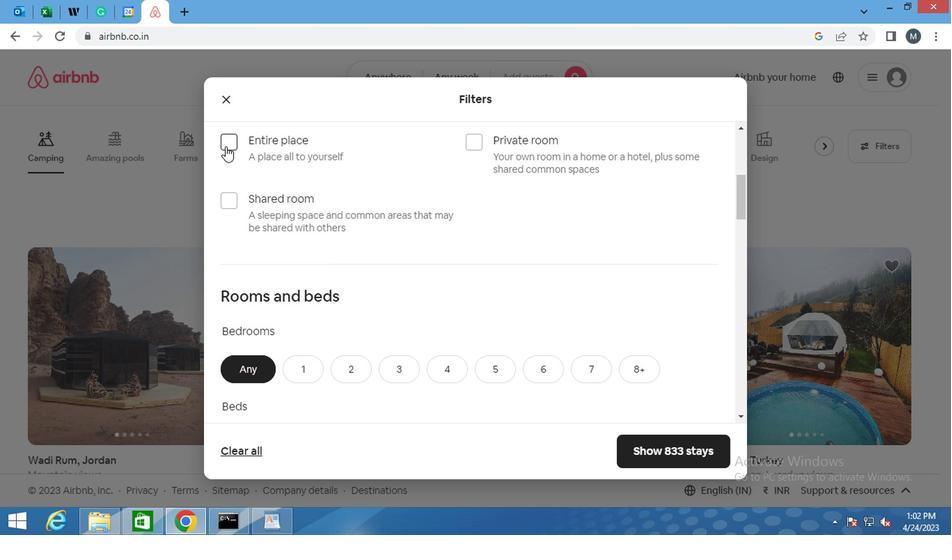 
Action: Mouse moved to (321, 199)
Screenshot: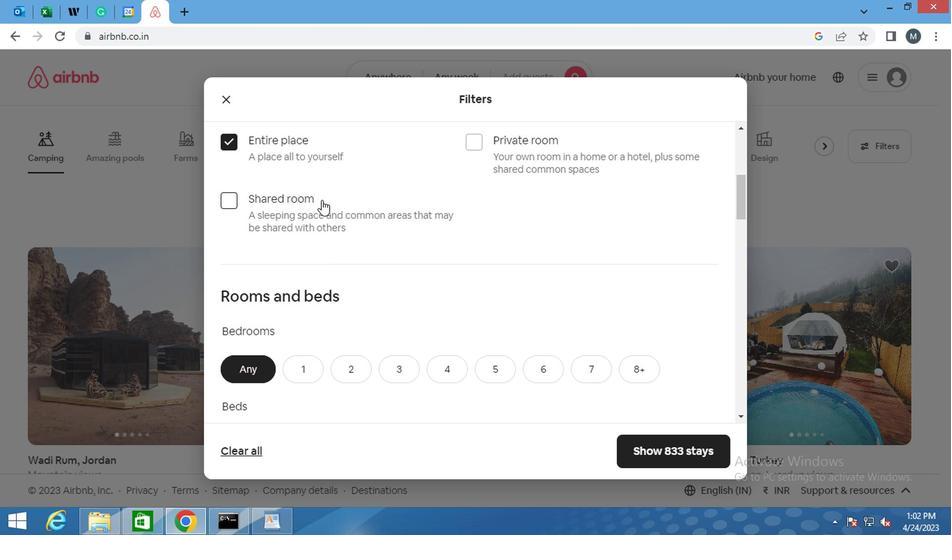 
Action: Mouse scrolled (321, 198) with delta (0, 0)
Screenshot: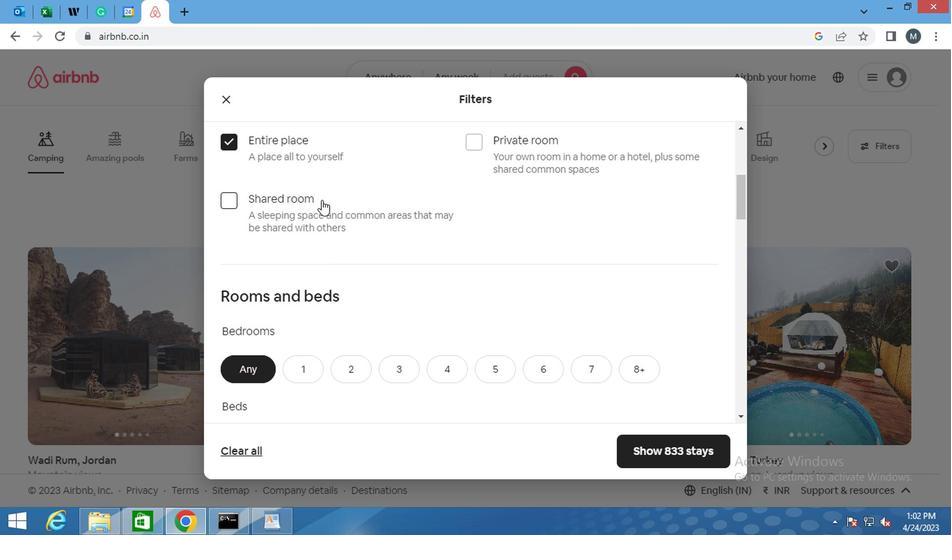 
Action: Mouse moved to (322, 201)
Screenshot: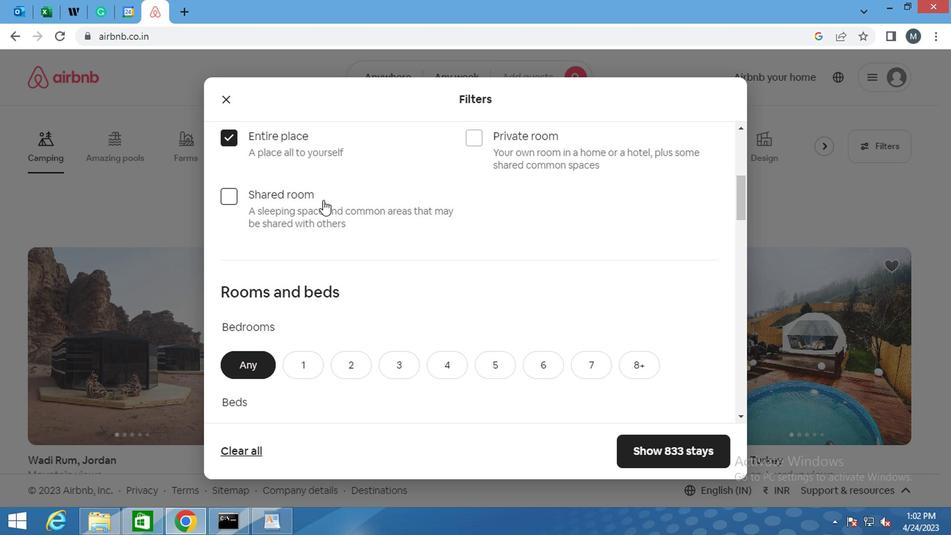
Action: Mouse scrolled (322, 200) with delta (0, 0)
Screenshot: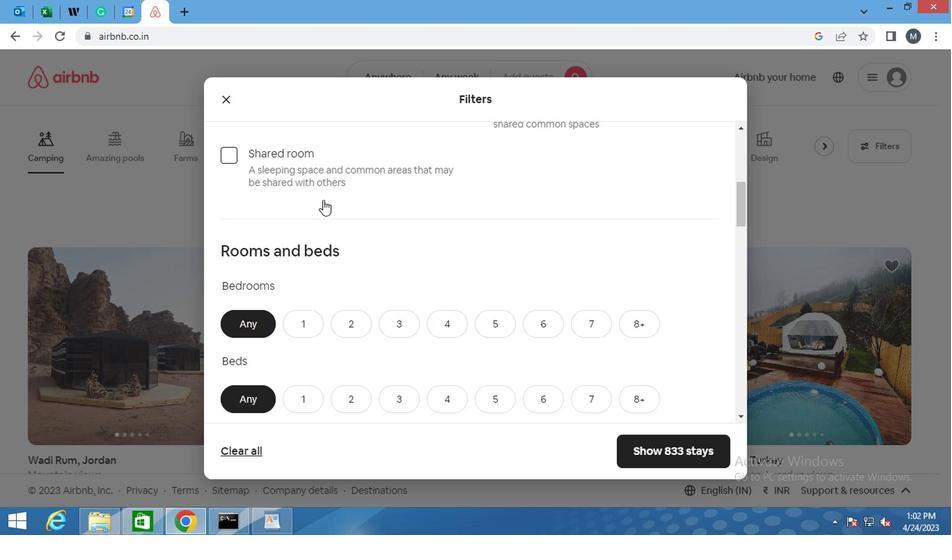 
Action: Mouse moved to (391, 226)
Screenshot: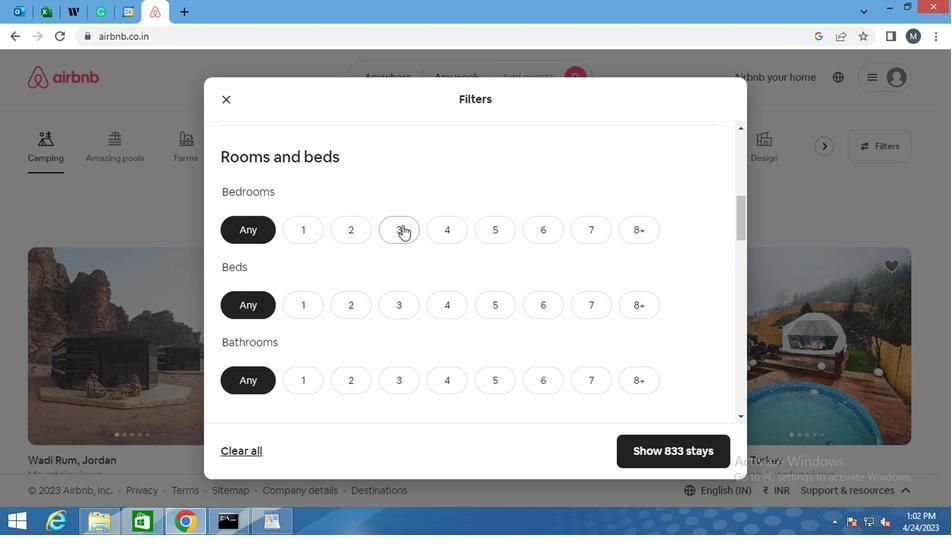 
Action: Mouse pressed left at (391, 226)
Screenshot: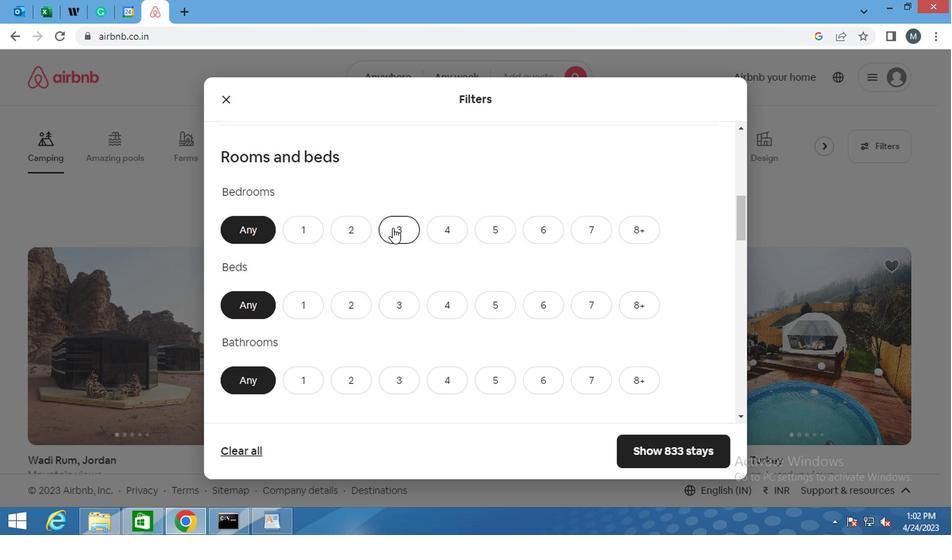 
Action: Mouse moved to (405, 282)
Screenshot: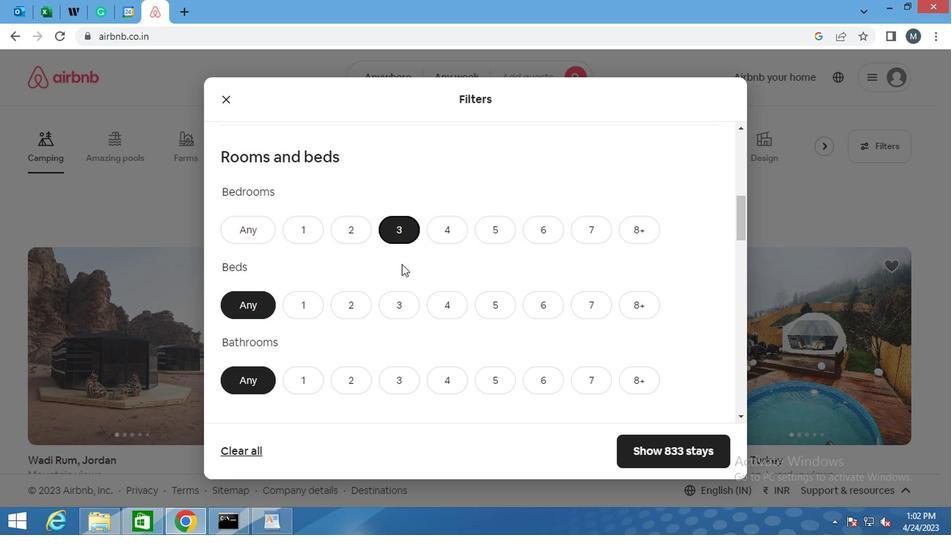
Action: Mouse scrolled (405, 281) with delta (0, 0)
Screenshot: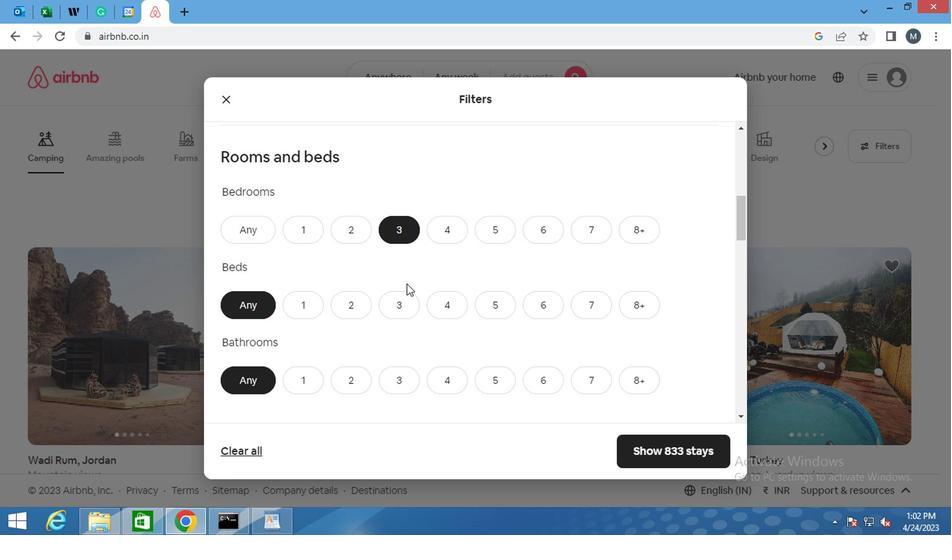 
Action: Mouse moved to (369, 299)
Screenshot: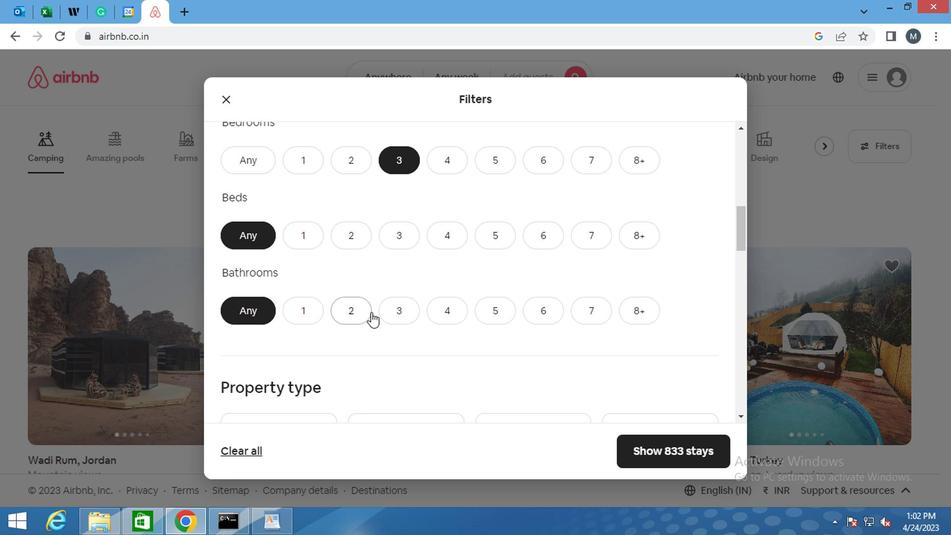 
Action: Mouse scrolled (369, 298) with delta (0, 0)
Screenshot: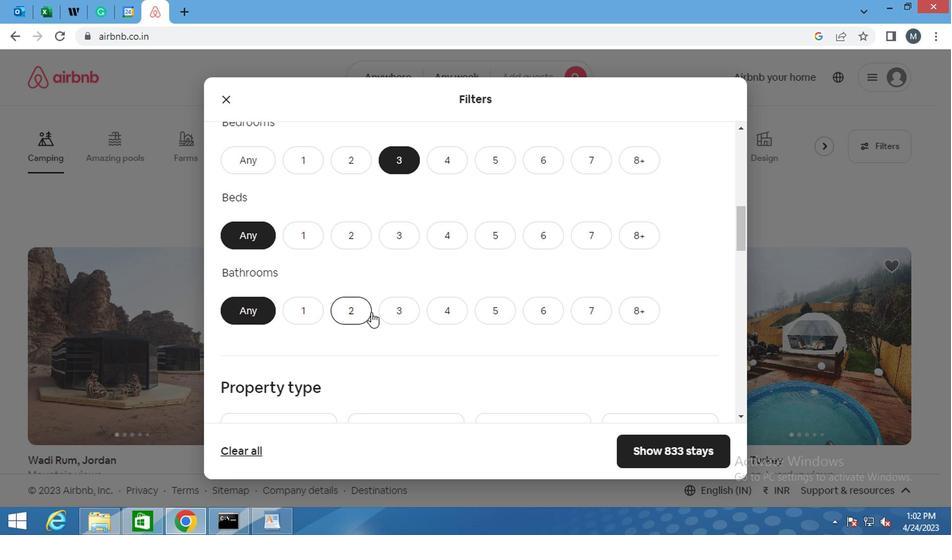 
Action: Mouse moved to (391, 166)
Screenshot: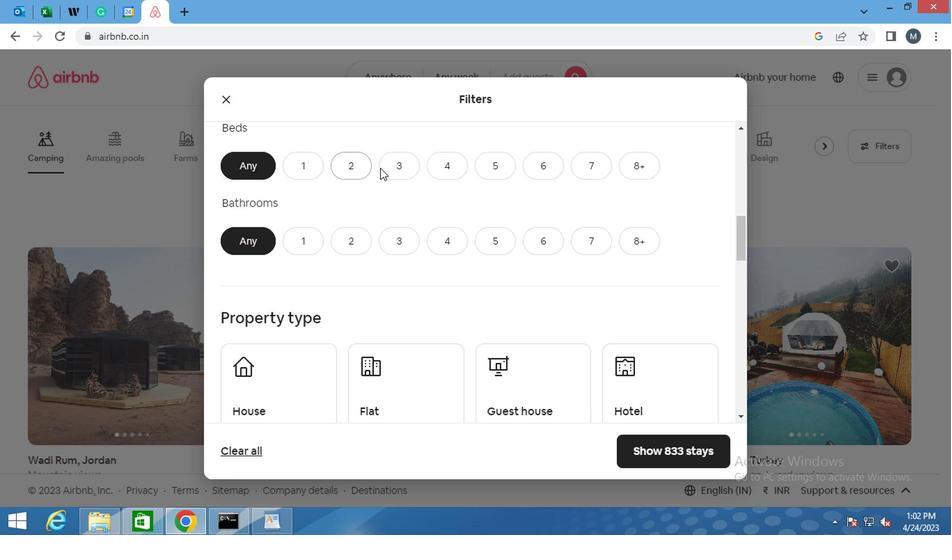 
Action: Mouse pressed left at (391, 166)
Screenshot: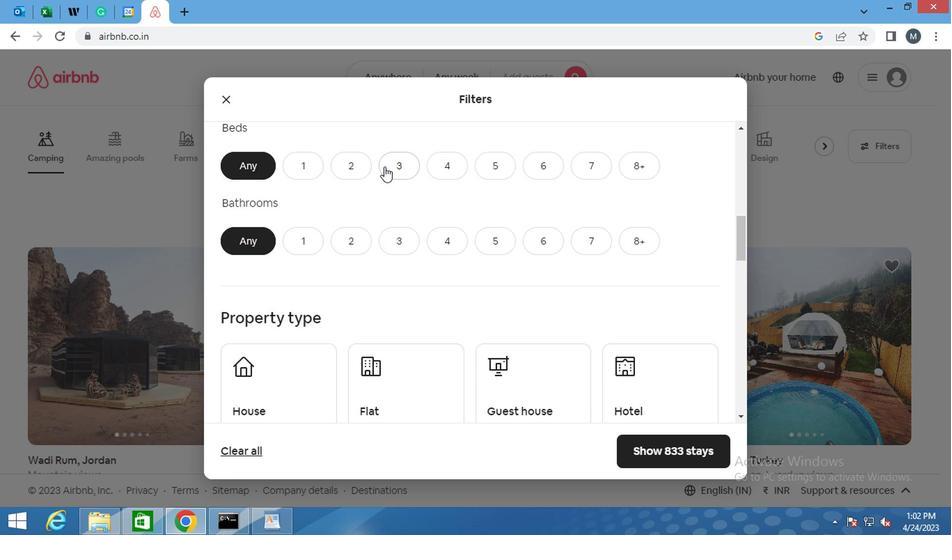 
Action: Mouse moved to (389, 239)
Screenshot: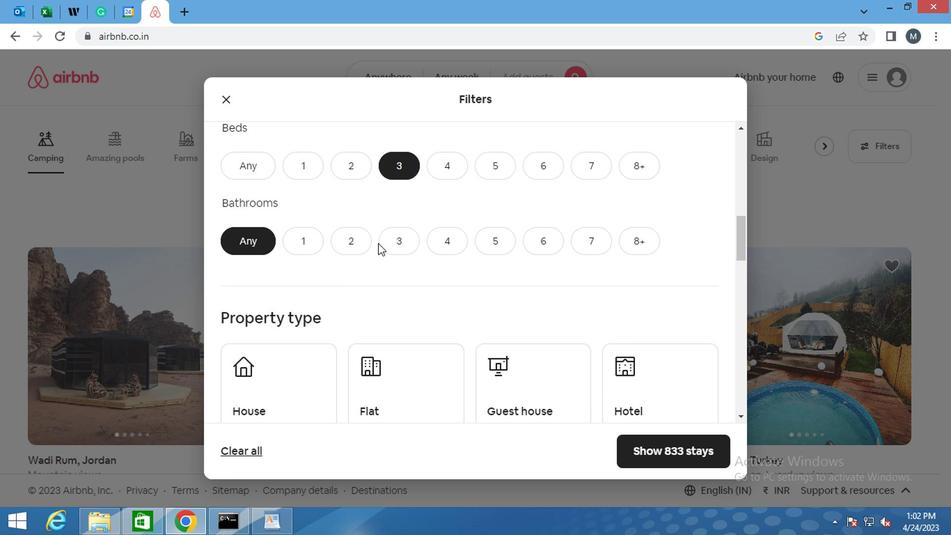 
Action: Mouse pressed left at (389, 239)
Screenshot: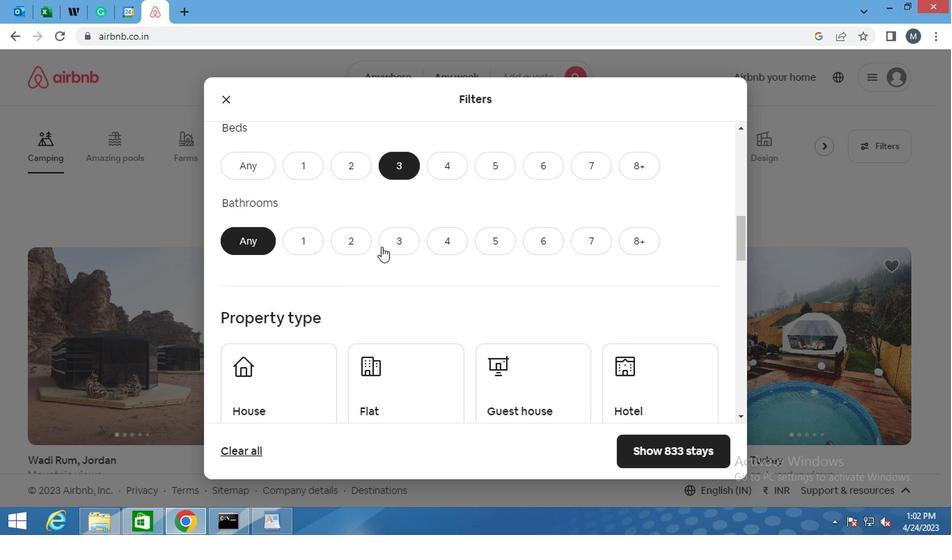 
Action: Mouse moved to (376, 251)
Screenshot: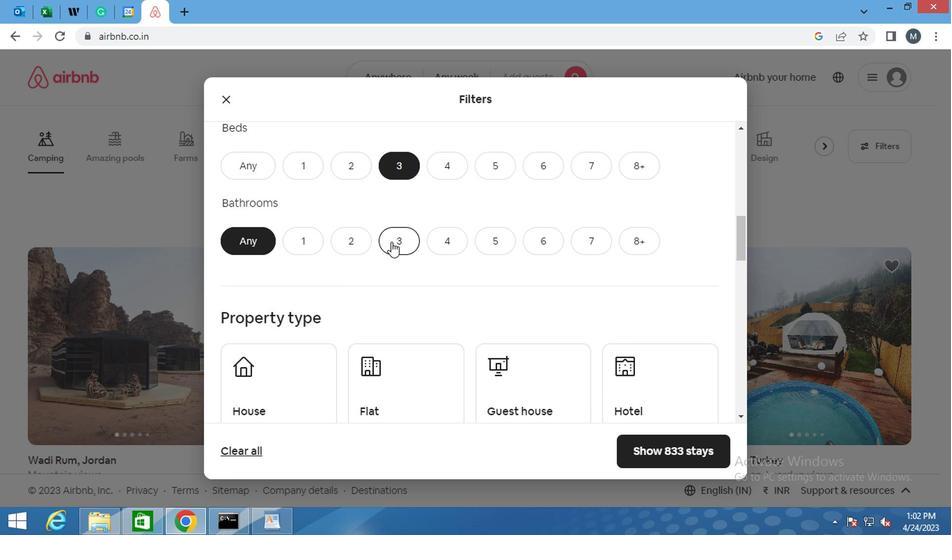 
Action: Mouse scrolled (376, 251) with delta (0, 0)
Screenshot: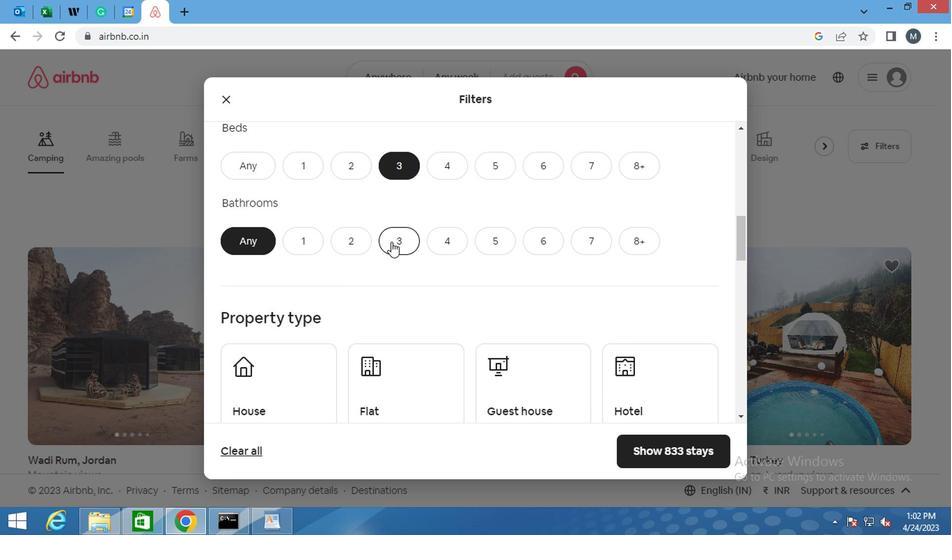 
Action: Mouse moved to (371, 265)
Screenshot: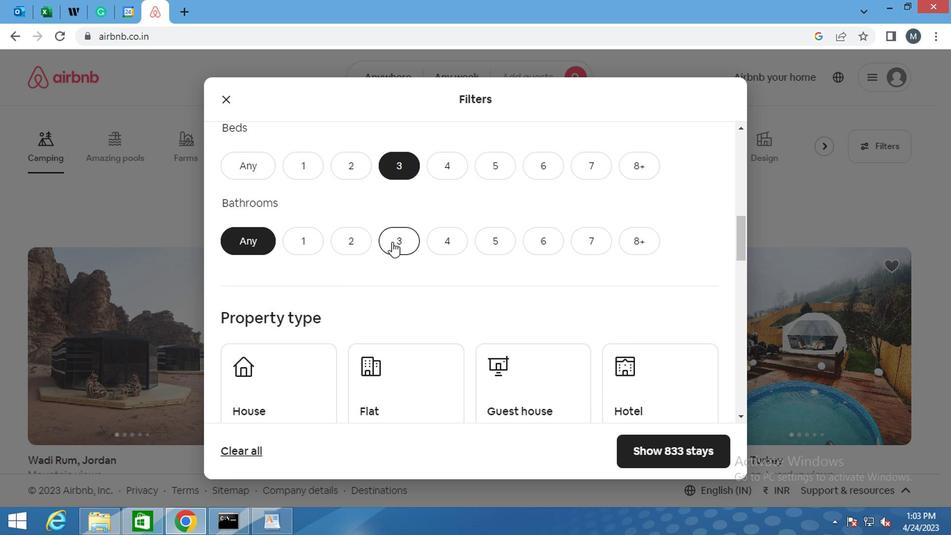 
Action: Mouse scrolled (371, 264) with delta (0, 0)
Screenshot: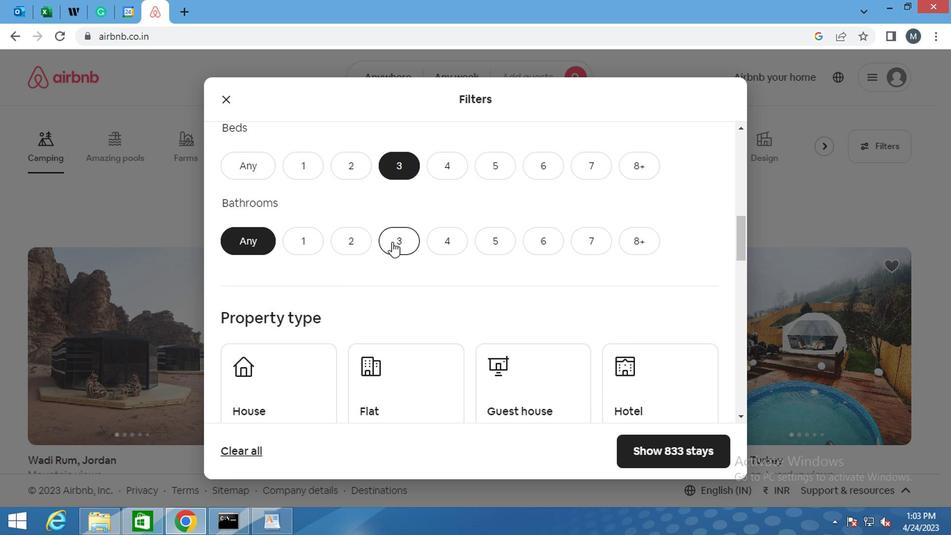 
Action: Mouse moved to (264, 248)
Screenshot: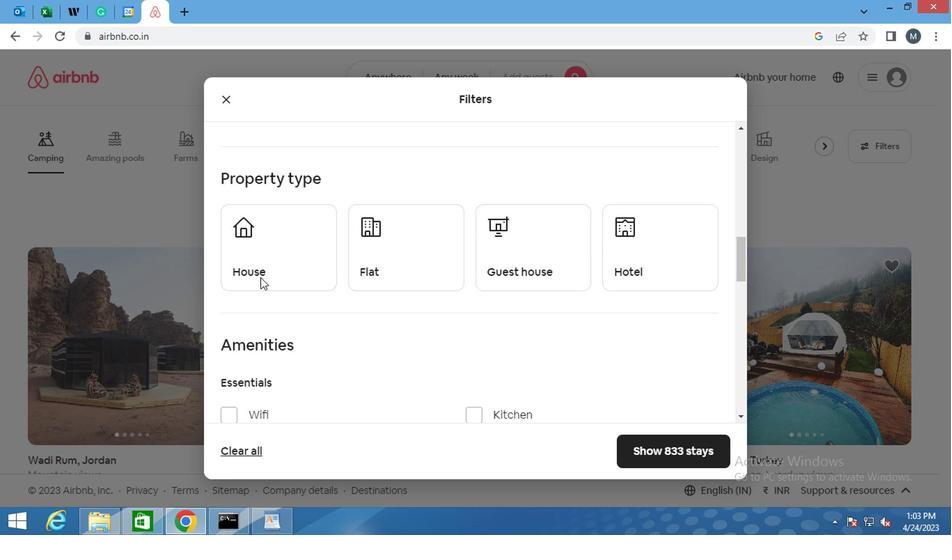 
Action: Mouse pressed left at (264, 248)
Screenshot: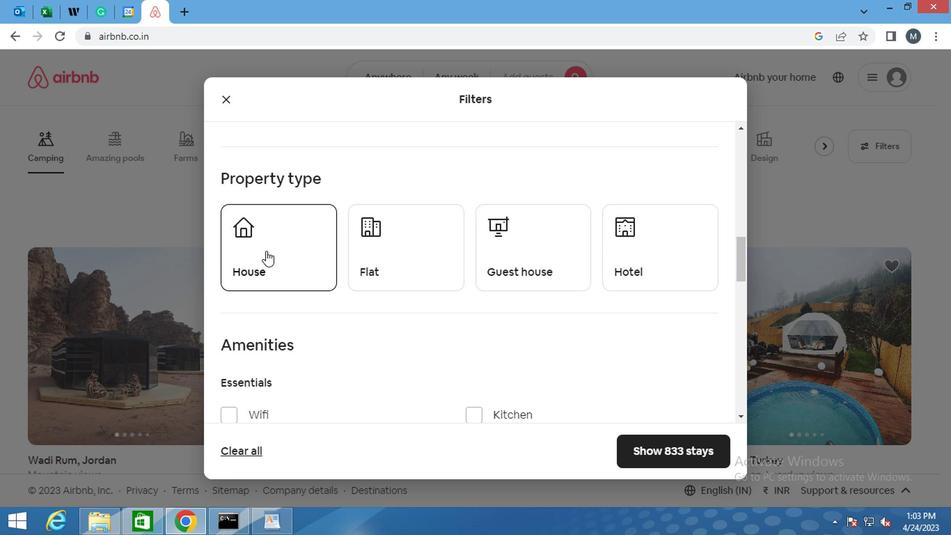 
Action: Mouse moved to (308, 265)
Screenshot: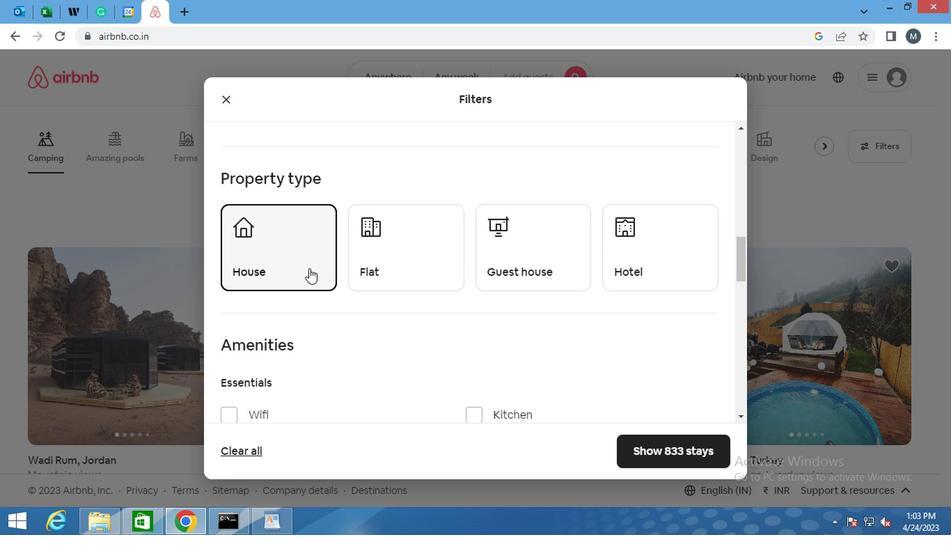 
Action: Mouse scrolled (308, 264) with delta (0, 0)
Screenshot: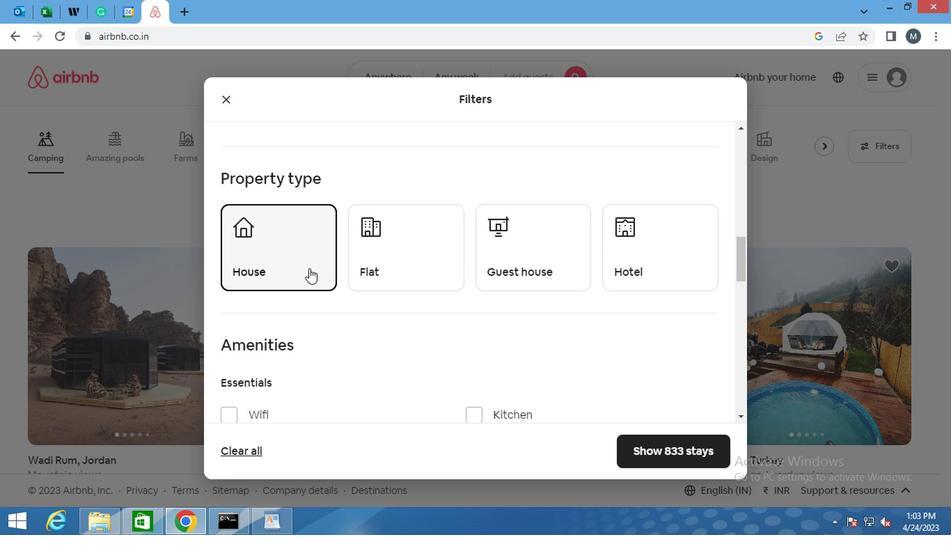 
Action: Mouse moved to (377, 199)
Screenshot: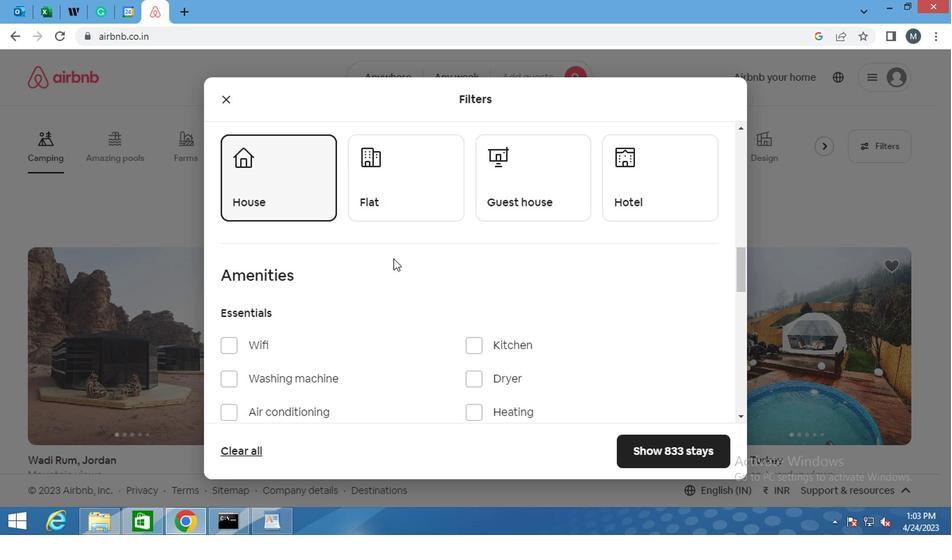
Action: Mouse pressed left at (377, 199)
Screenshot: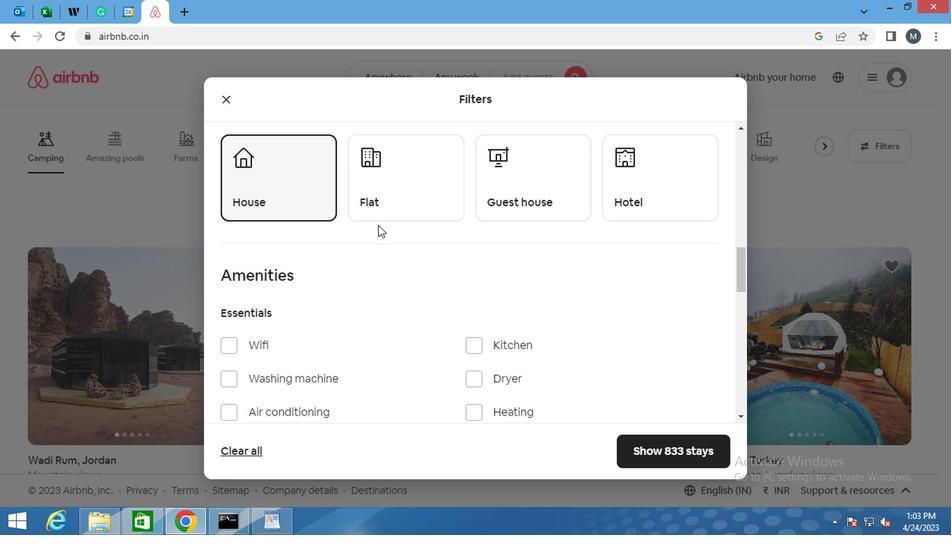 
Action: Mouse moved to (538, 191)
Screenshot: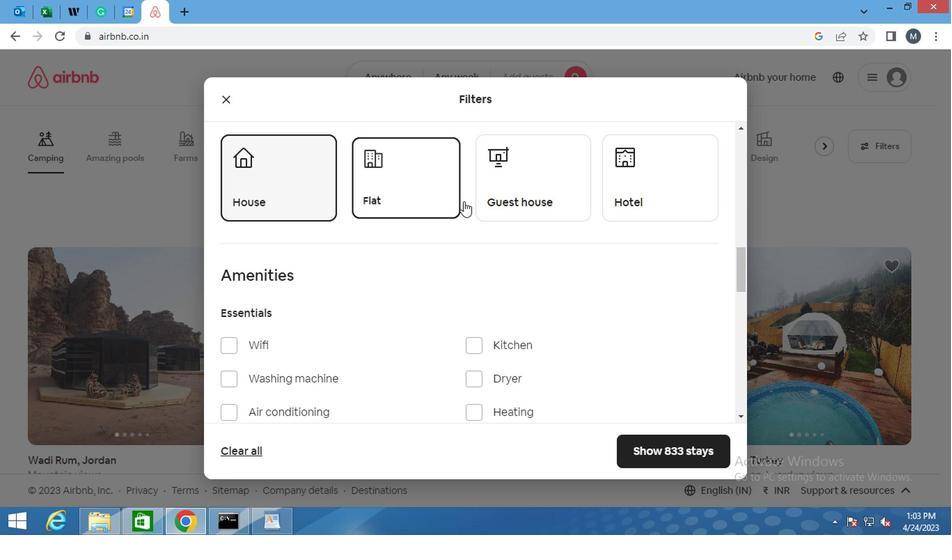 
Action: Mouse pressed left at (538, 191)
Screenshot: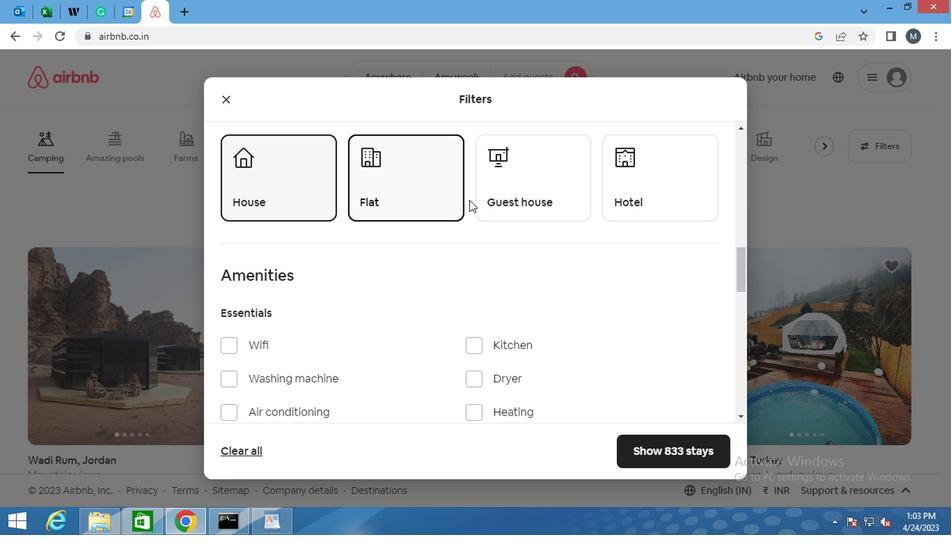 
Action: Mouse moved to (464, 234)
Screenshot: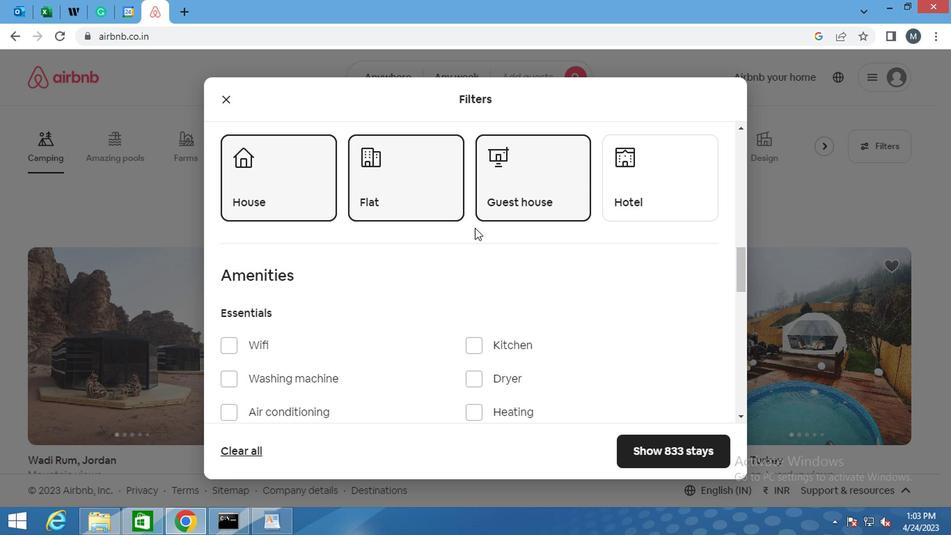 
Action: Mouse scrolled (464, 233) with delta (0, 0)
Screenshot: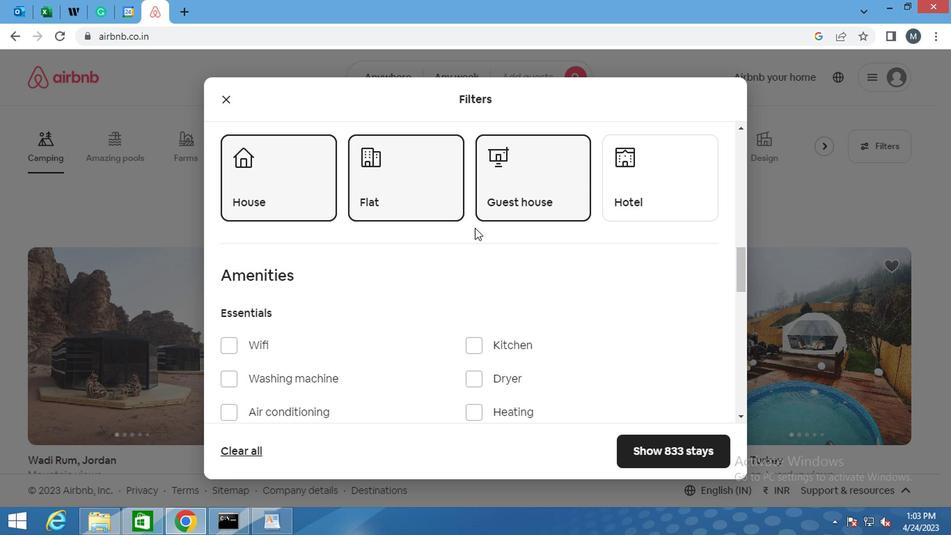 
Action: Mouse moved to (455, 236)
Screenshot: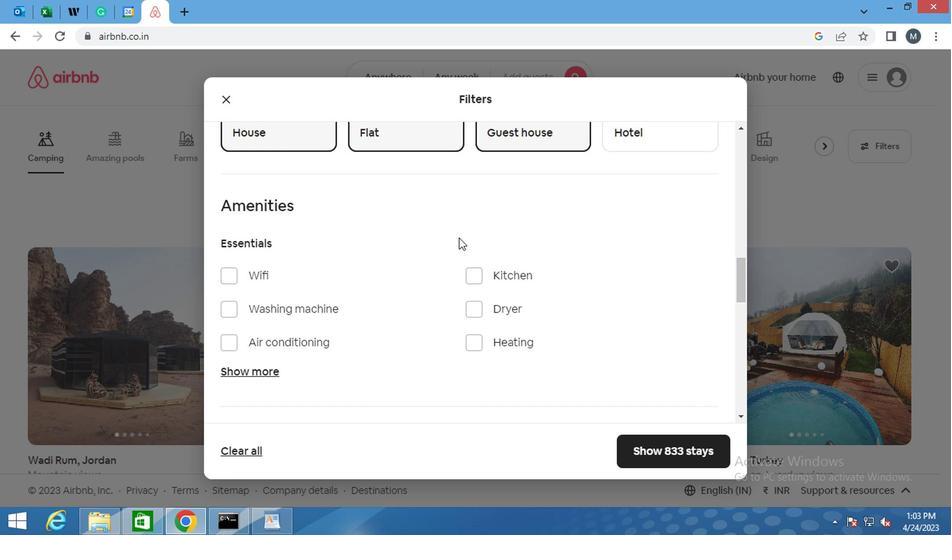 
Action: Mouse scrolled (455, 235) with delta (0, 0)
Screenshot: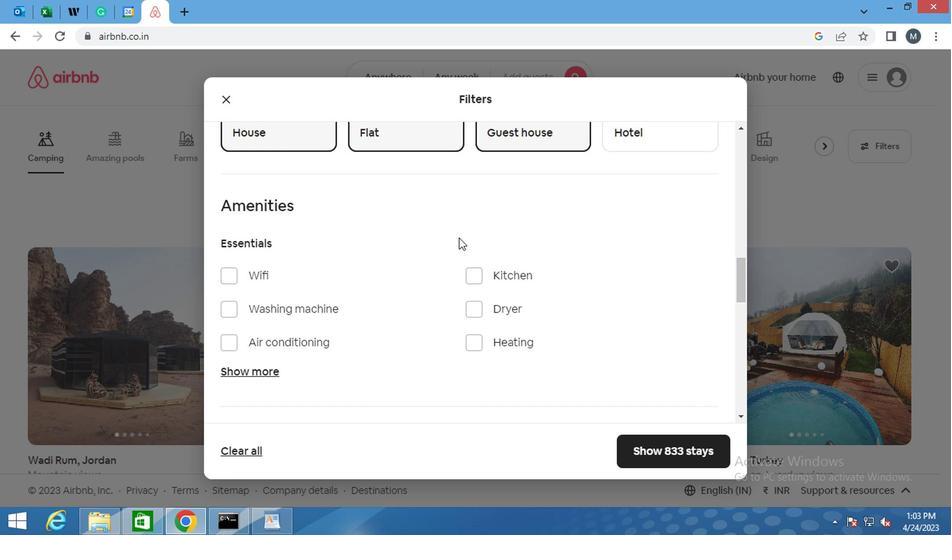 
Action: Mouse moved to (455, 234)
Screenshot: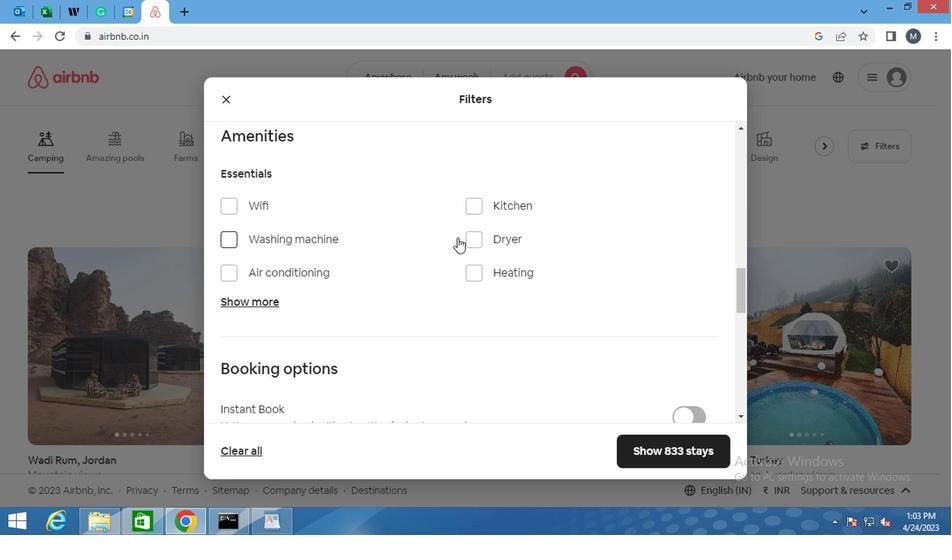 
Action: Mouse scrolled (455, 233) with delta (0, 0)
Screenshot: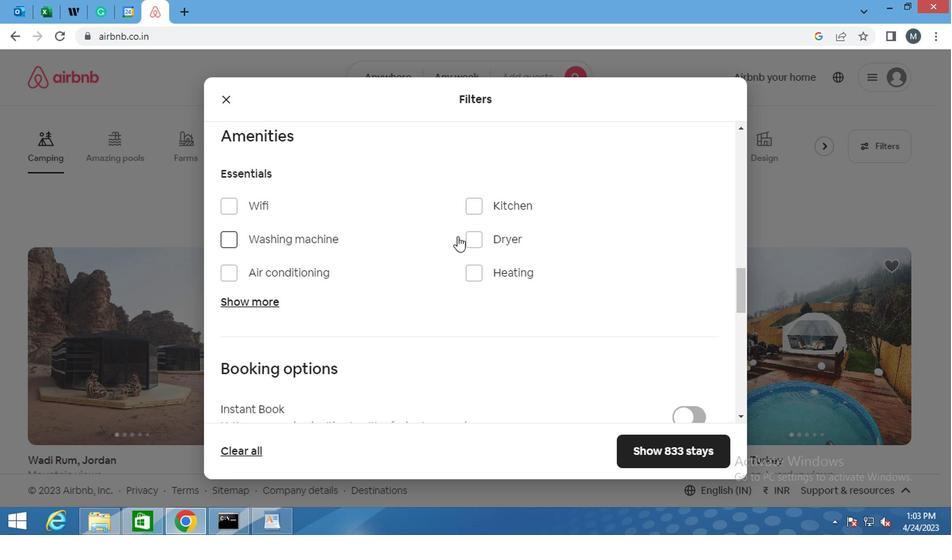 
Action: Mouse moved to (335, 216)
Screenshot: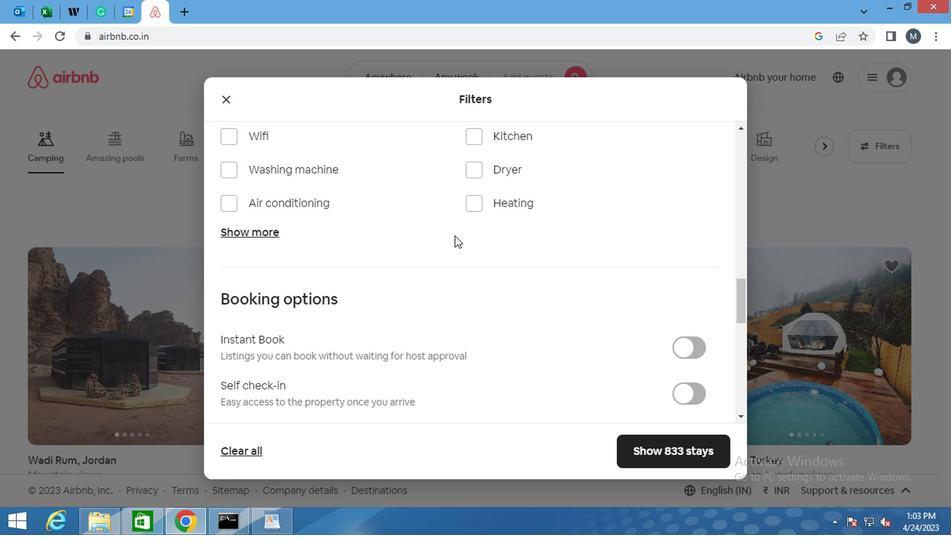 
Action: Mouse scrolled (335, 215) with delta (0, 0)
Screenshot: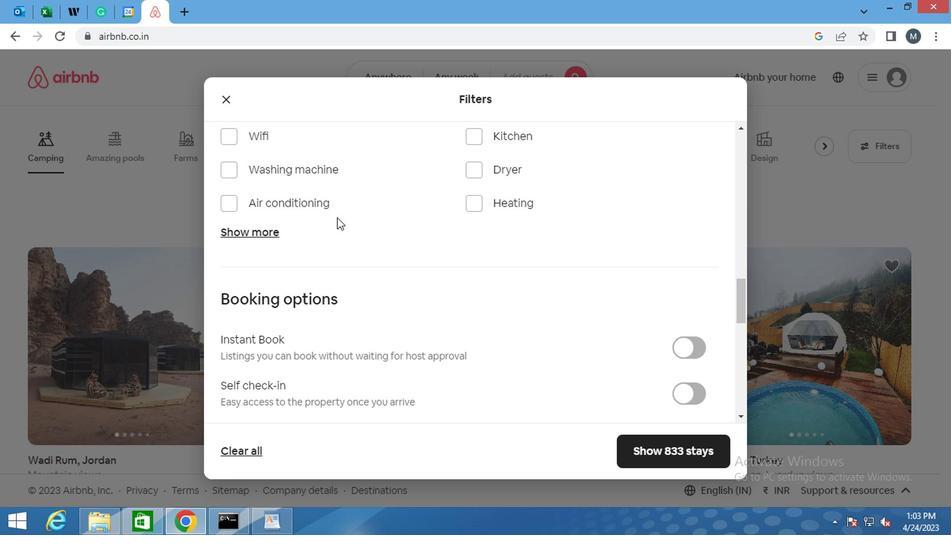
Action: Mouse moved to (321, 230)
Screenshot: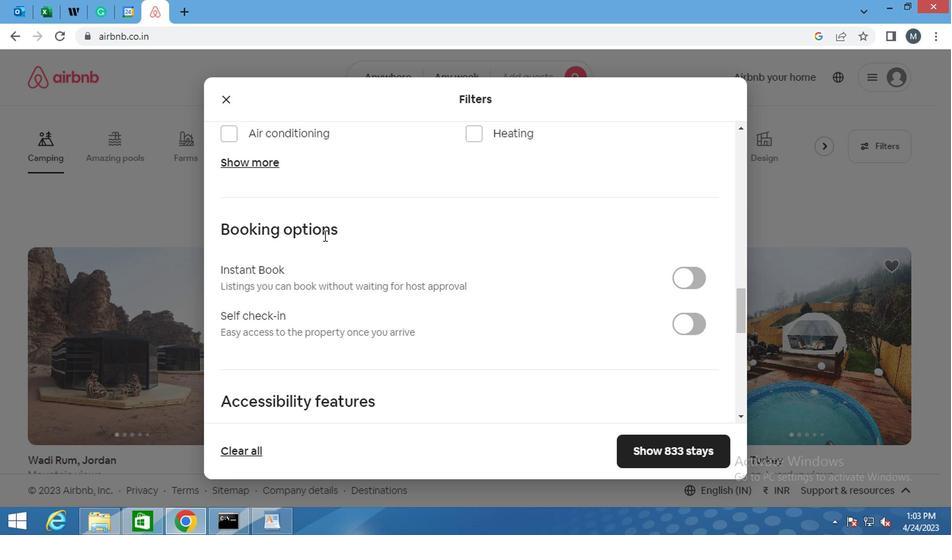 
Action: Mouse scrolled (321, 229) with delta (0, 0)
Screenshot: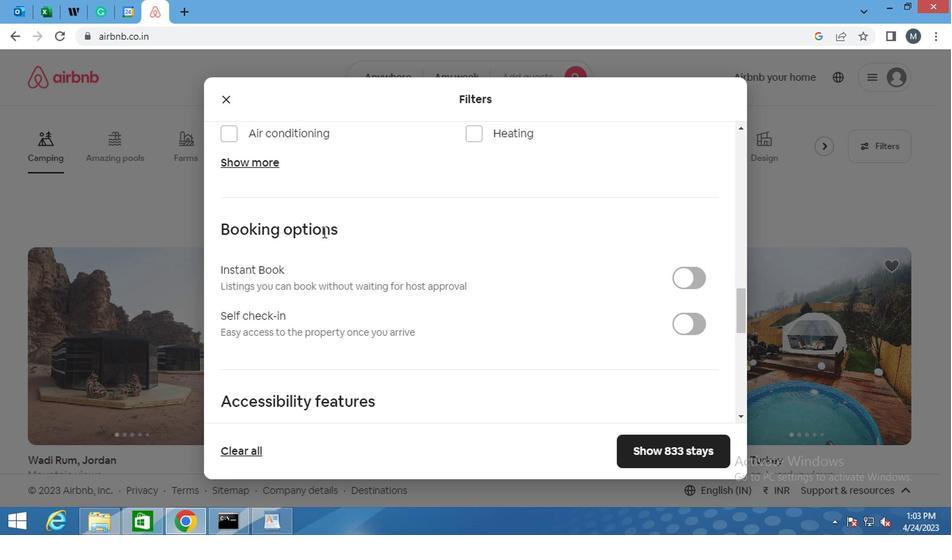 
Action: Mouse moved to (321, 229)
Screenshot: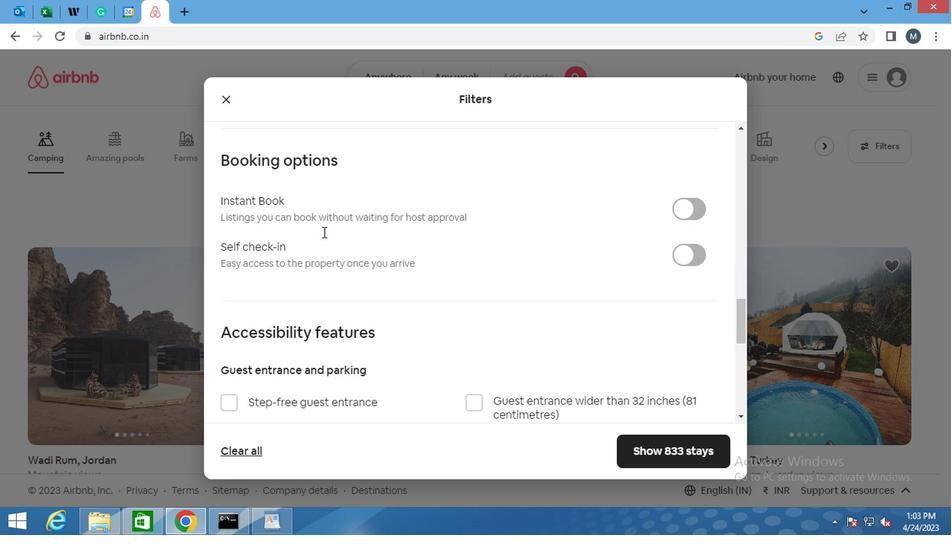 
Action: Mouse scrolled (321, 228) with delta (0, 0)
Screenshot: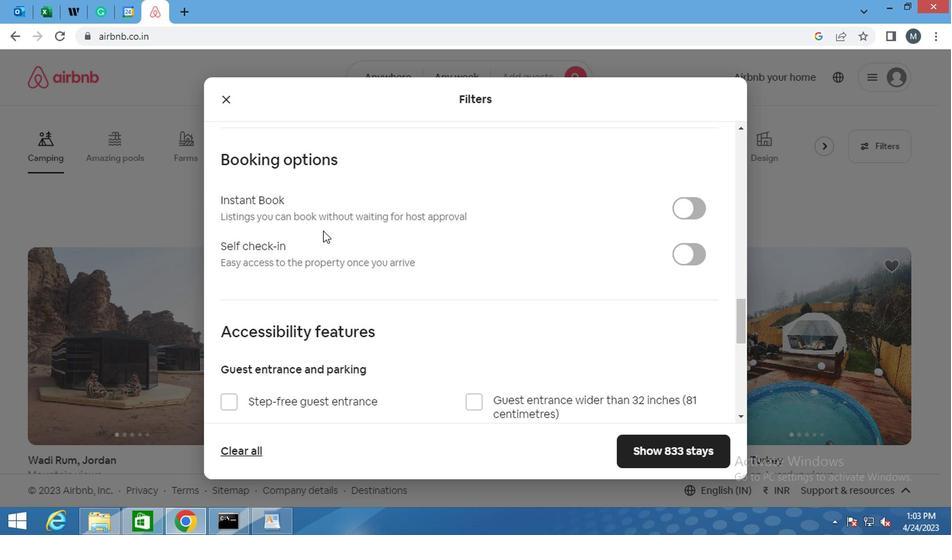 
Action: Mouse moved to (307, 246)
Screenshot: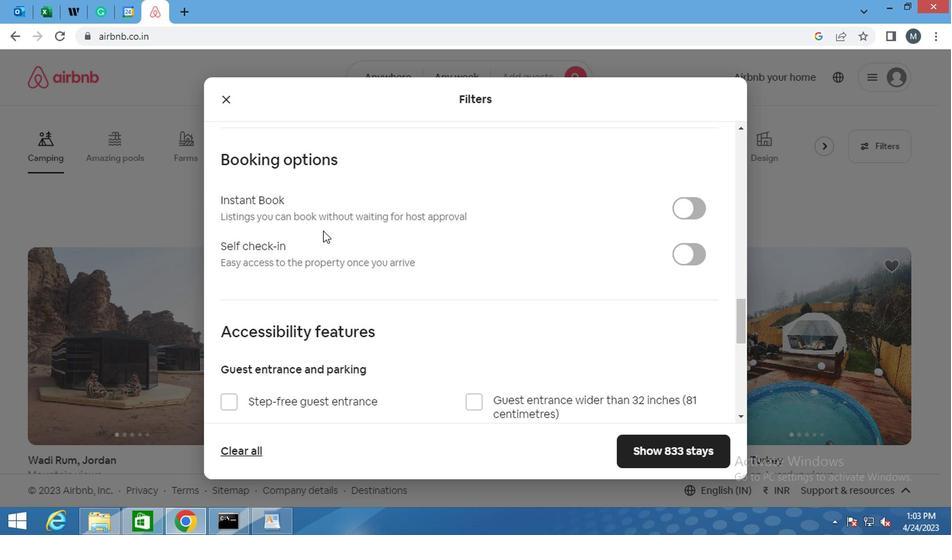 
Action: Mouse scrolled (307, 245) with delta (0, 0)
Screenshot: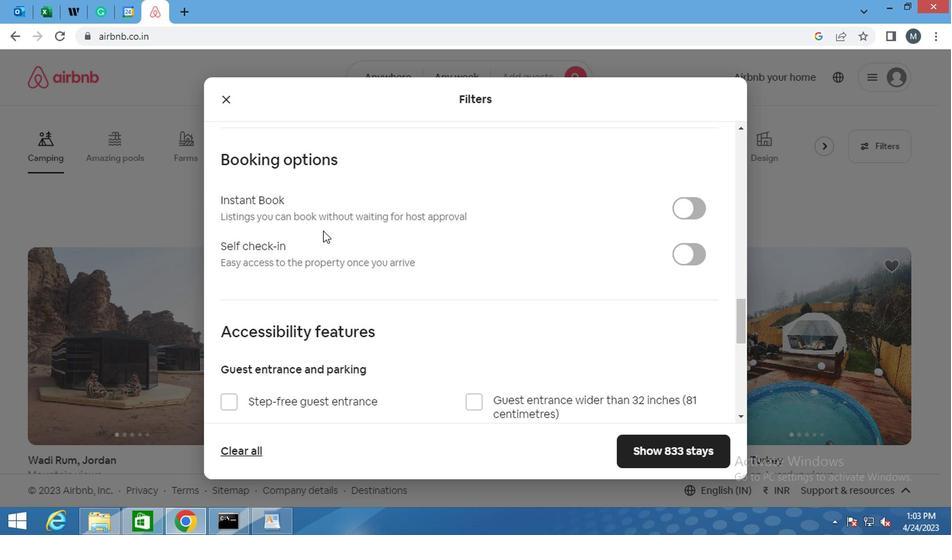 
Action: Mouse moved to (518, 255)
Screenshot: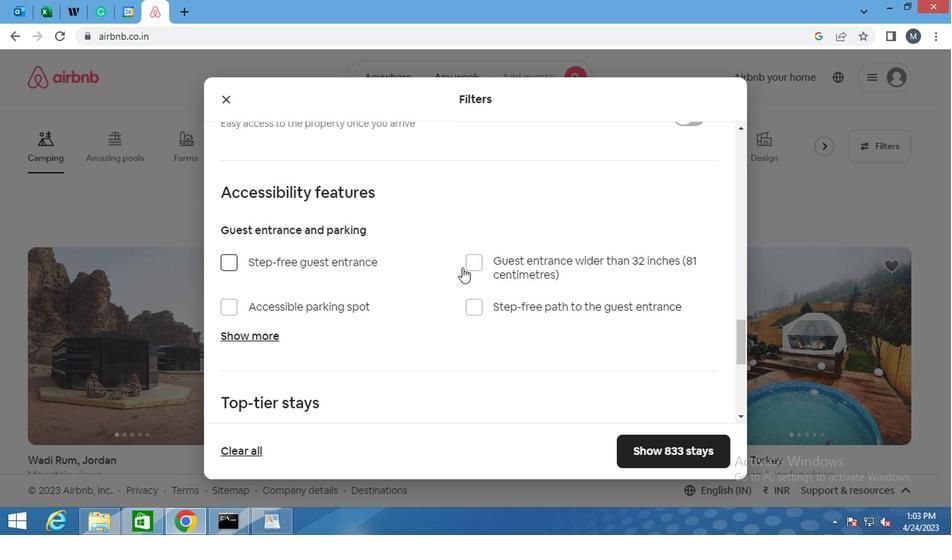 
Action: Mouse scrolled (518, 255) with delta (0, 0)
Screenshot: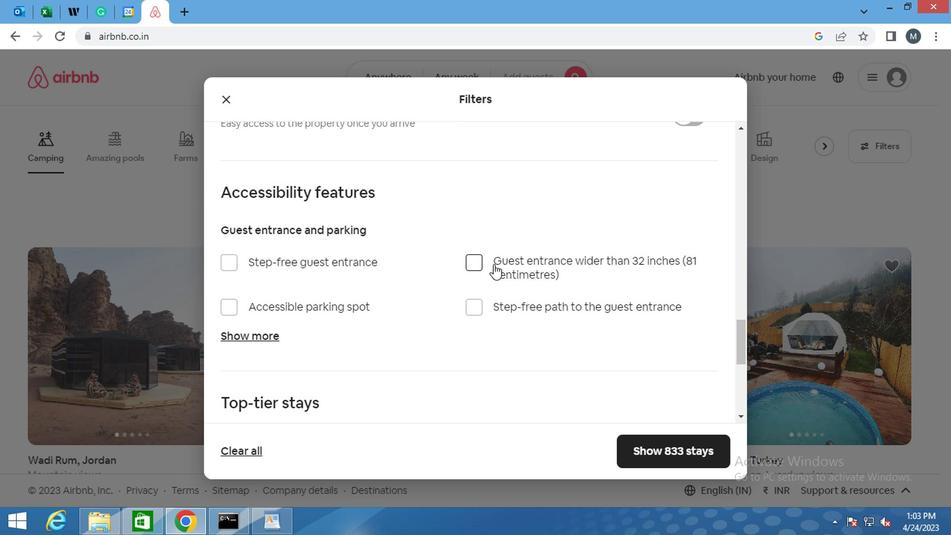 
Action: Mouse scrolled (518, 255) with delta (0, 0)
Screenshot: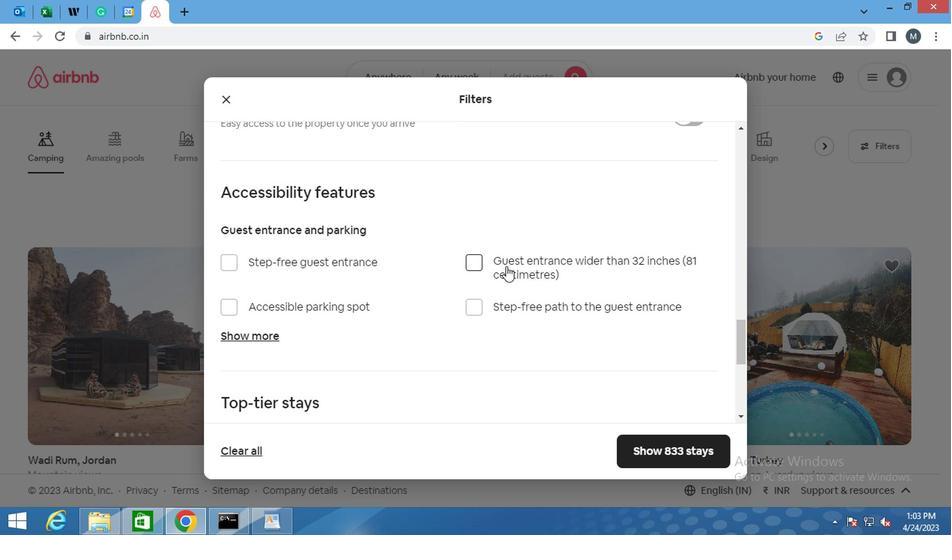
Action: Mouse moved to (505, 258)
Screenshot: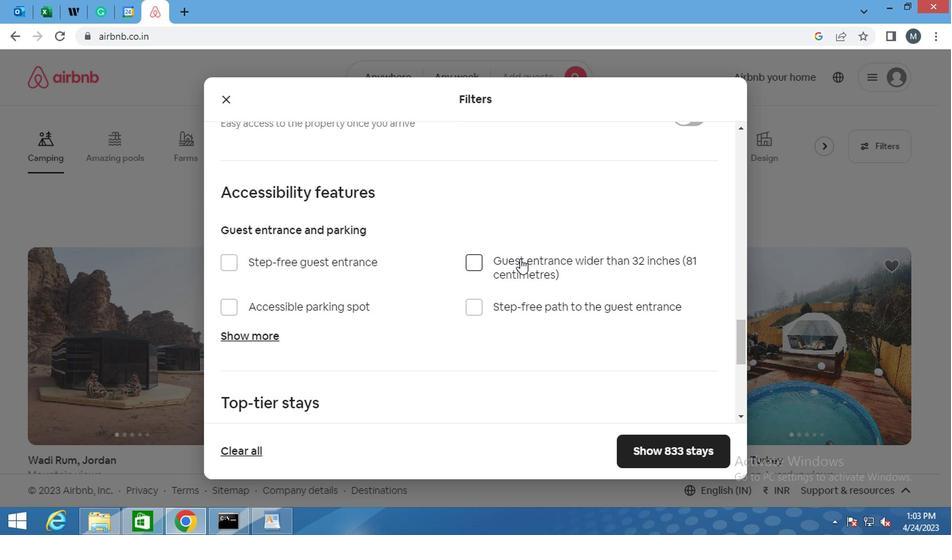 
Action: Mouse scrolled (505, 257) with delta (0, 0)
Screenshot: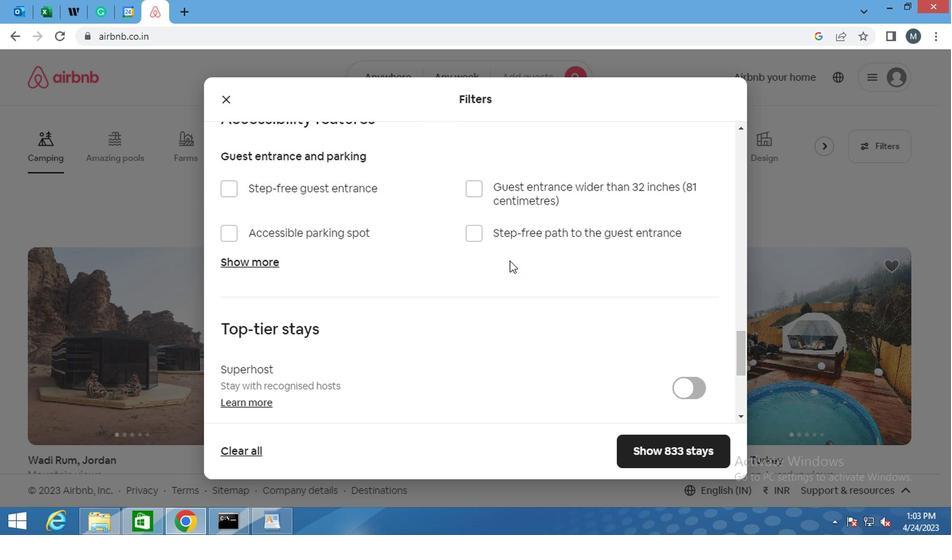 
Action: Mouse moved to (571, 286)
Screenshot: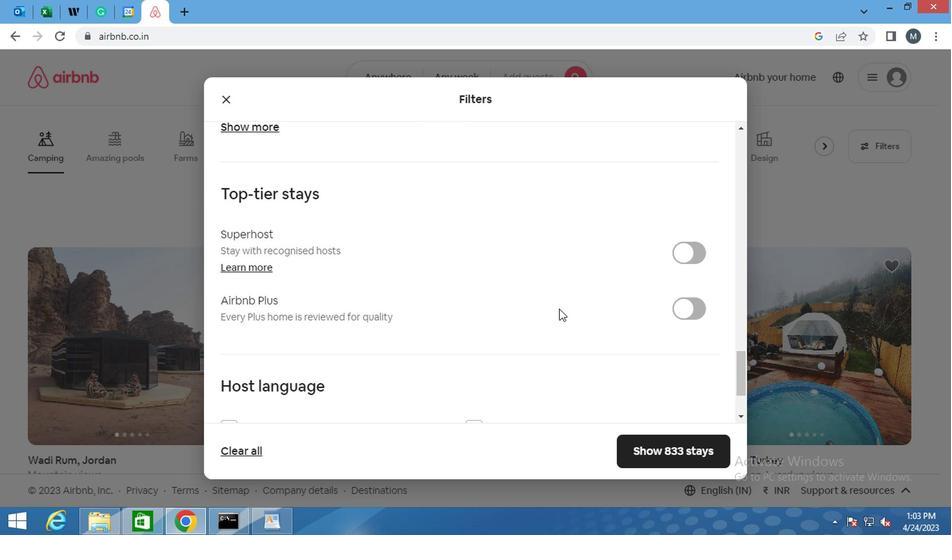 
Action: Mouse scrolled (571, 285) with delta (0, 0)
Screenshot: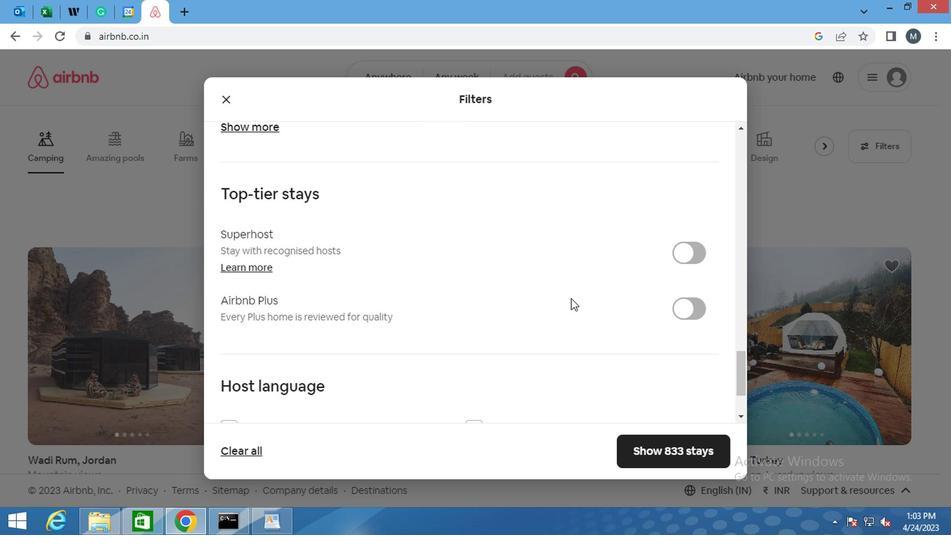 
Action: Mouse scrolled (571, 285) with delta (0, 0)
Screenshot: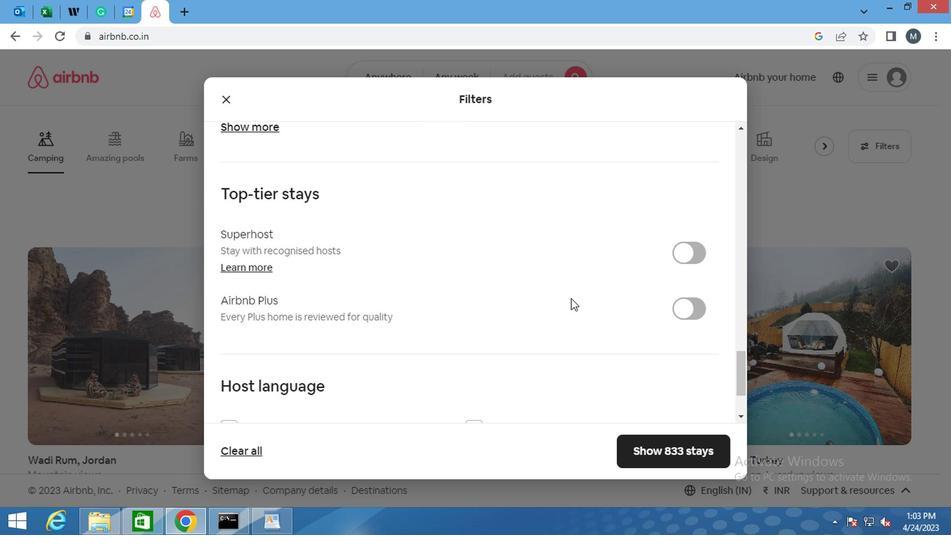 
Action: Mouse moved to (567, 283)
Screenshot: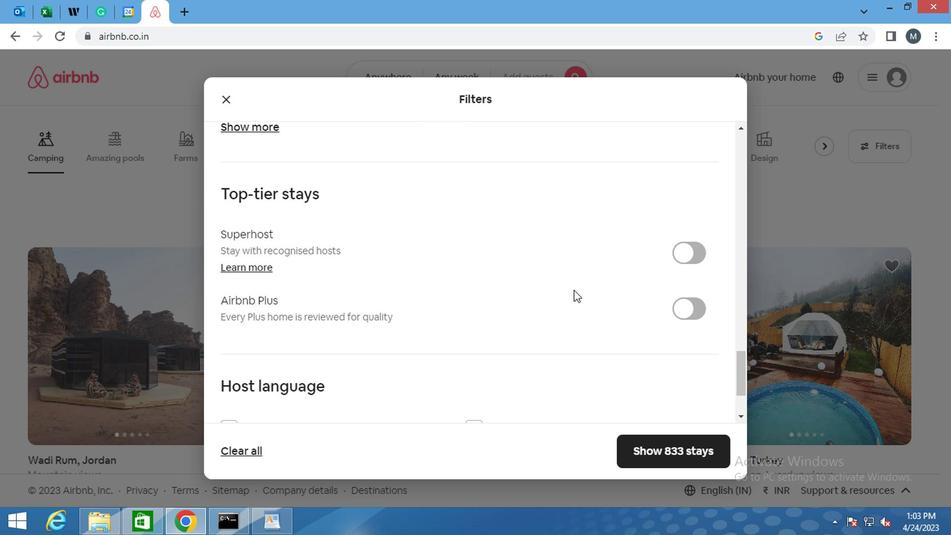 
Action: Mouse scrolled (567, 283) with delta (0, 0)
Screenshot: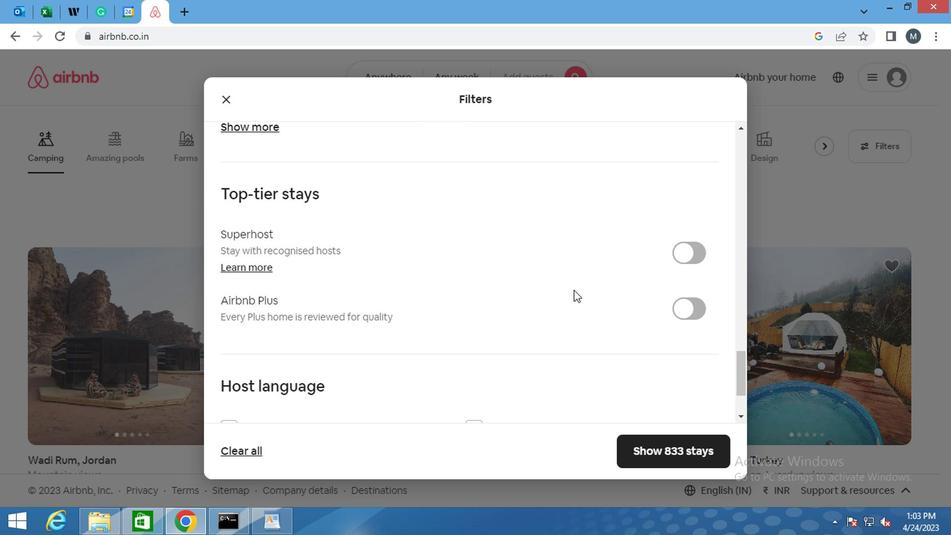 
Action: Mouse scrolled (567, 283) with delta (0, 0)
Screenshot: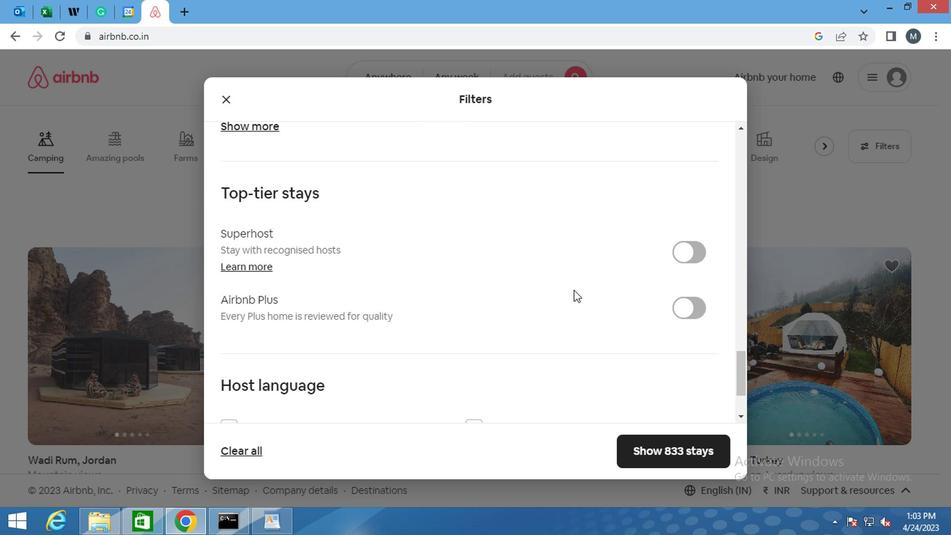 
Action: Mouse scrolled (567, 282) with delta (0, 0)
Screenshot: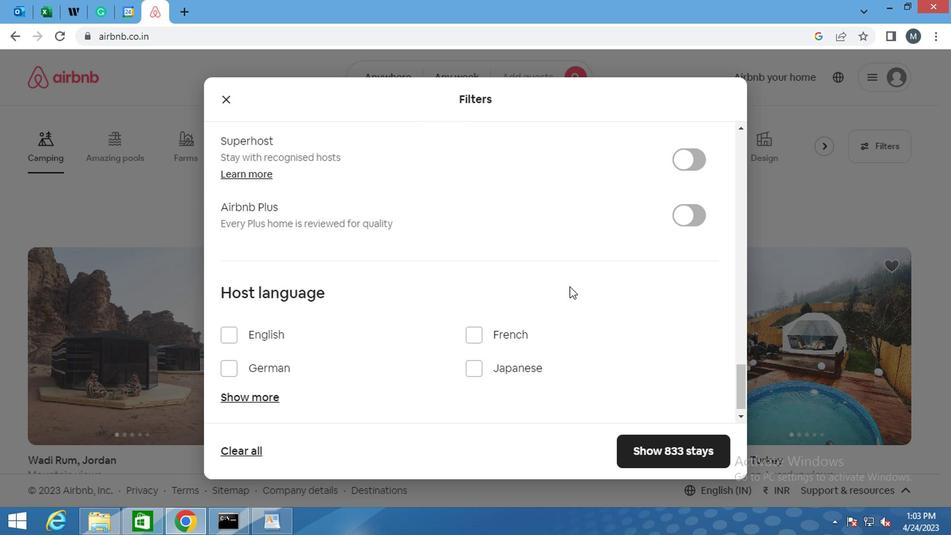 
Action: Mouse scrolled (567, 282) with delta (0, 0)
Screenshot: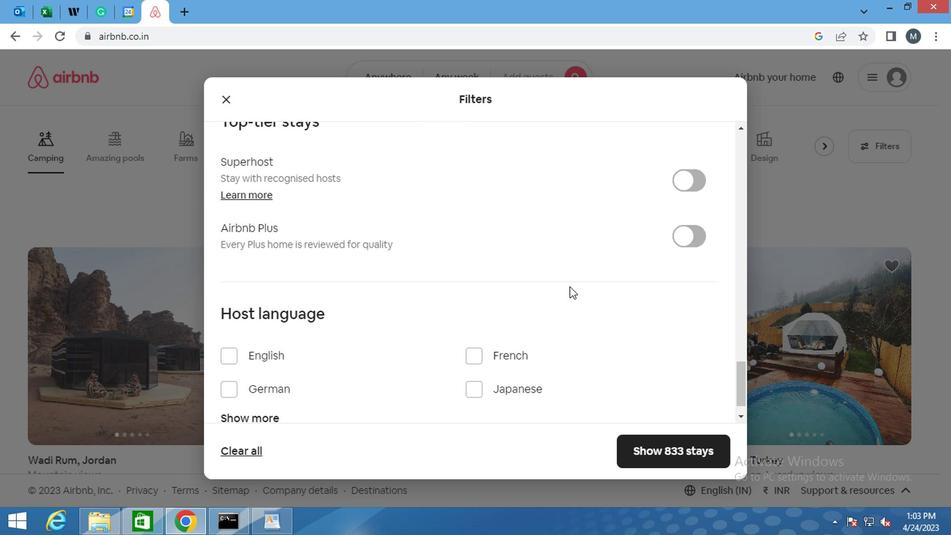 
Action: Mouse moved to (566, 282)
Screenshot: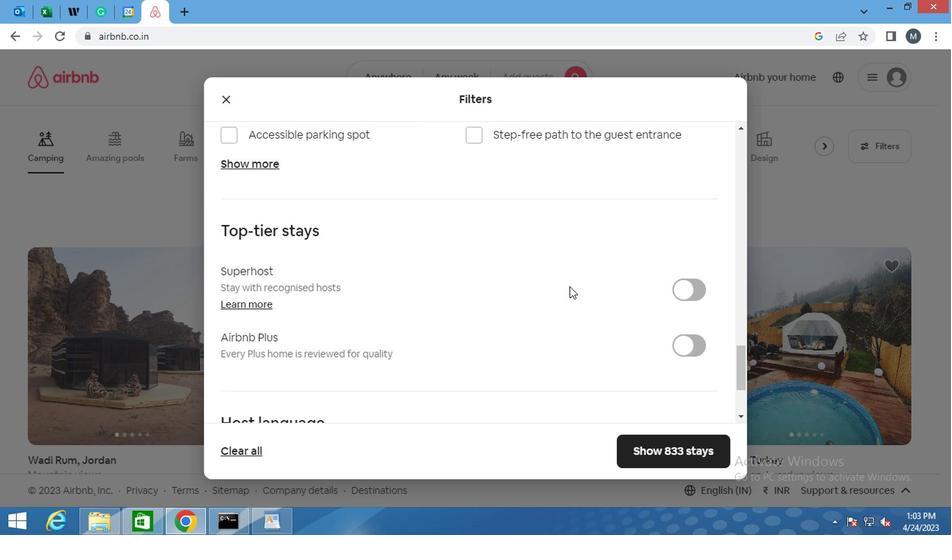 
Action: Mouse scrolled (566, 283) with delta (0, 0)
Screenshot: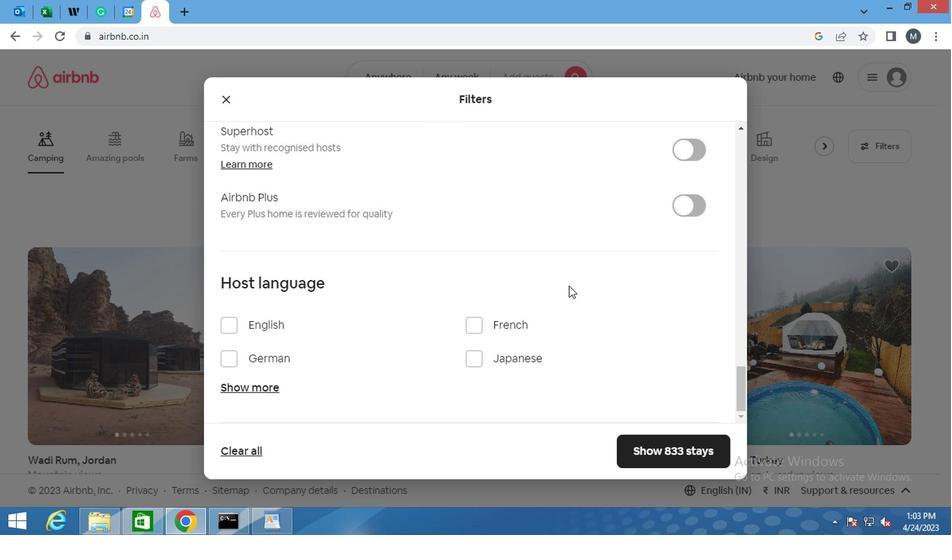 
Action: Mouse scrolled (566, 283) with delta (0, 0)
Screenshot: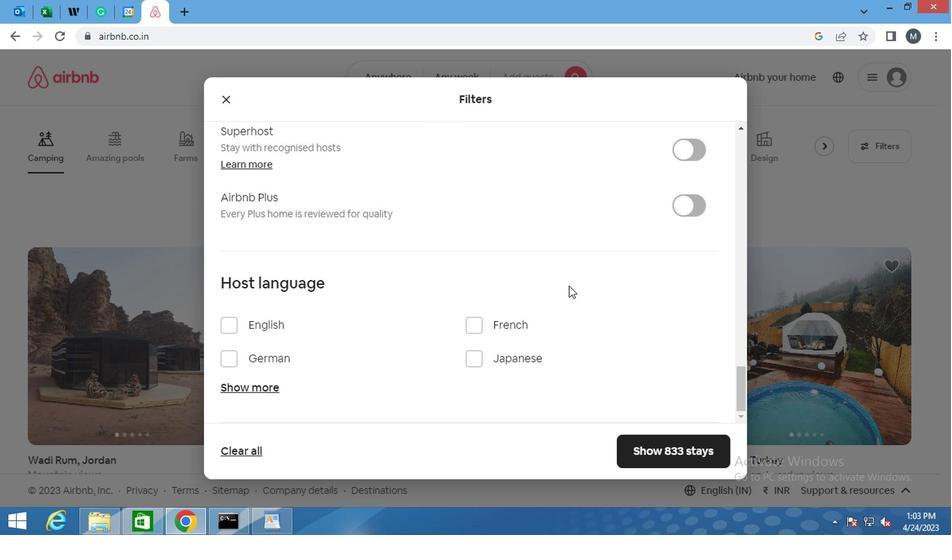 
Action: Mouse moved to (565, 282)
Screenshot: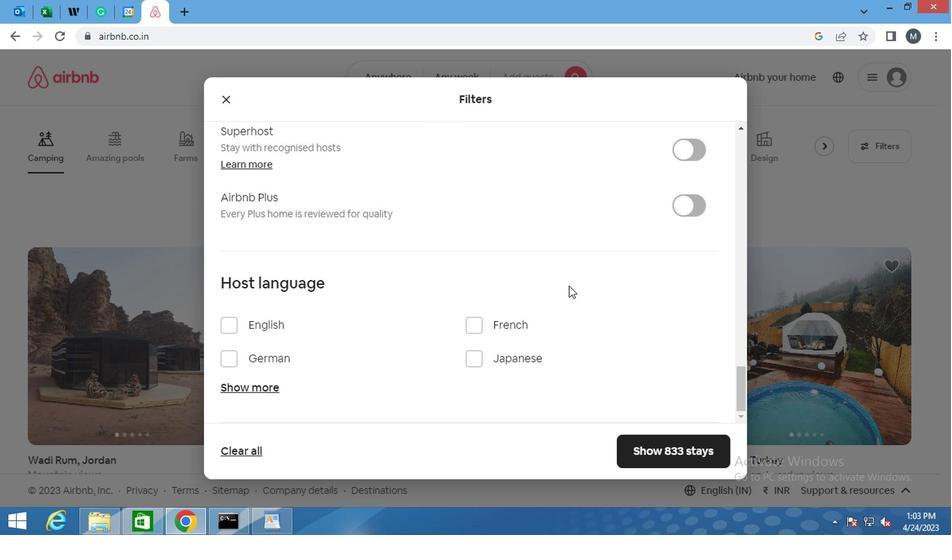 
Action: Mouse scrolled (565, 283) with delta (0, 0)
Screenshot: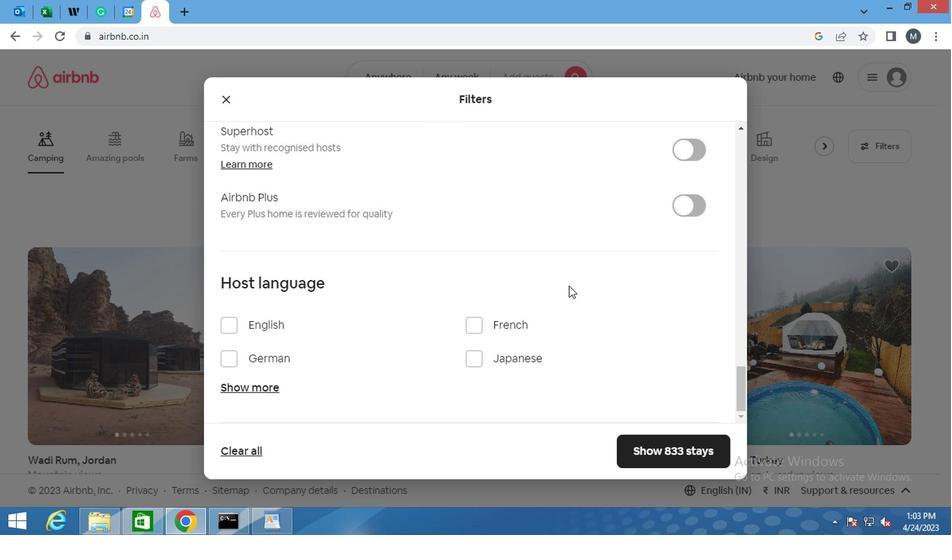
Action: Mouse moved to (658, 237)
Screenshot: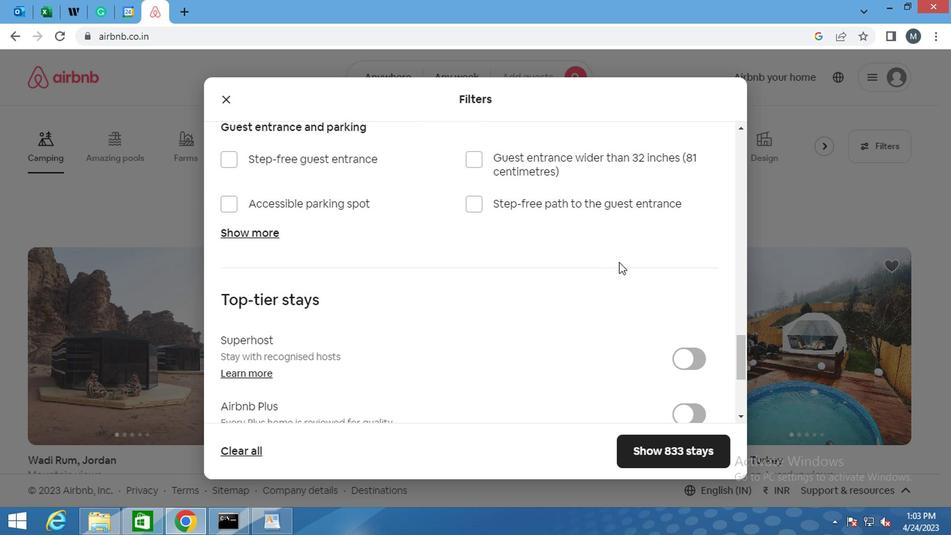
Action: Mouse scrolled (658, 238) with delta (0, 0)
Screenshot: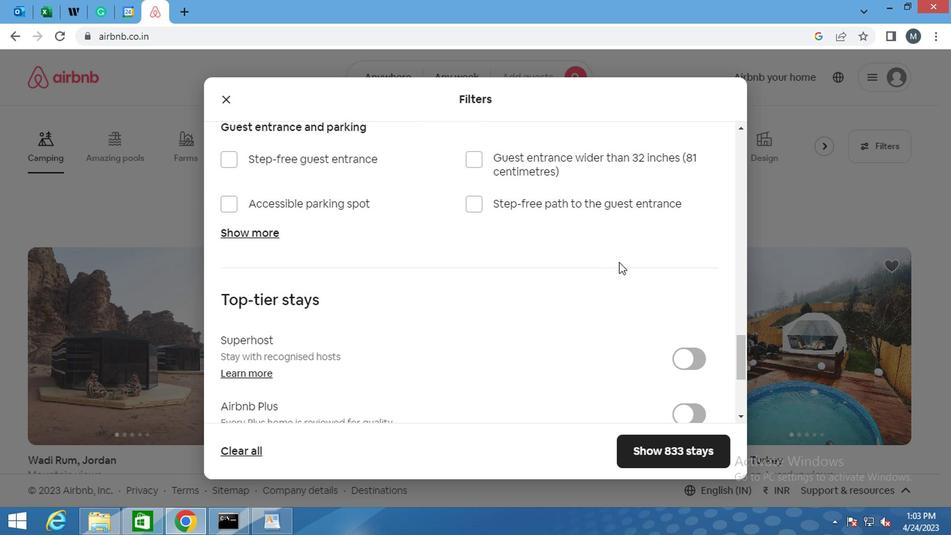 
Action: Mouse moved to (651, 207)
Screenshot: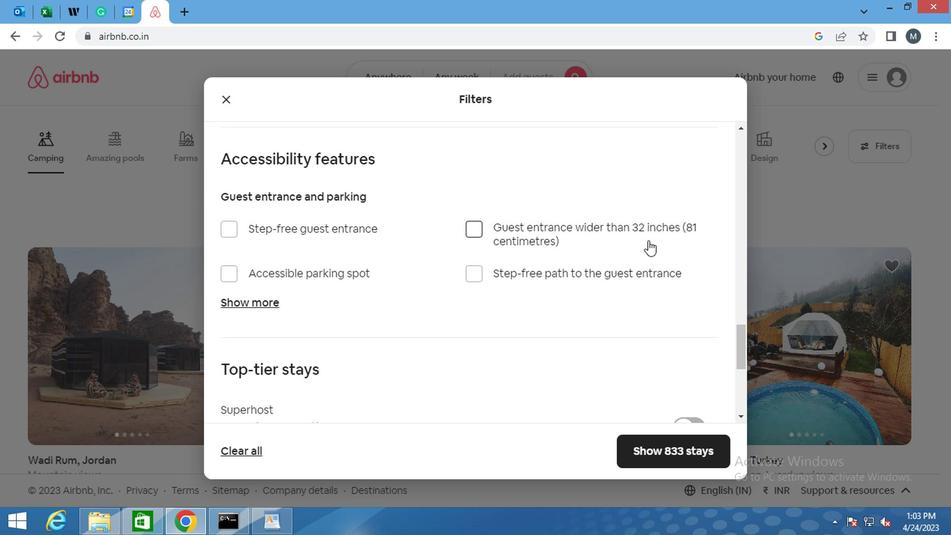 
Action: Mouse scrolled (651, 208) with delta (0, 0)
Screenshot: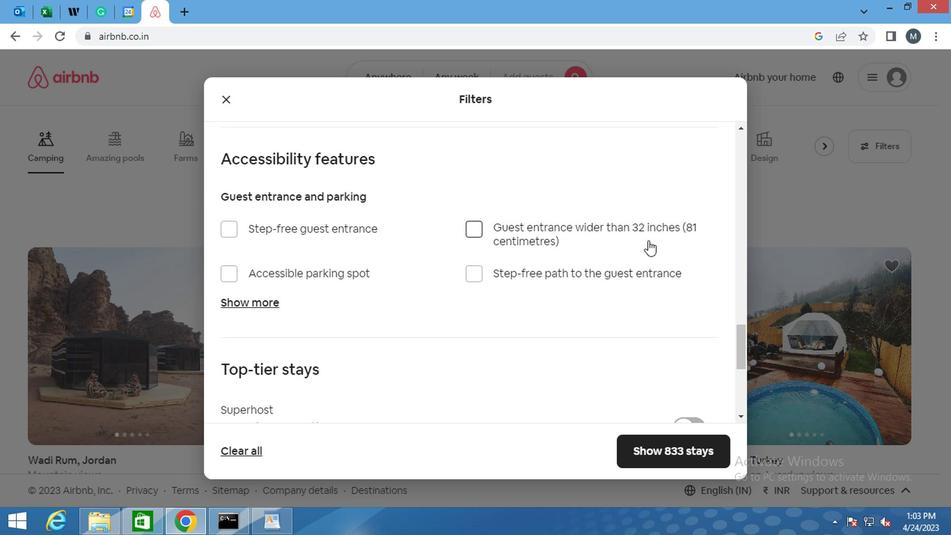
Action: Mouse moved to (651, 206)
Screenshot: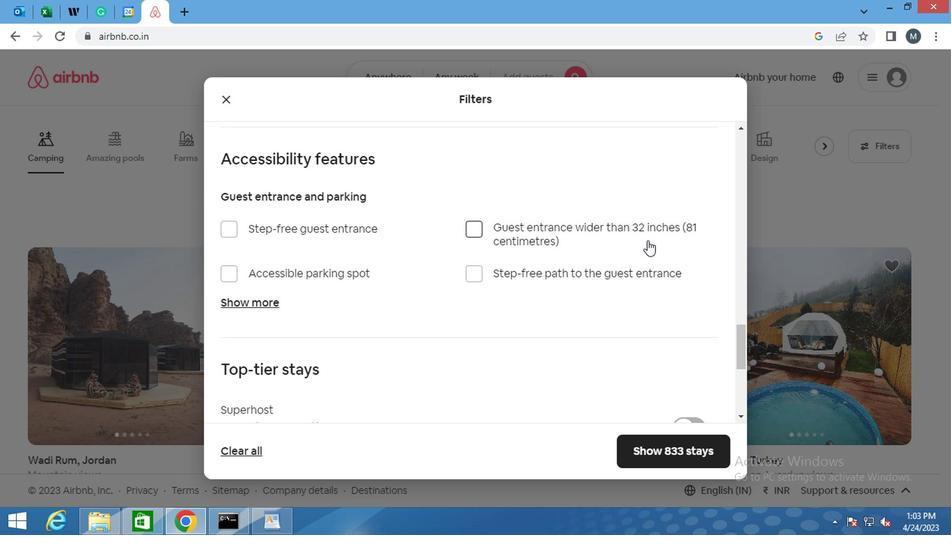 
Action: Mouse scrolled (651, 207) with delta (0, 0)
Screenshot: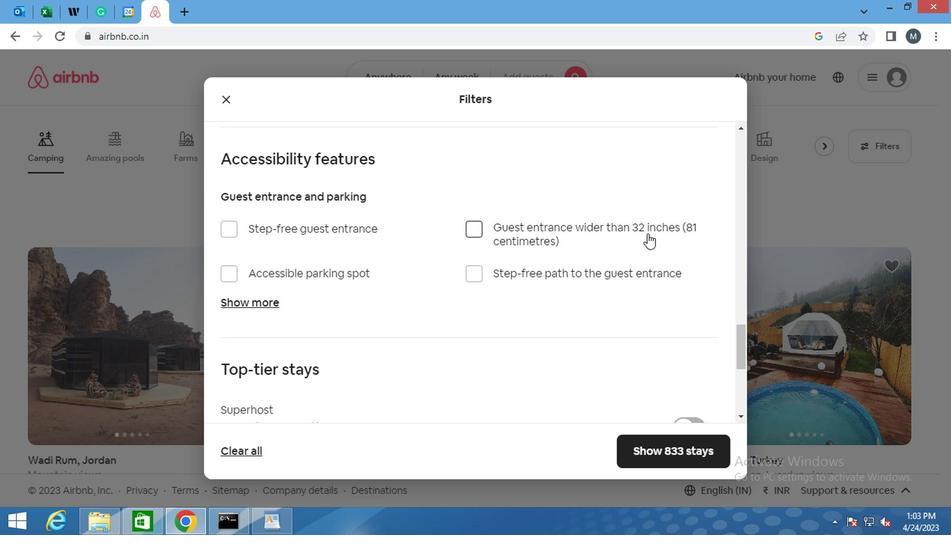 
Action: Mouse moved to (670, 221)
Screenshot: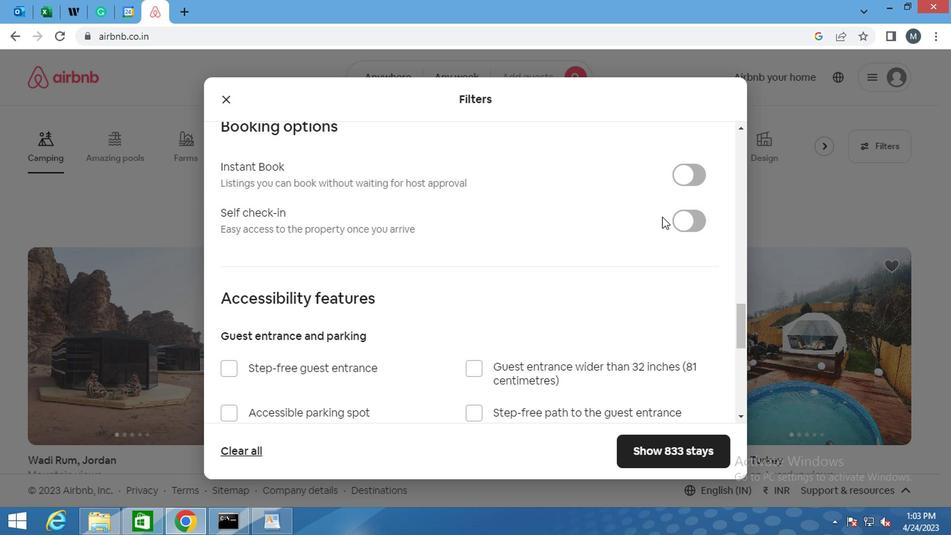 
Action: Mouse pressed left at (670, 221)
Screenshot: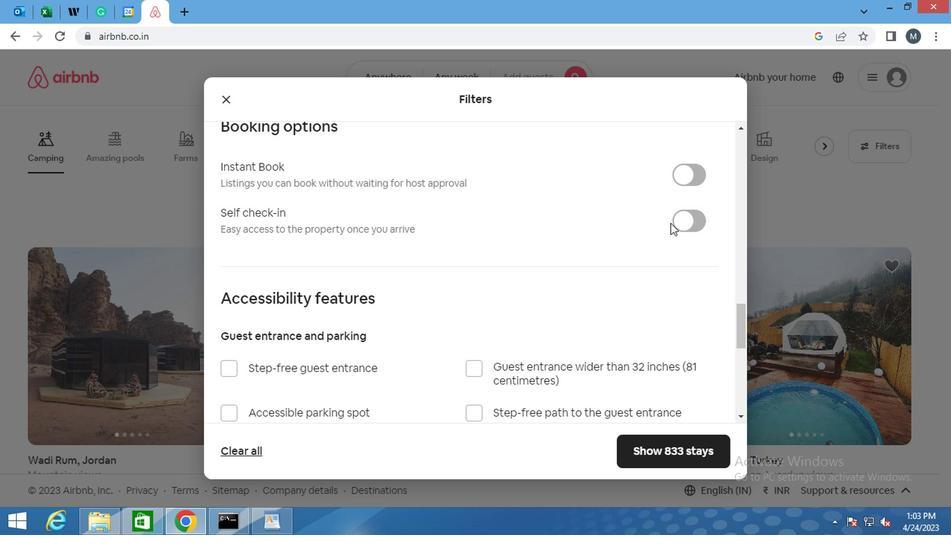 
Action: Mouse moved to (533, 233)
Screenshot: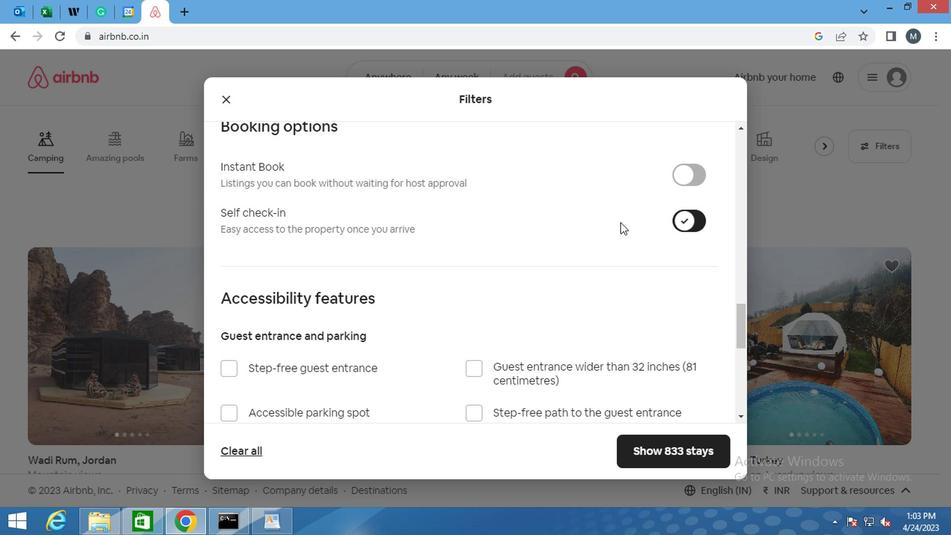 
Action: Mouse scrolled (533, 232) with delta (0, 0)
Screenshot: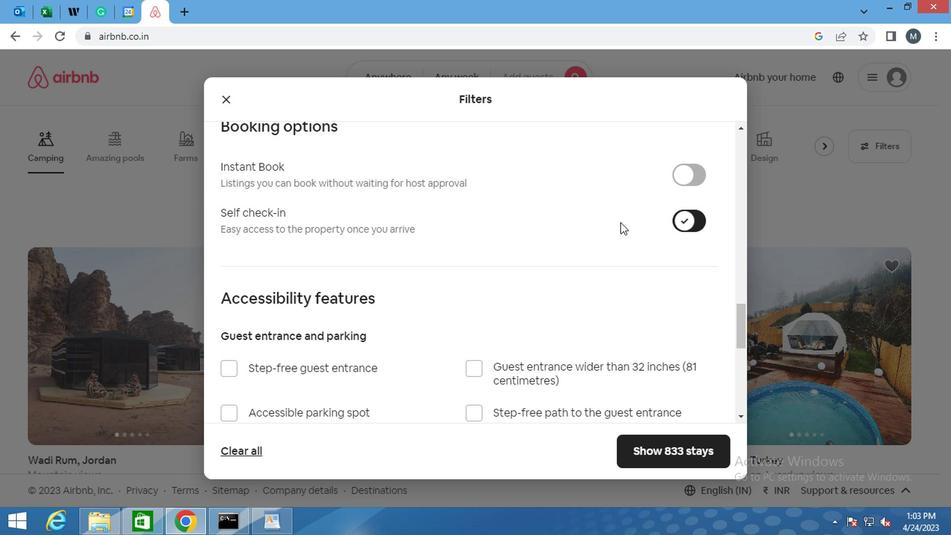 
Action: Mouse moved to (526, 242)
Screenshot: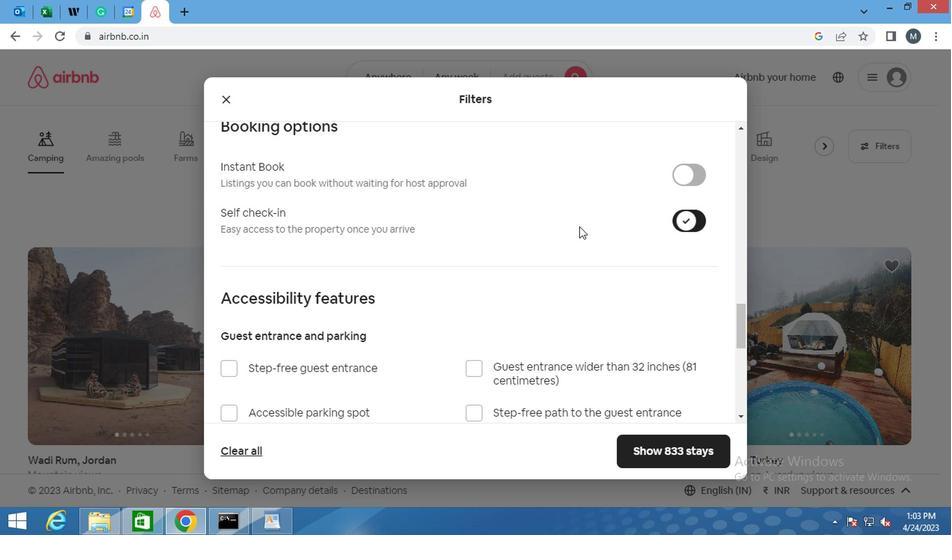 
Action: Mouse scrolled (526, 241) with delta (0, 0)
Screenshot: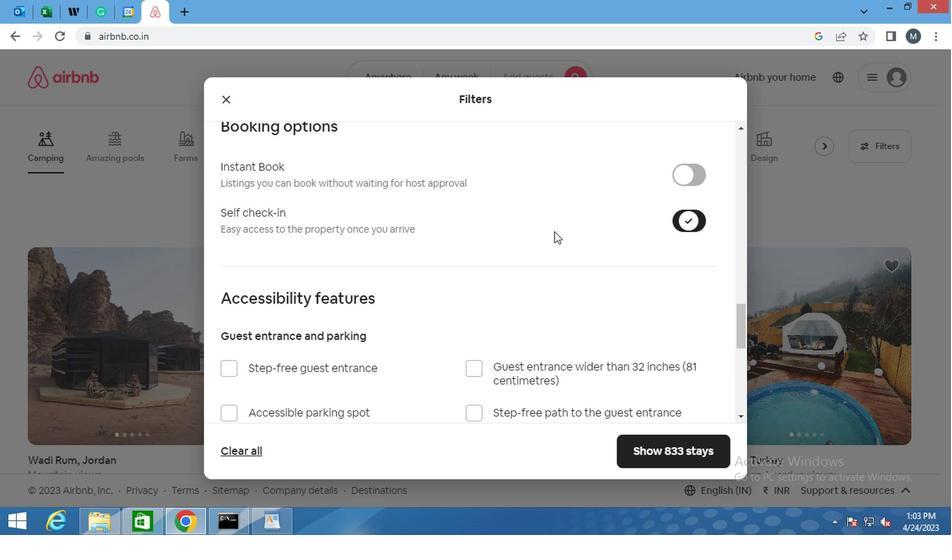
Action: Mouse moved to (524, 247)
Screenshot: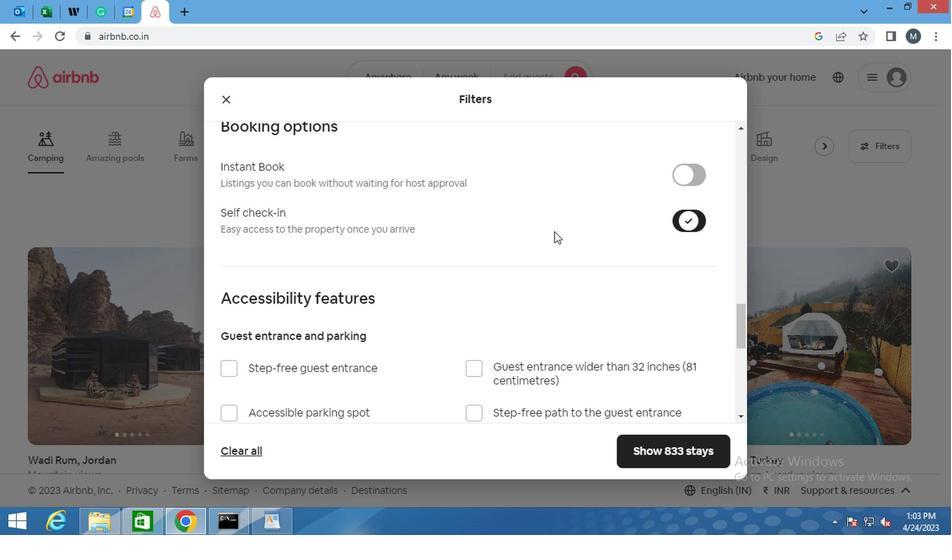 
Action: Mouse scrolled (524, 246) with delta (0, 0)
Screenshot: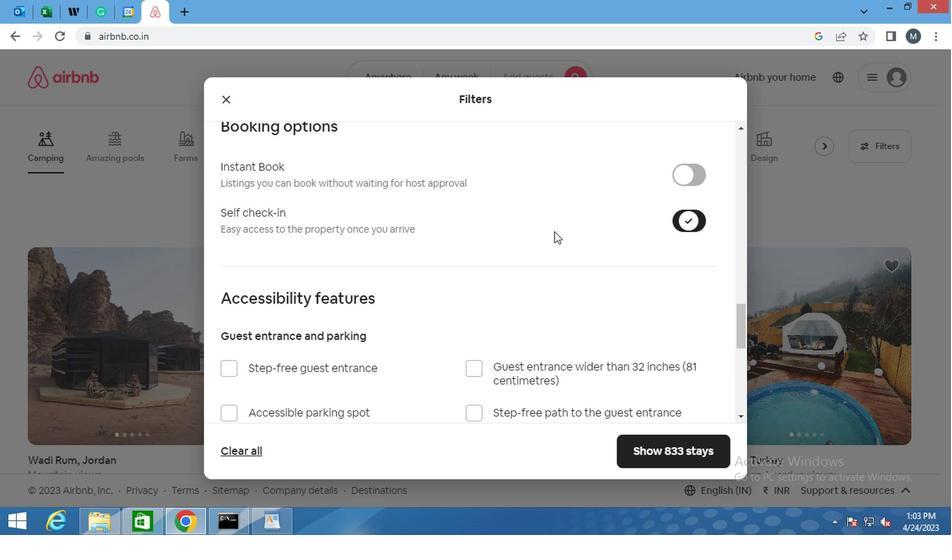 
Action: Mouse moved to (492, 268)
Screenshot: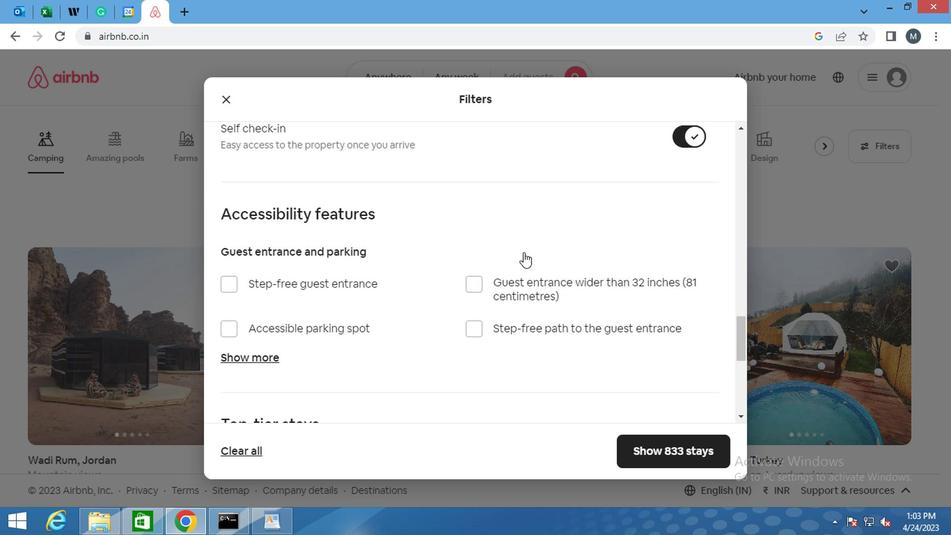 
Action: Mouse scrolled (492, 268) with delta (0, 0)
Screenshot: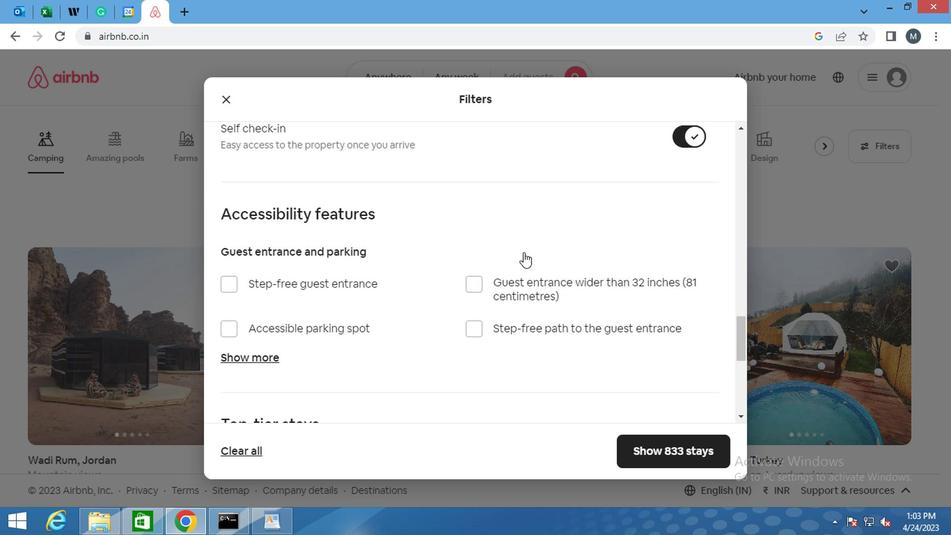 
Action: Mouse moved to (492, 270)
Screenshot: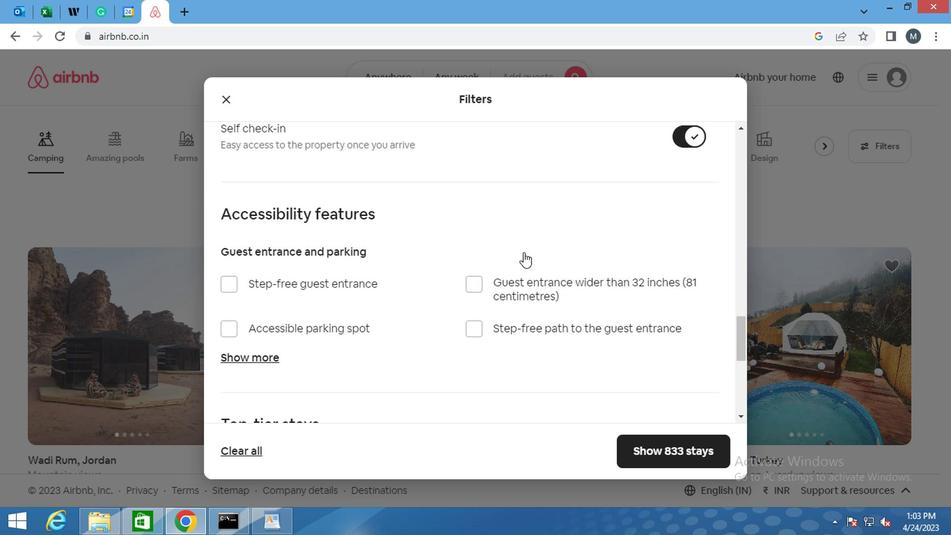 
Action: Mouse scrolled (492, 269) with delta (0, 0)
Screenshot: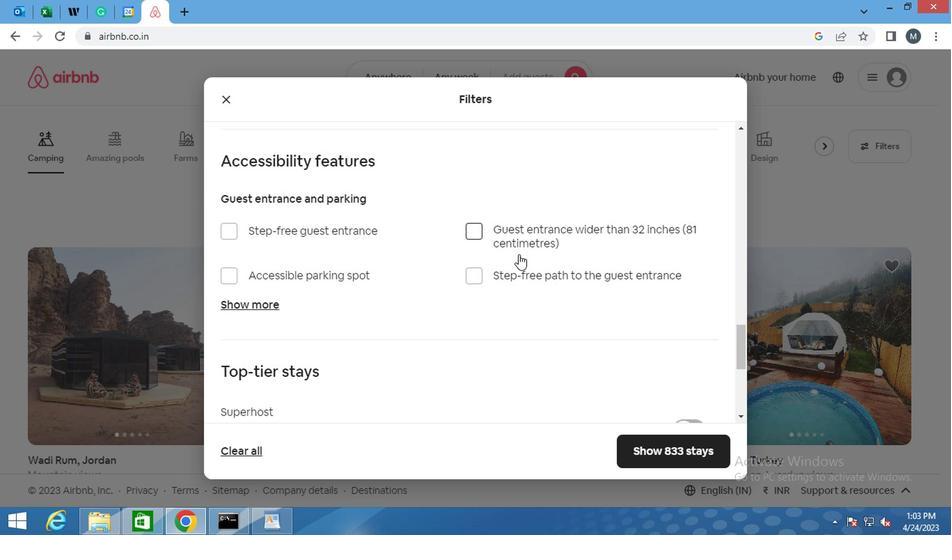 
Action: Mouse moved to (399, 332)
Screenshot: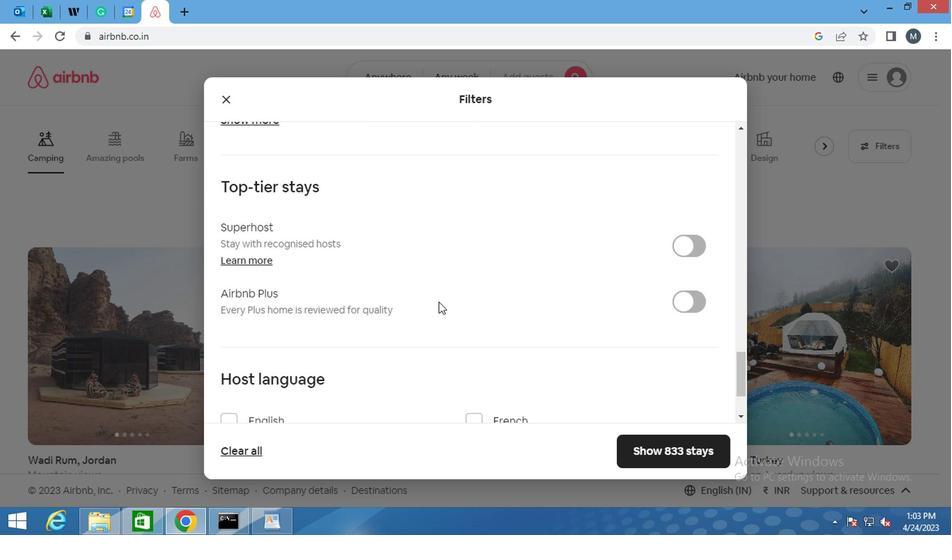 
Action: Mouse scrolled (399, 332) with delta (0, 0)
Screenshot: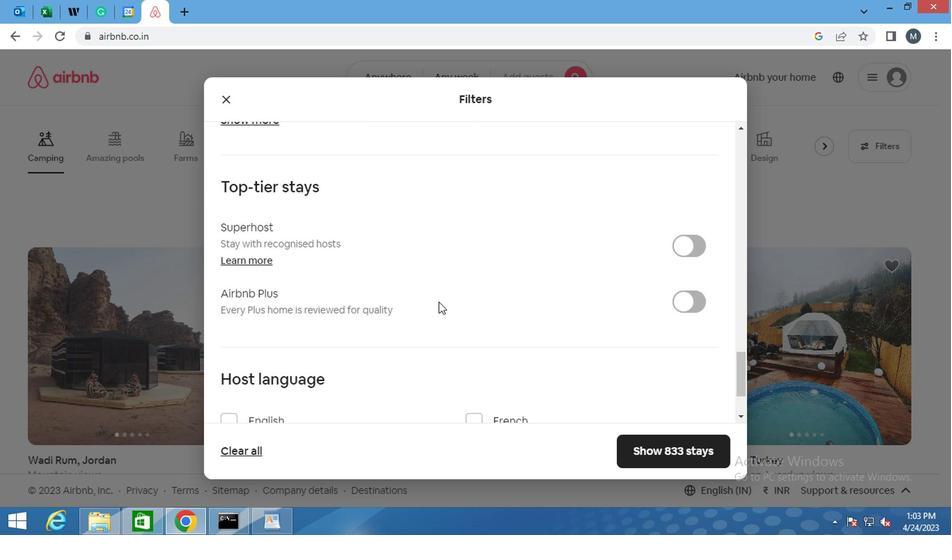 
Action: Mouse scrolled (399, 332) with delta (0, 0)
Screenshot: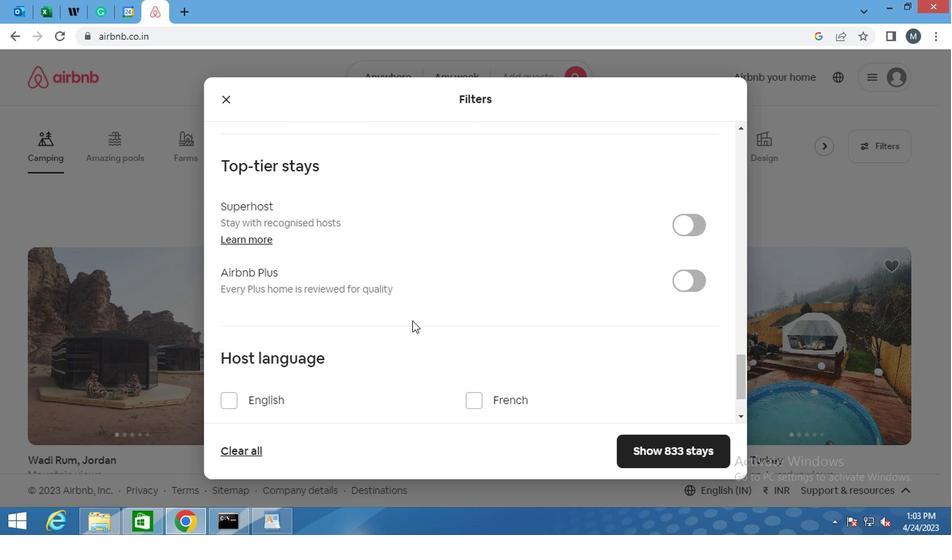 
Action: Mouse moved to (370, 340)
Screenshot: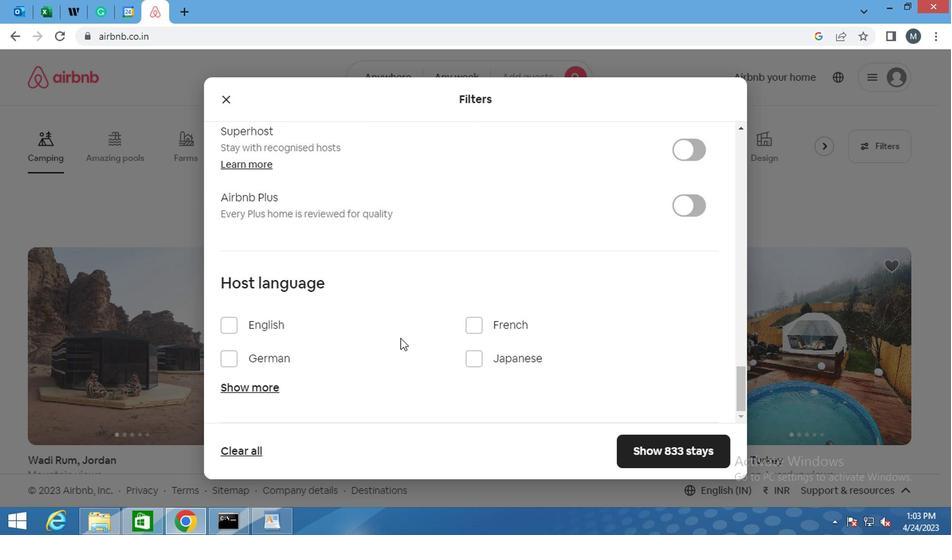 
Action: Mouse scrolled (370, 340) with delta (0, 0)
Screenshot: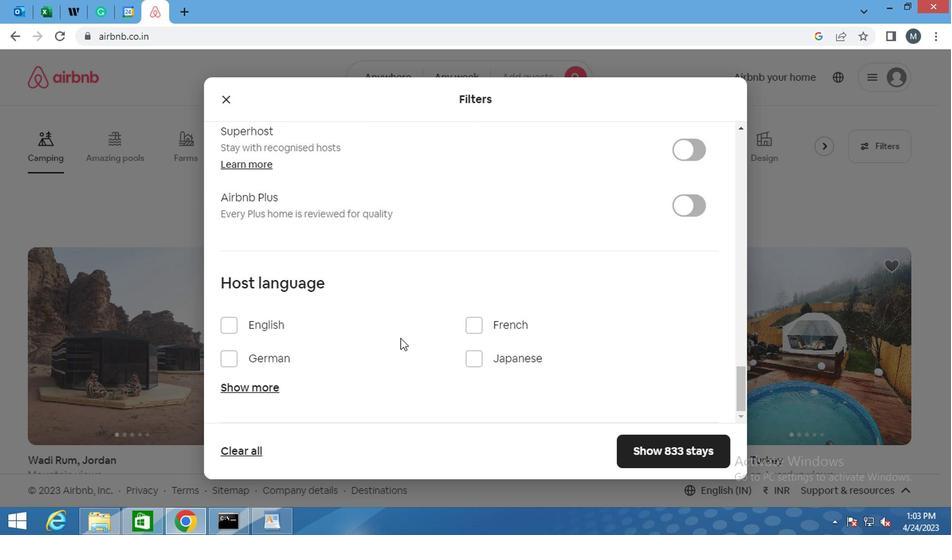 
Action: Mouse moved to (370, 342)
Screenshot: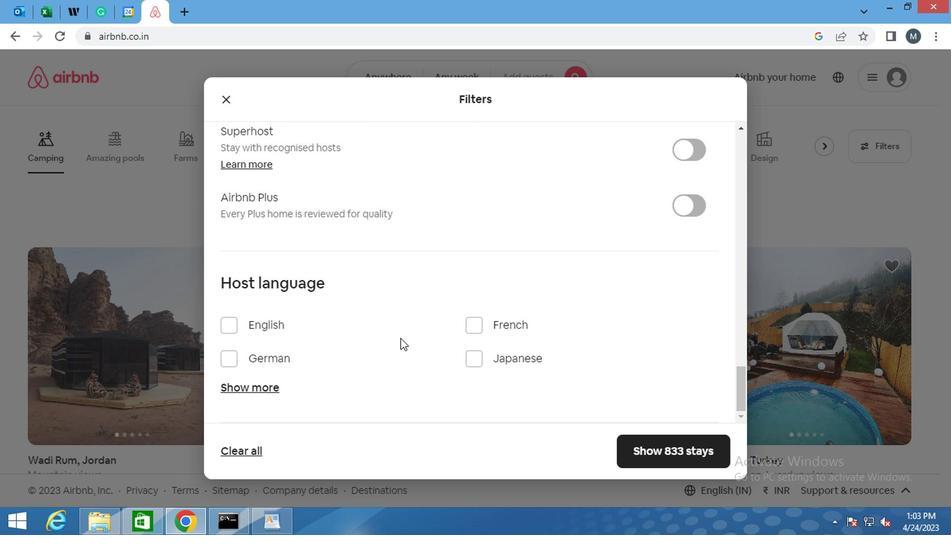 
Action: Mouse scrolled (370, 341) with delta (0, 0)
Screenshot: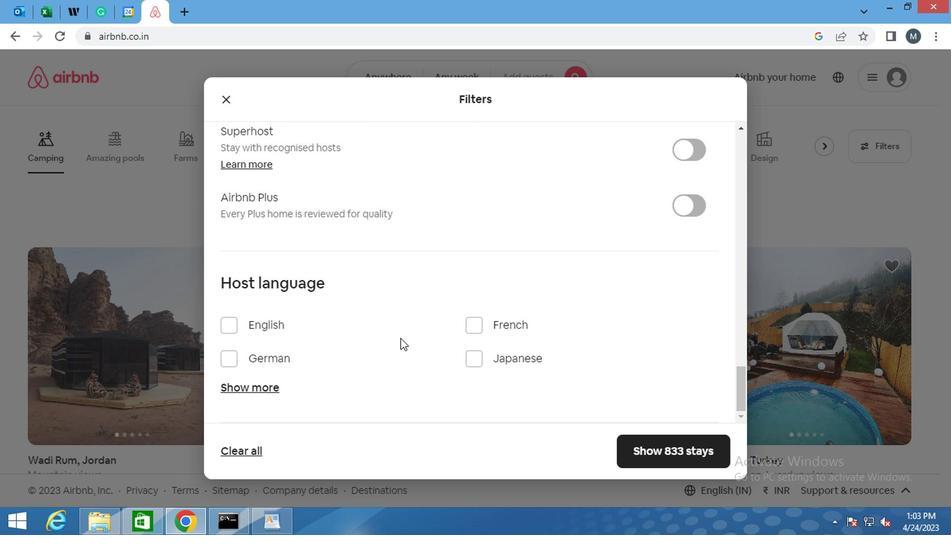 
Action: Mouse scrolled (370, 341) with delta (0, 0)
Screenshot: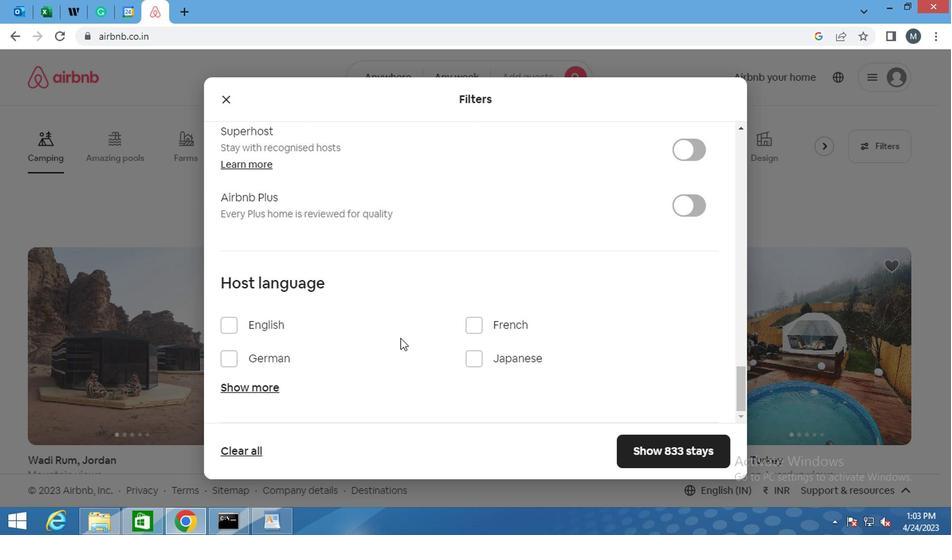 
Action: Mouse moved to (258, 373)
Screenshot: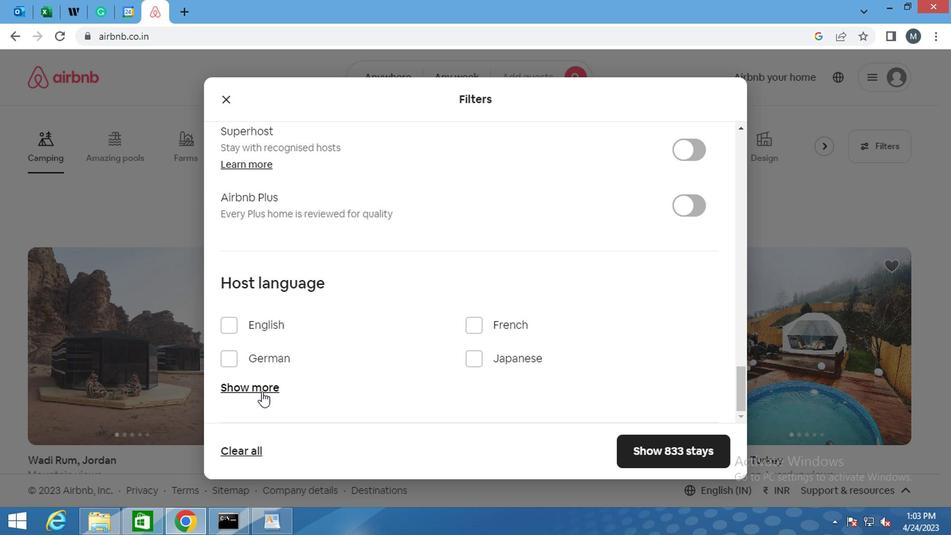 
Action: Mouse pressed left at (258, 373)
Screenshot: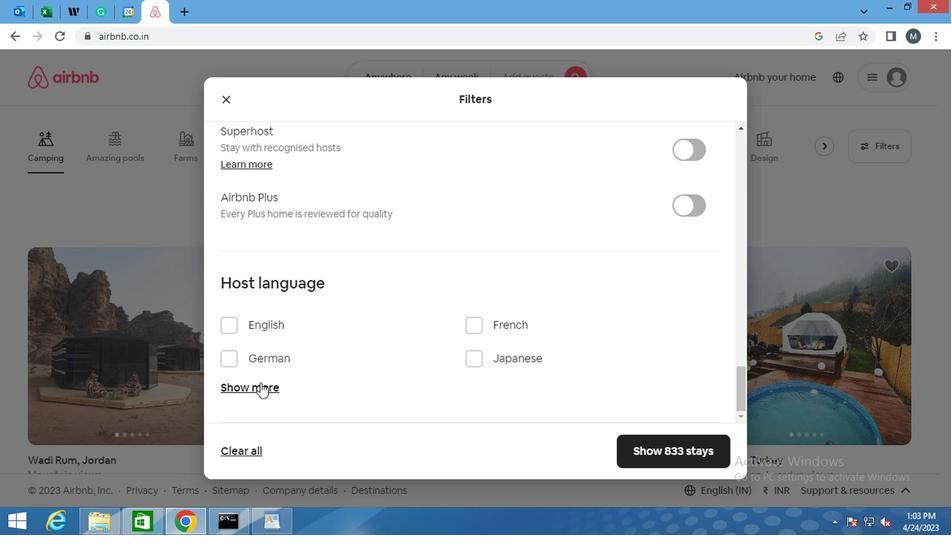 
Action: Mouse moved to (213, 352)
Screenshot: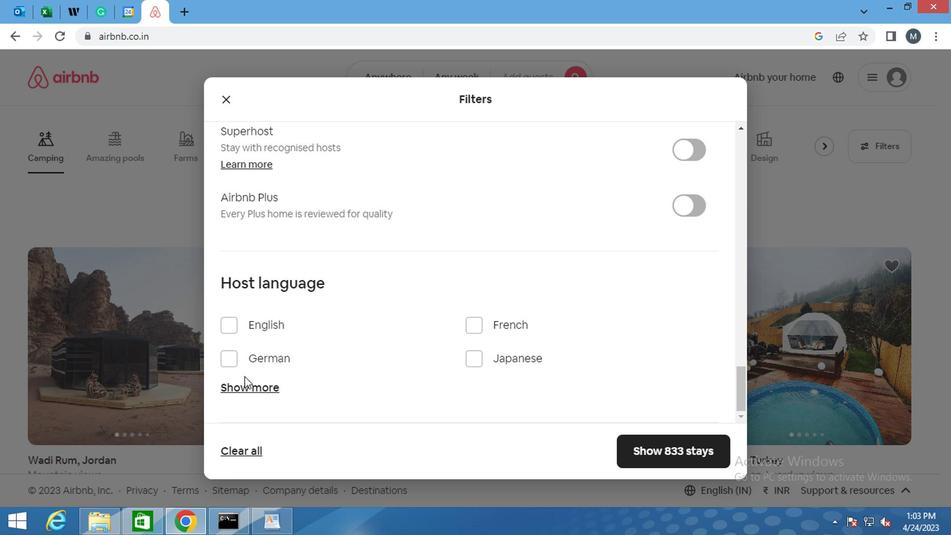 
Action: Mouse scrolled (213, 351) with delta (0, 0)
Screenshot: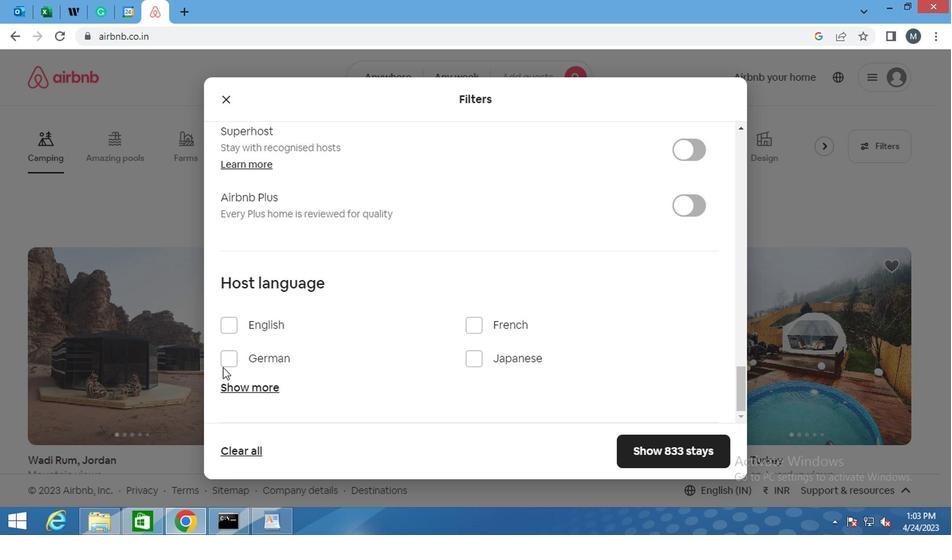 
Action: Mouse scrolled (213, 351) with delta (0, 0)
Screenshot: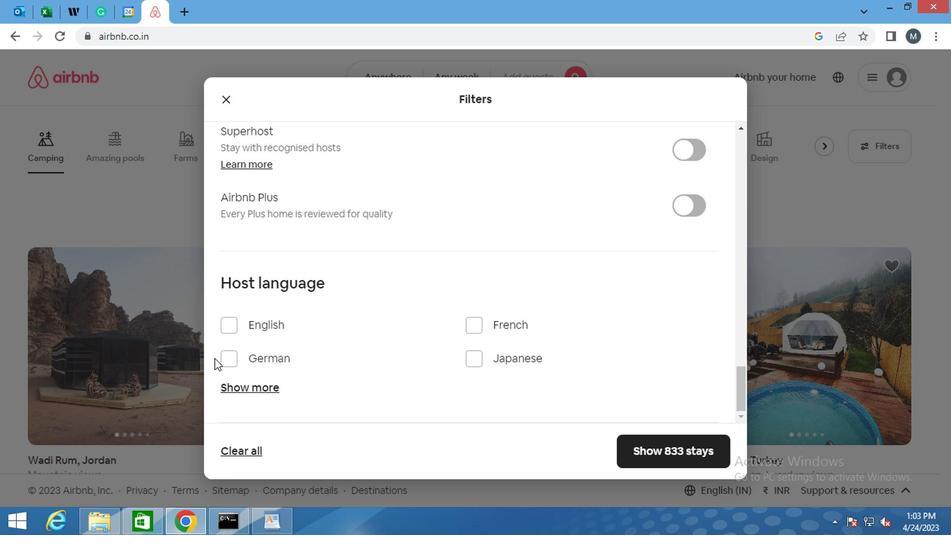 
Action: Mouse moved to (159, 377)
Screenshot: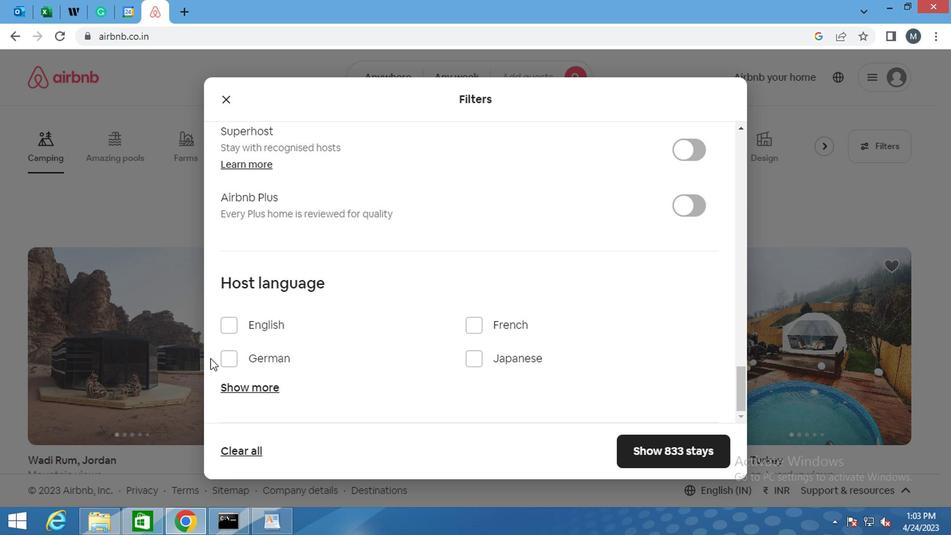
Action: Mouse scrolled (159, 377) with delta (0, 0)
Screenshot: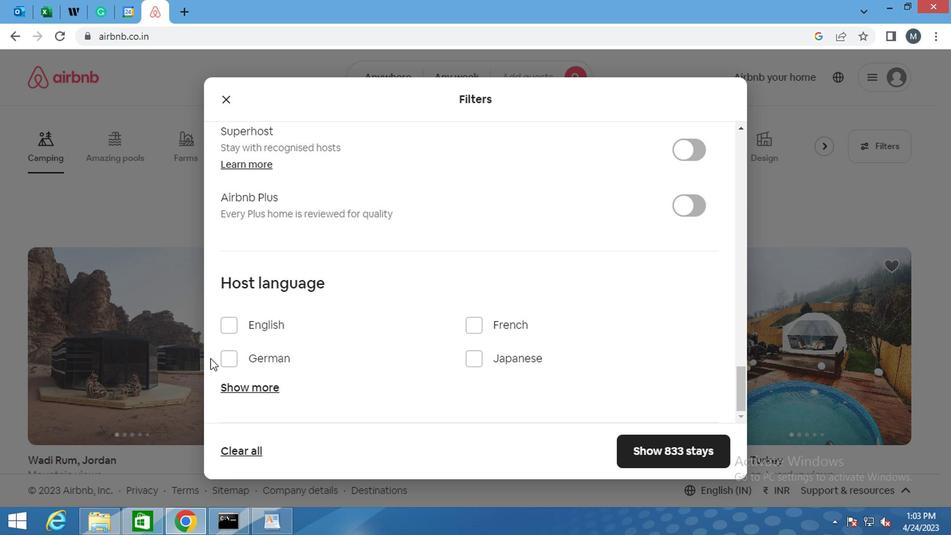 
Action: Mouse moved to (150, 383)
Screenshot: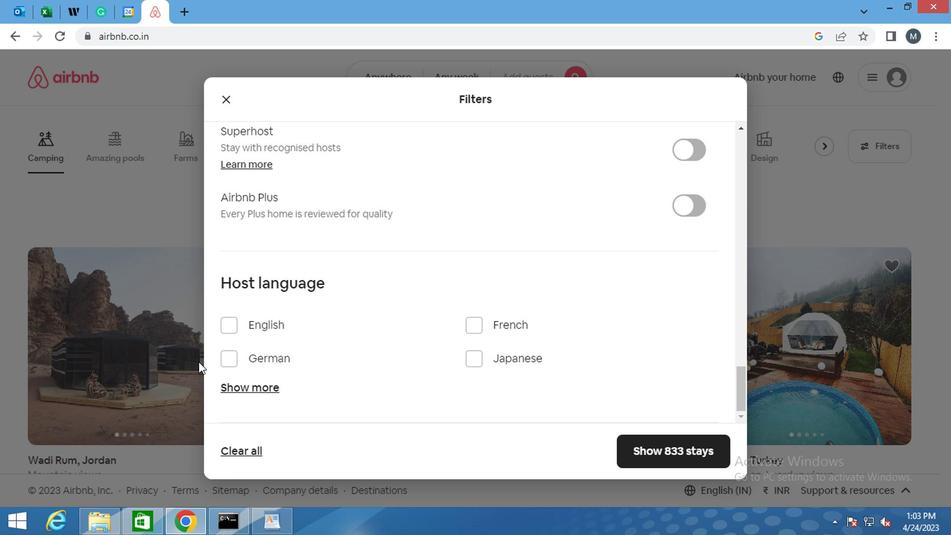 
Action: Mouse scrolled (150, 383) with delta (0, 0)
Screenshot: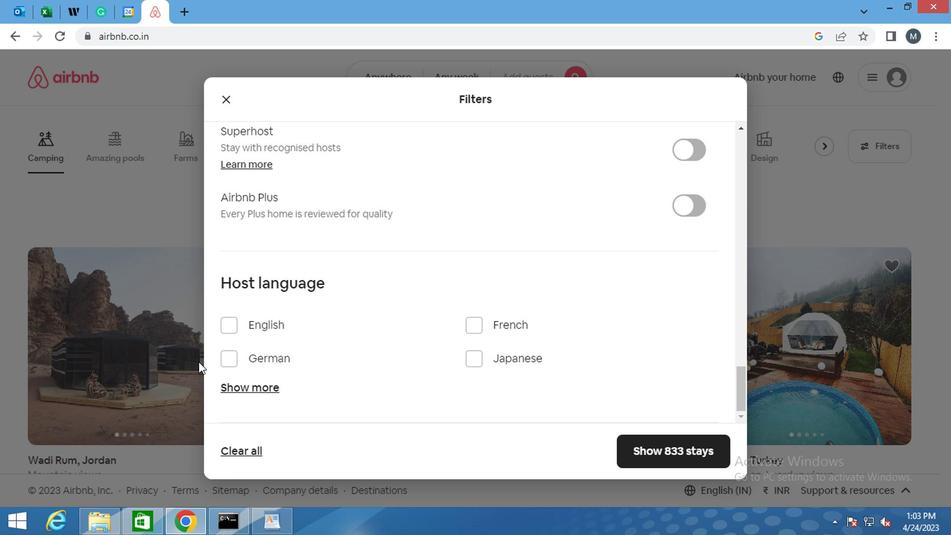 
Action: Mouse moved to (256, 379)
Screenshot: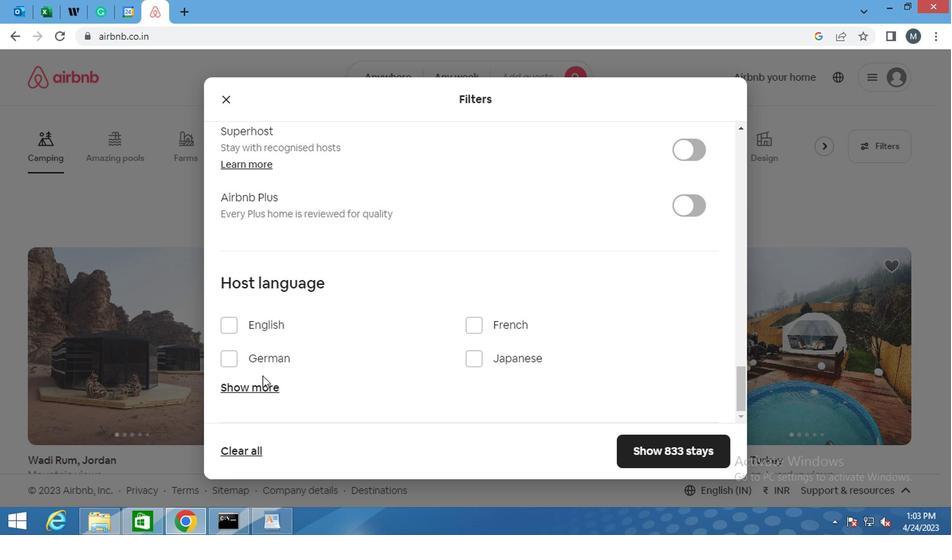 
Action: Mouse pressed left at (256, 379)
Screenshot: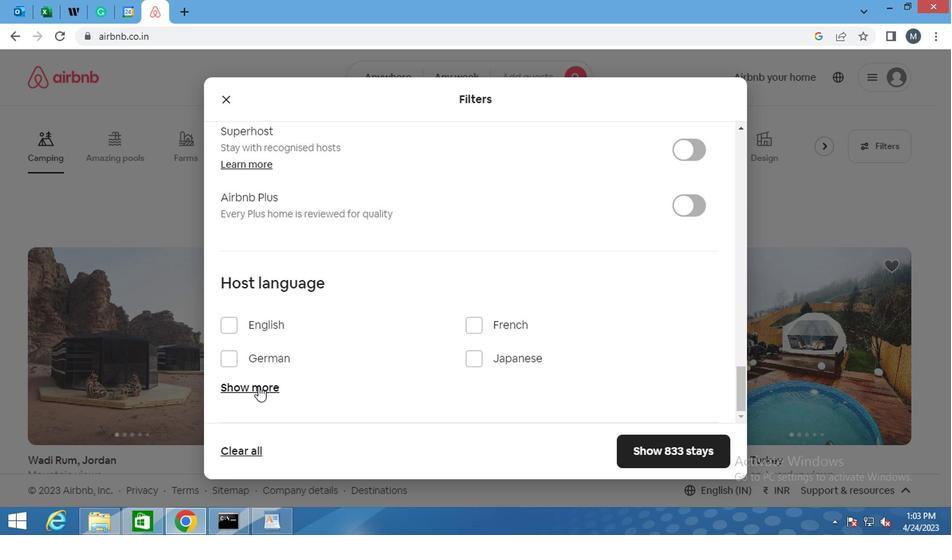 
Action: Mouse moved to (206, 219)
Screenshot: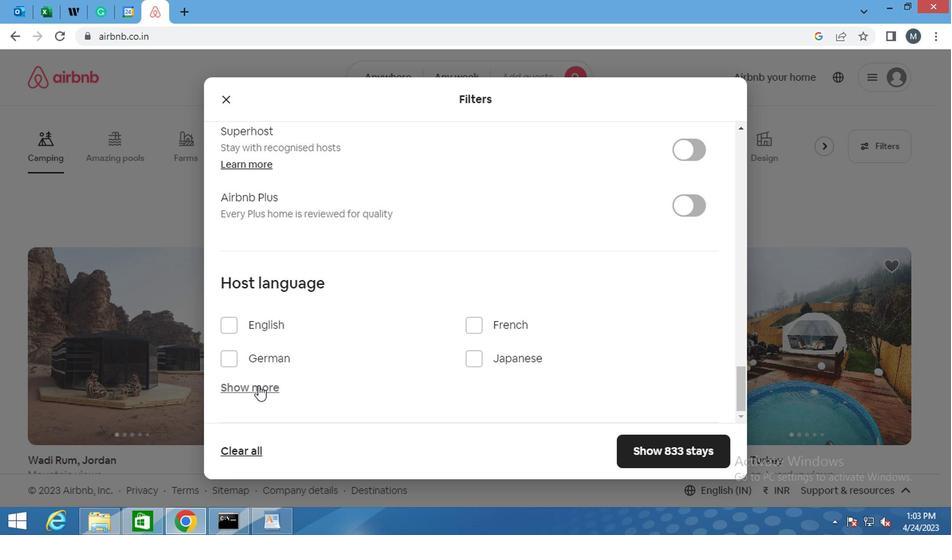 
Action: Mouse scrolled (206, 219) with delta (0, 0)
Screenshot: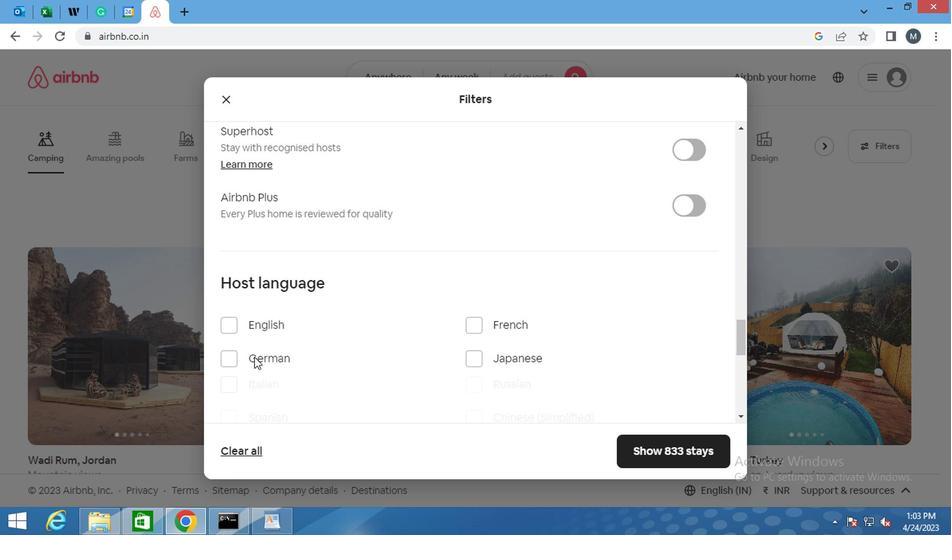 
Action: Mouse moved to (206, 220)
Screenshot: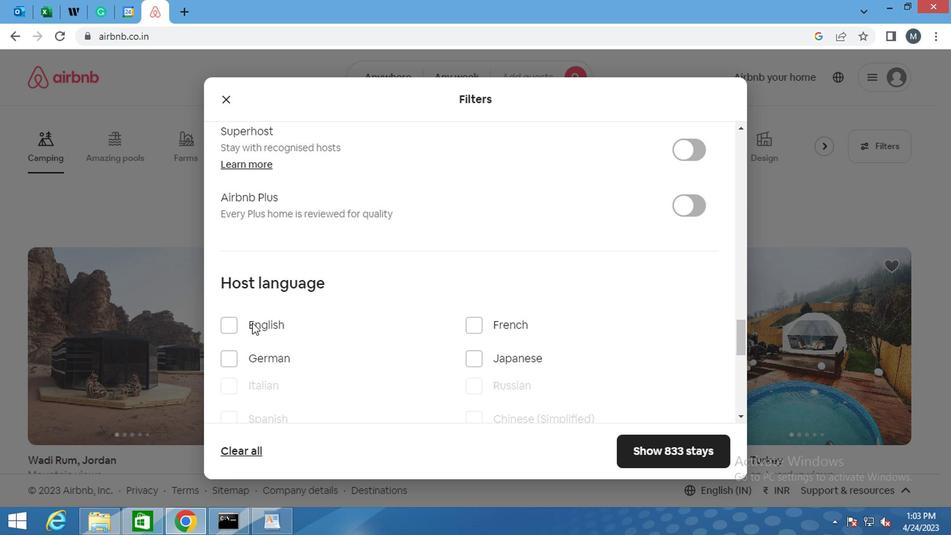 
Action: Mouse scrolled (206, 219) with delta (0, 0)
Screenshot: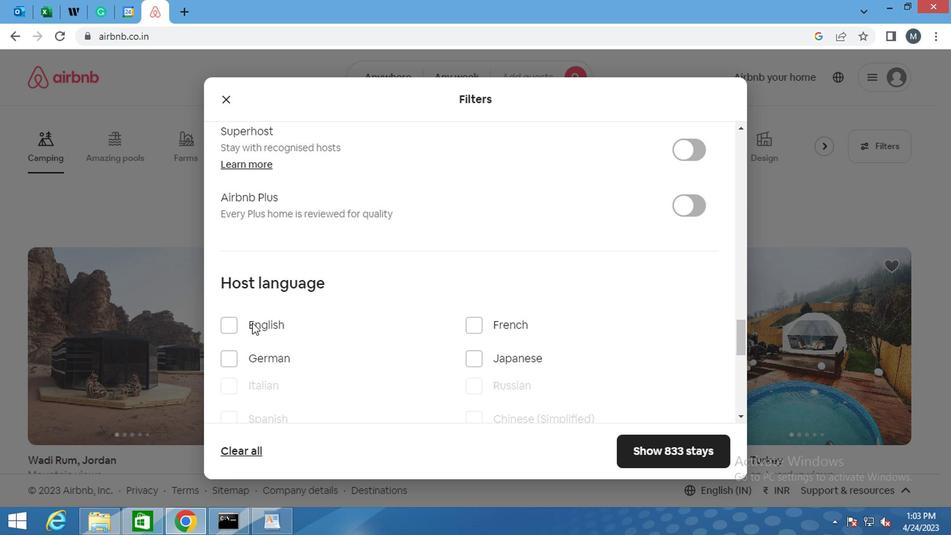 
Action: Mouse moved to (204, 227)
Screenshot: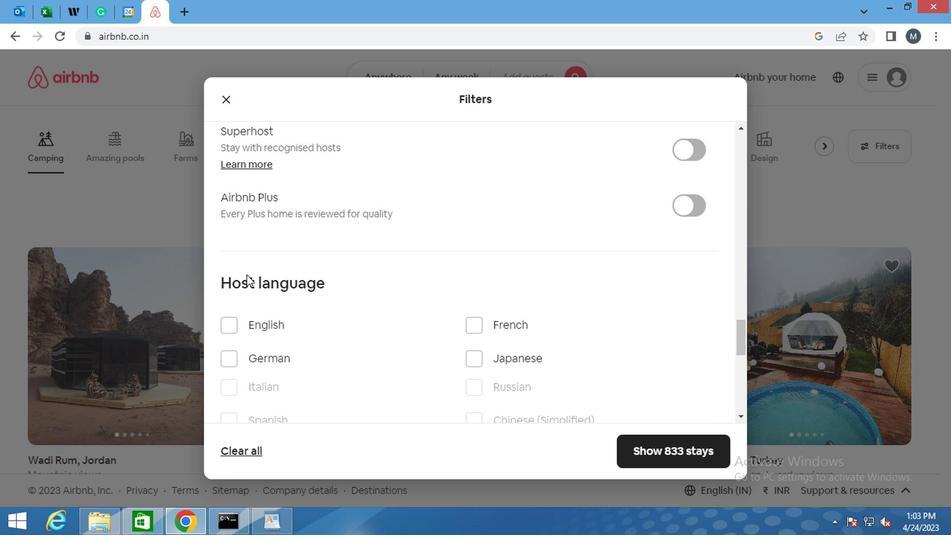 
Action: Mouse scrolled (204, 227) with delta (0, 0)
Screenshot: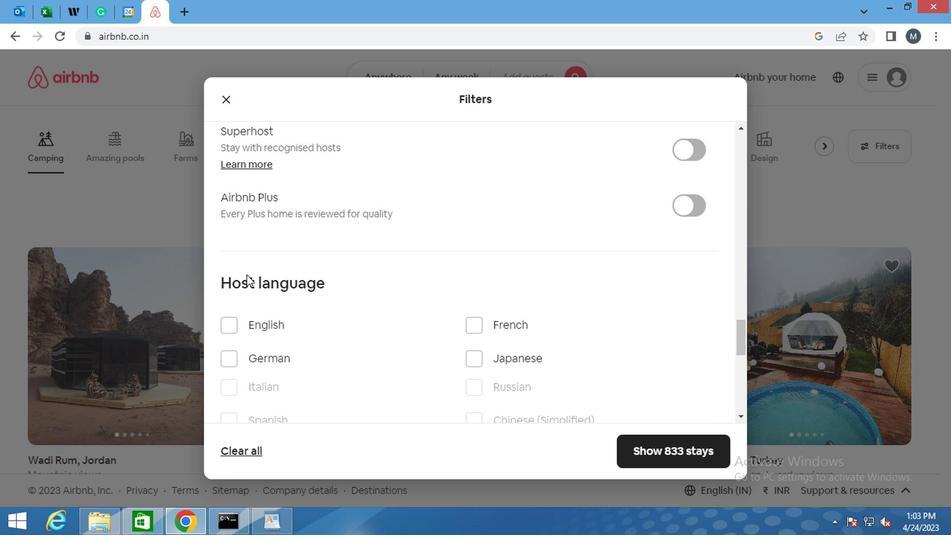 
Action: Mouse moved to (201, 238)
Screenshot: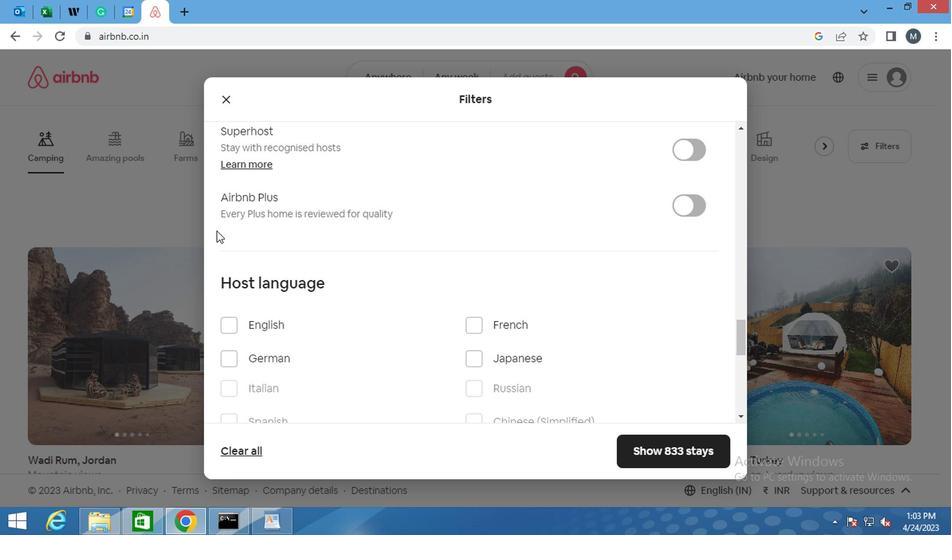 
Action: Mouse scrolled (201, 238) with delta (0, 0)
Screenshot: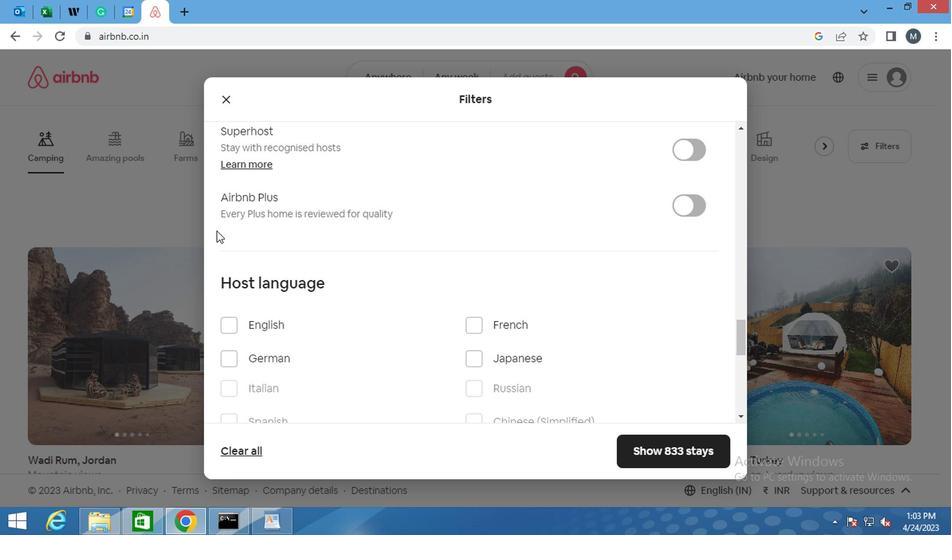 
Action: Mouse moved to (218, 141)
Screenshot: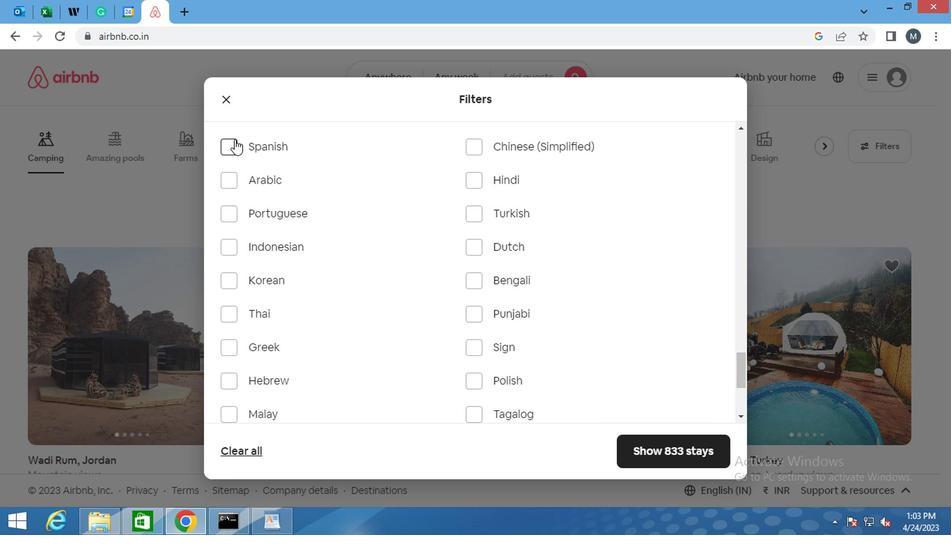 
Action: Mouse pressed left at (218, 141)
Screenshot: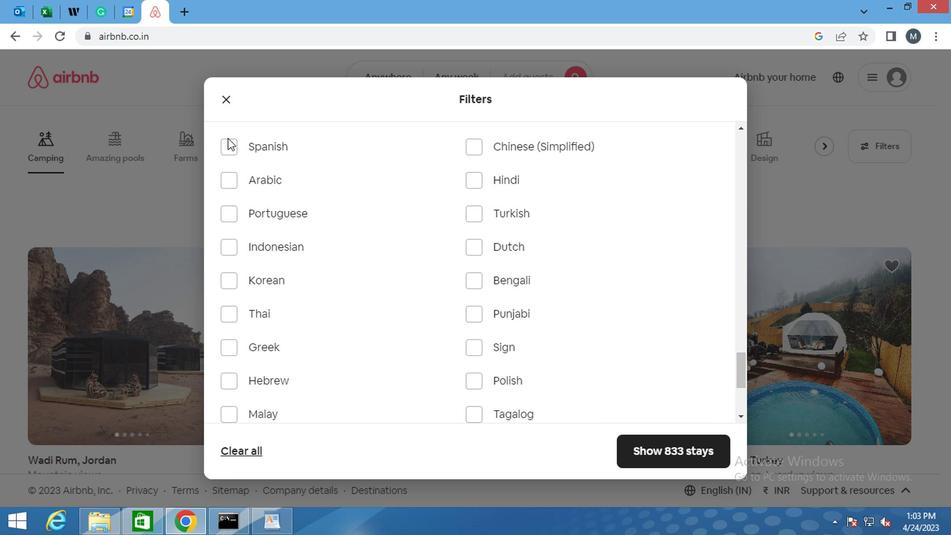 
Action: Mouse moved to (220, 147)
Screenshot: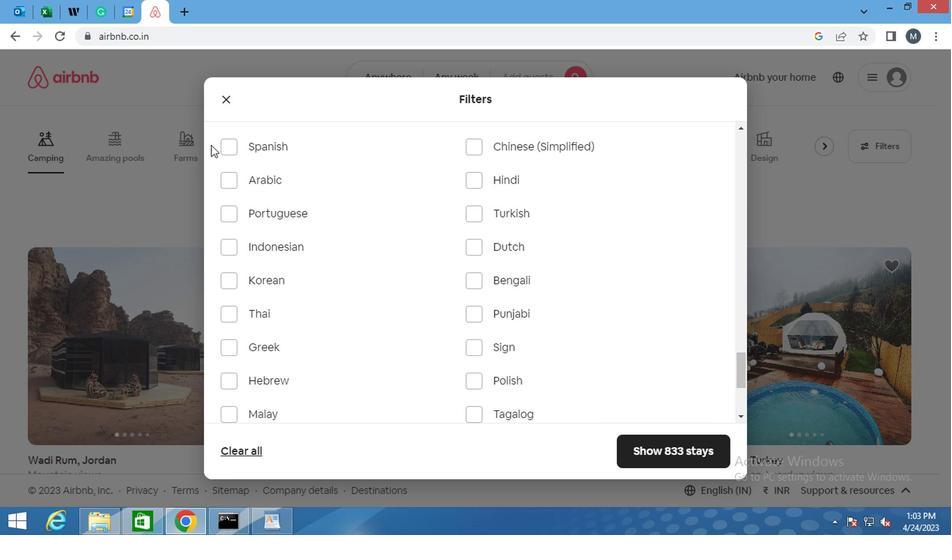 
Action: Mouse pressed left at (220, 147)
Screenshot: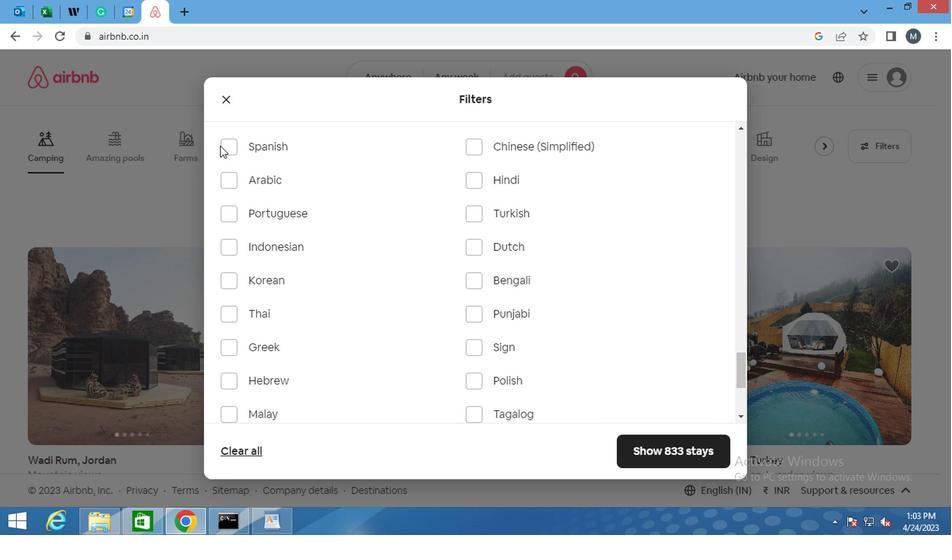 
Action: Mouse moved to (345, 212)
Screenshot: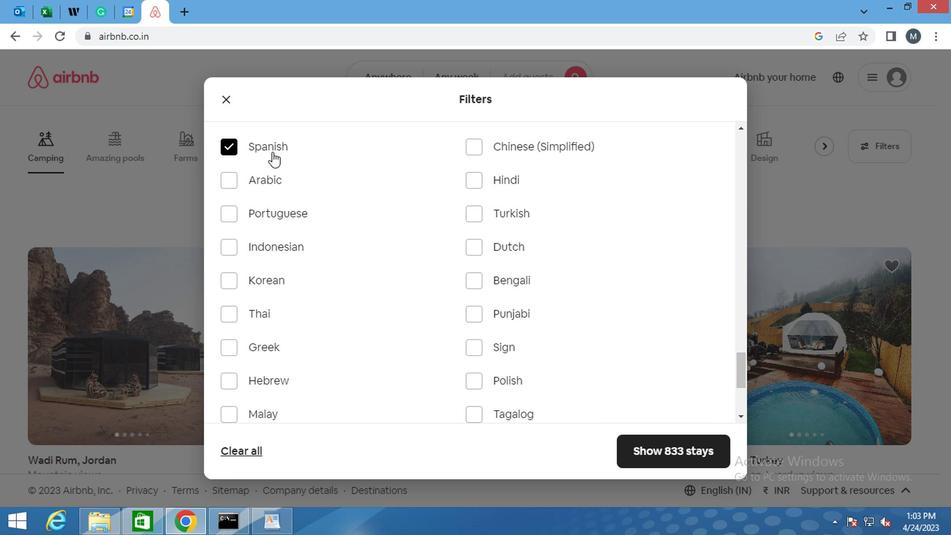 
Action: Mouse scrolled (345, 211) with delta (0, 0)
Screenshot: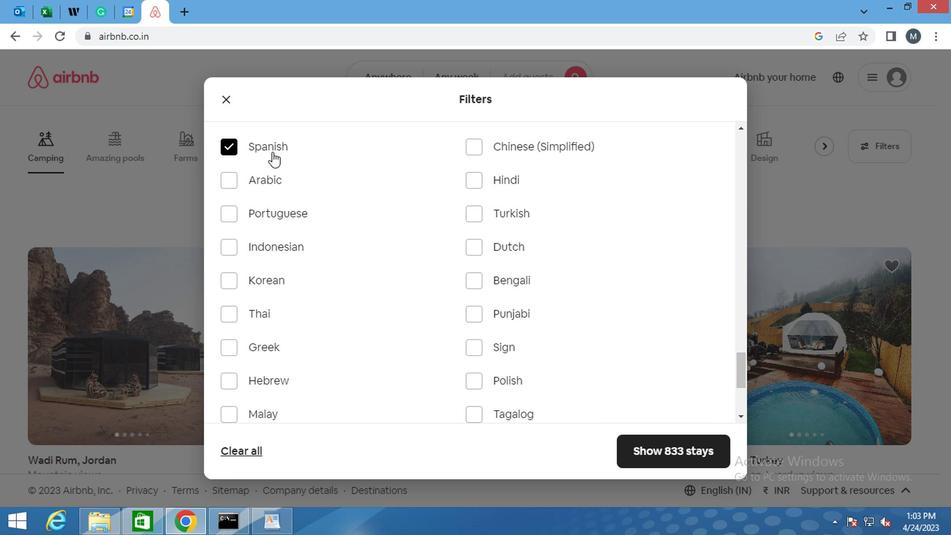 
Action: Mouse moved to (378, 324)
Screenshot: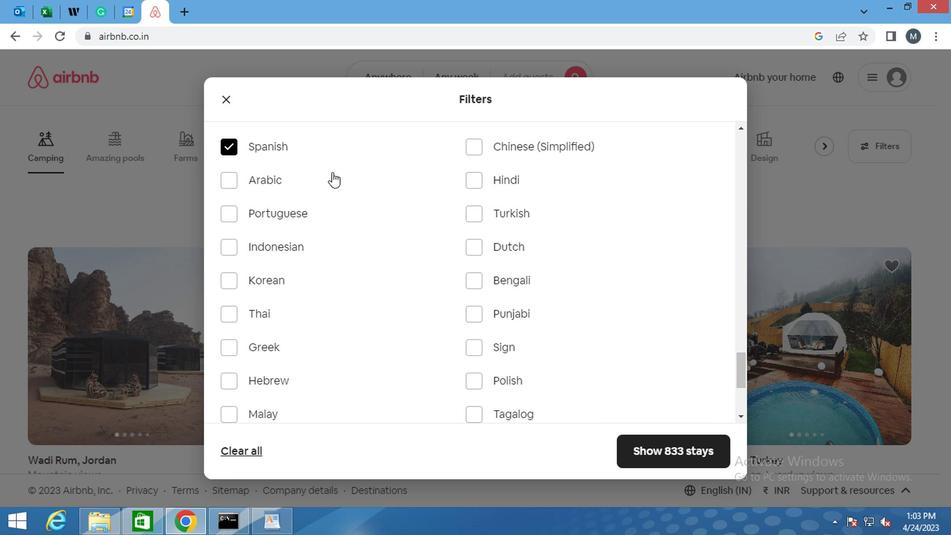 
Action: Mouse scrolled (378, 323) with delta (0, 0)
Screenshot: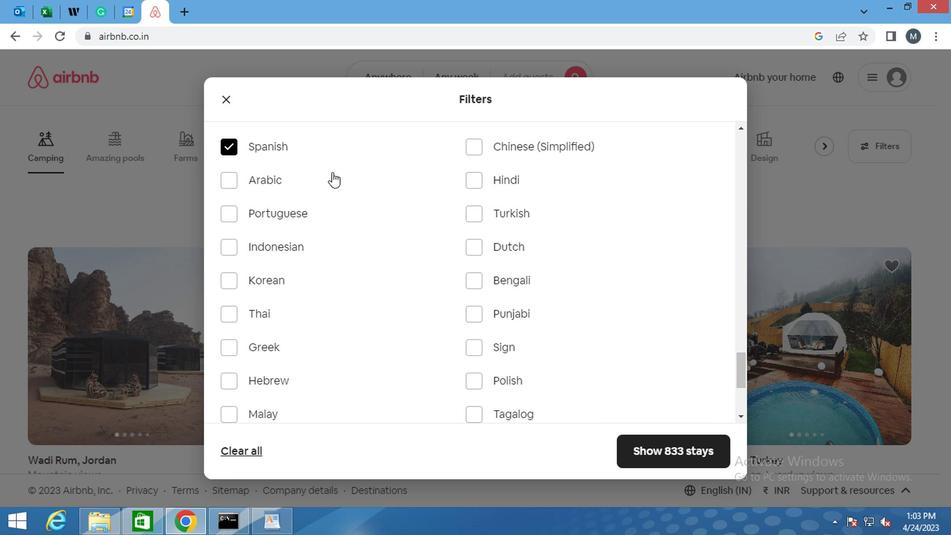 
Action: Mouse moved to (477, 451)
Screenshot: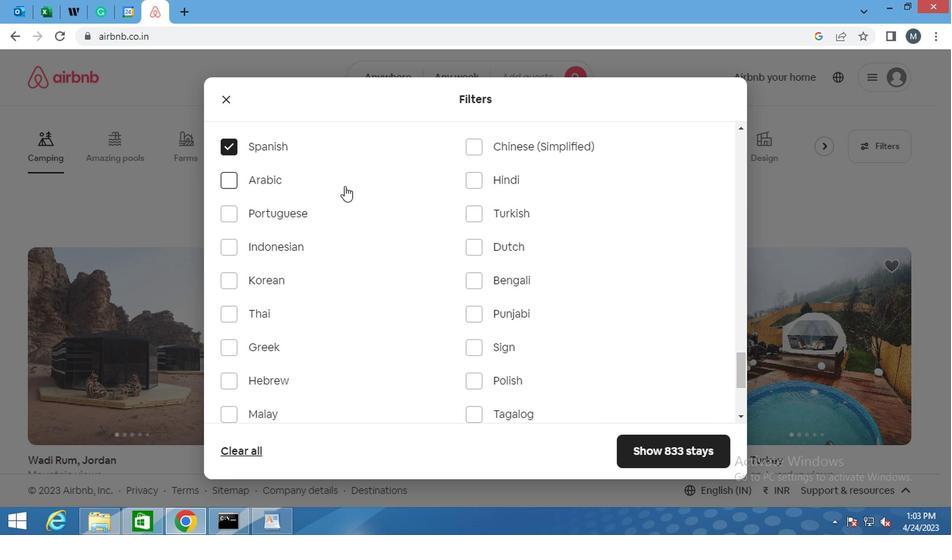 
Action: Mouse scrolled (477, 451) with delta (0, 0)
Screenshot: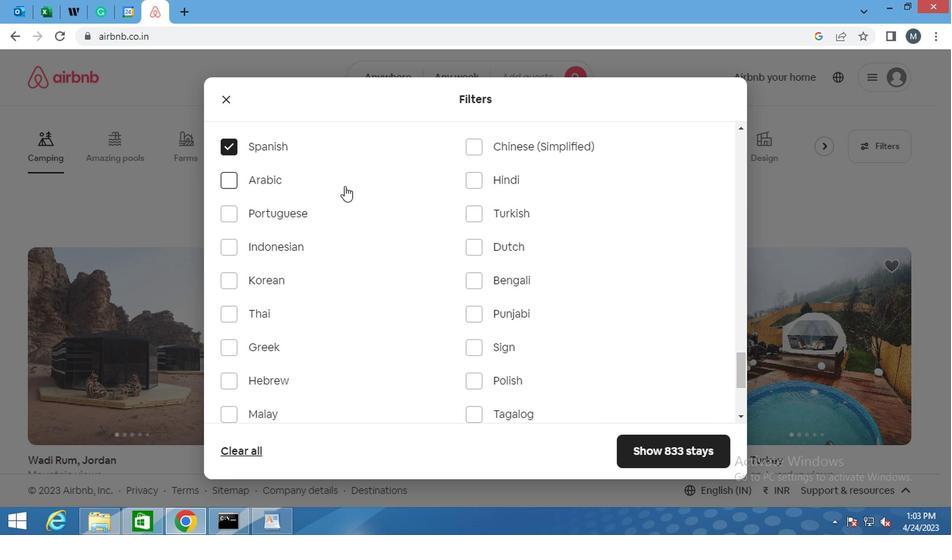 
Action: Mouse moved to (635, 445)
Screenshot: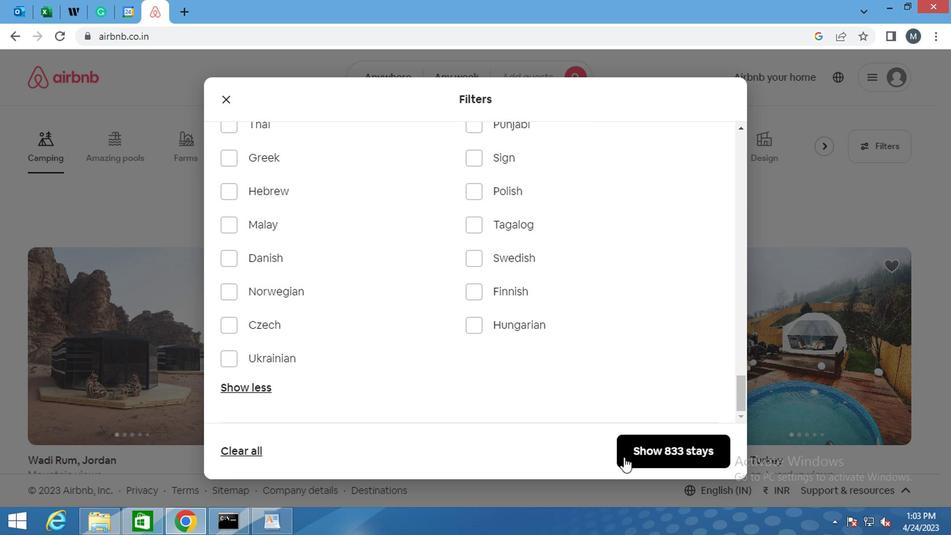 
Action: Mouse pressed left at (635, 445)
Screenshot: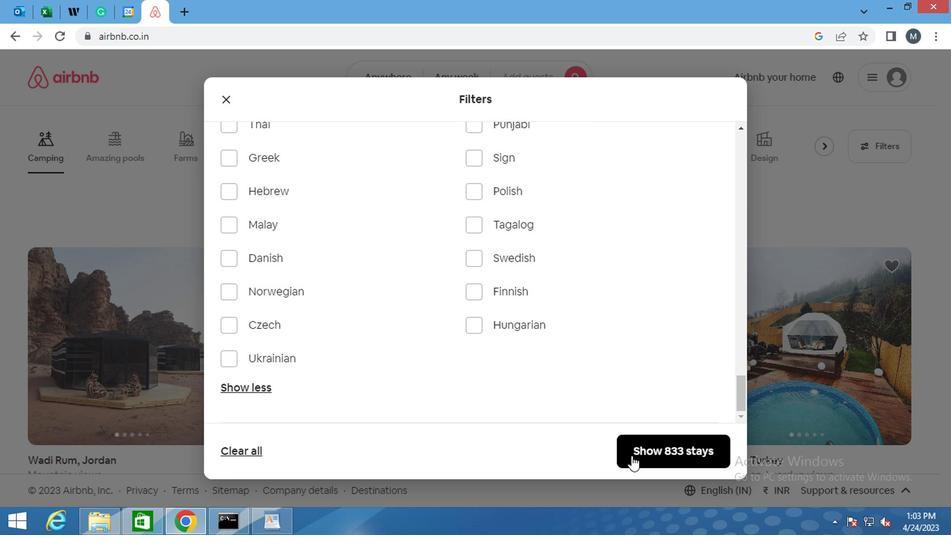 
Action: Mouse moved to (629, 442)
Screenshot: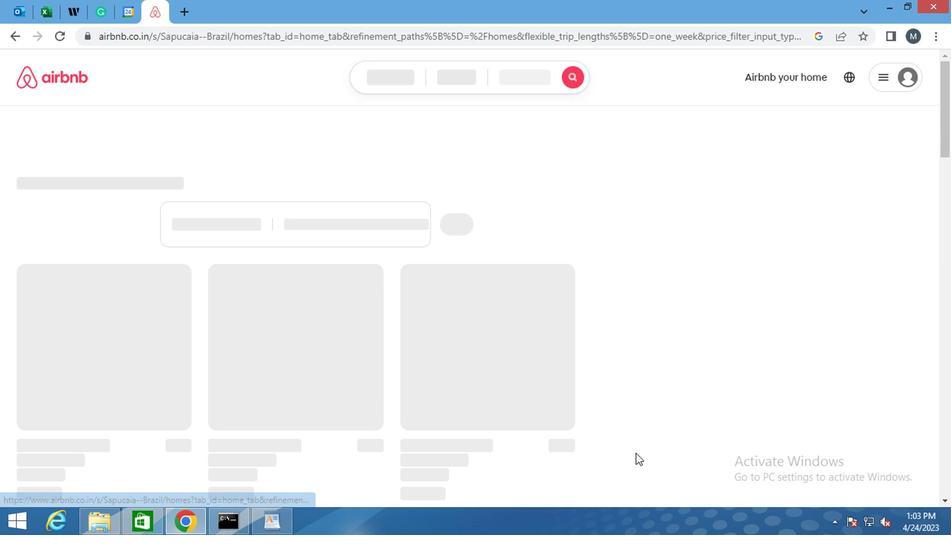 
